 Task: Create fields in expense report object.
Action: Mouse moved to (813, 60)
Screenshot: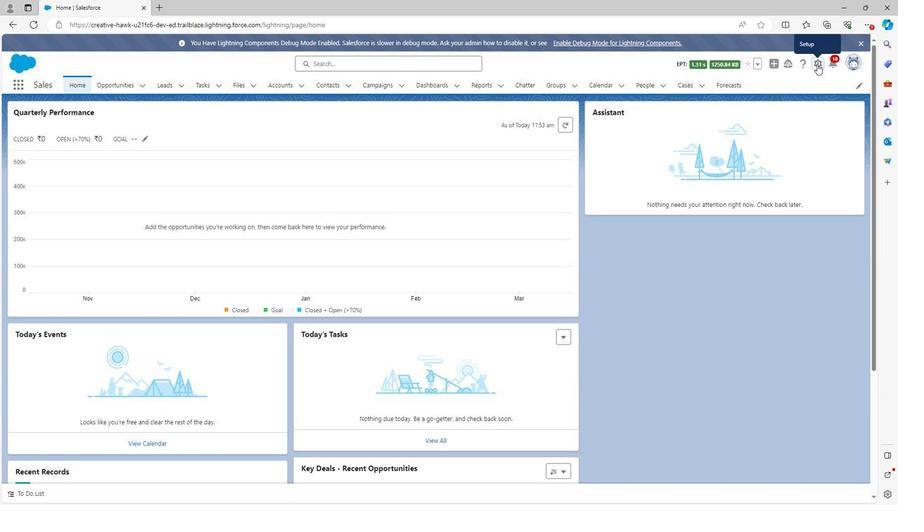 
Action: Mouse pressed left at (813, 60)
Screenshot: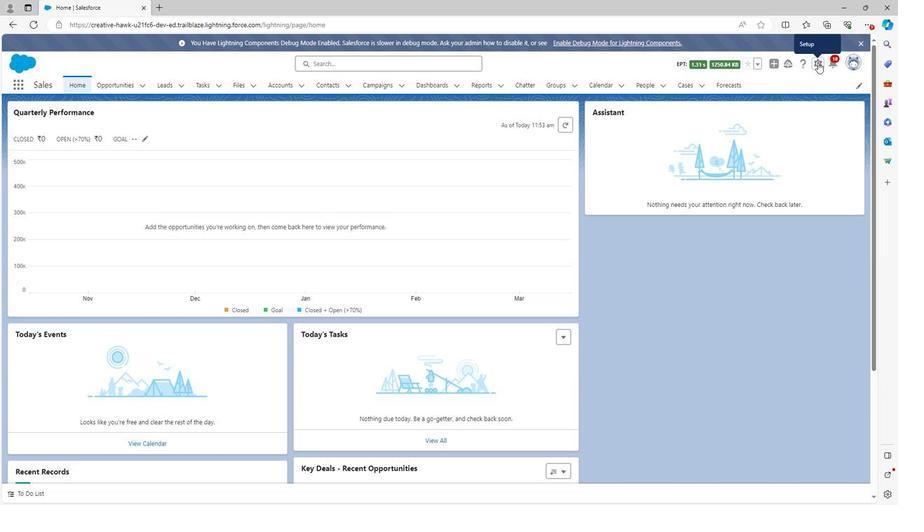 
Action: Mouse moved to (771, 92)
Screenshot: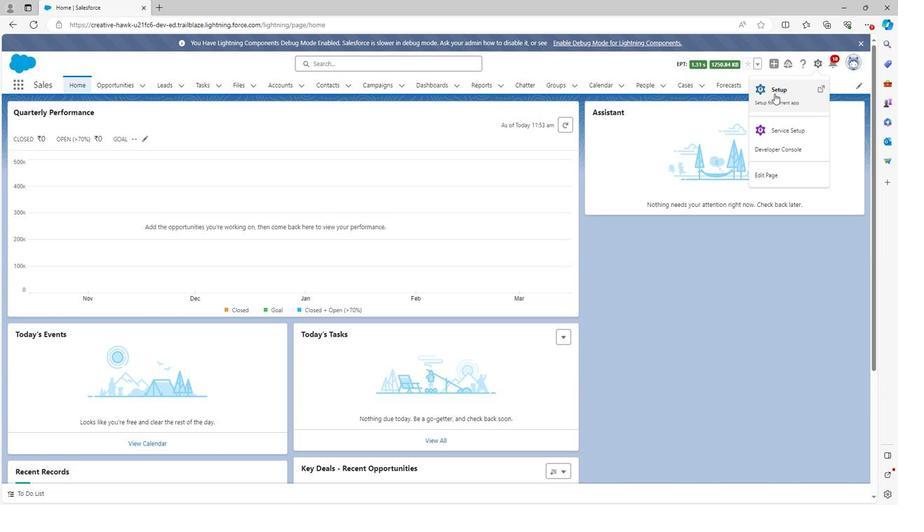 
Action: Mouse pressed left at (771, 92)
Screenshot: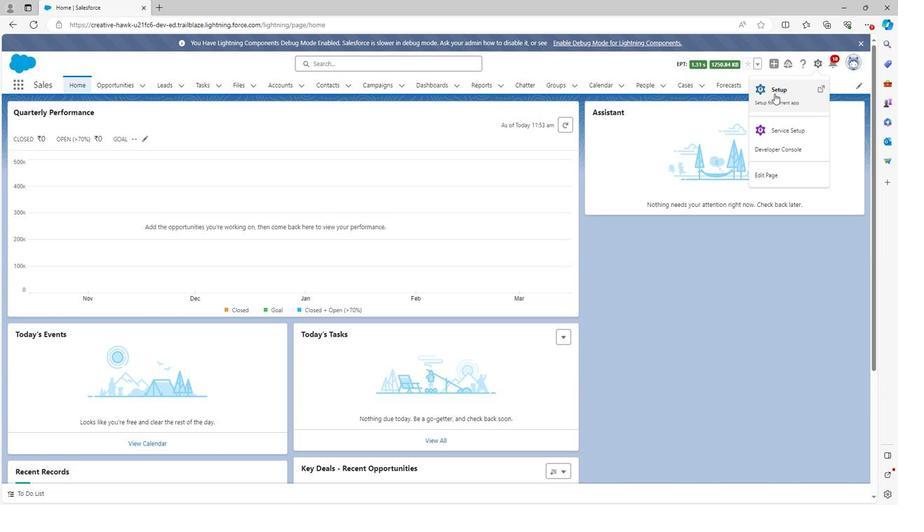 
Action: Mouse moved to (110, 82)
Screenshot: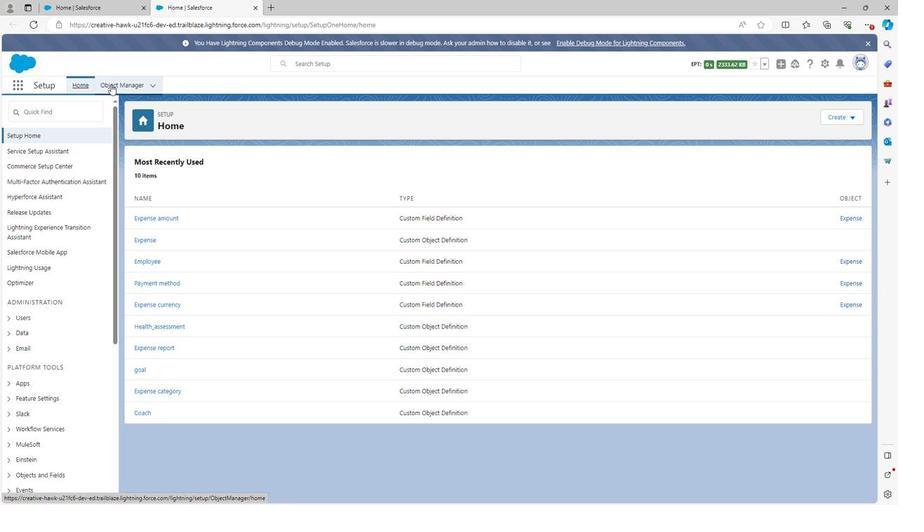 
Action: Mouse pressed left at (110, 82)
Screenshot: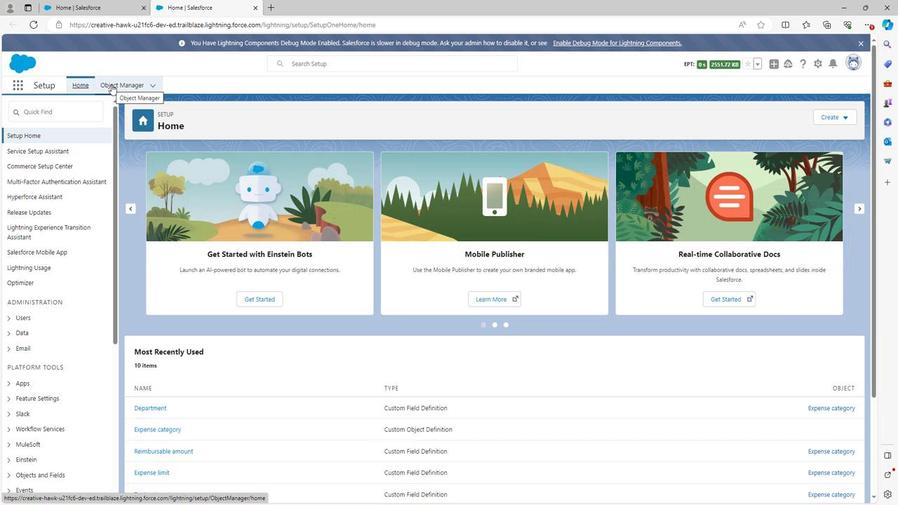 
Action: Mouse moved to (39, 364)
Screenshot: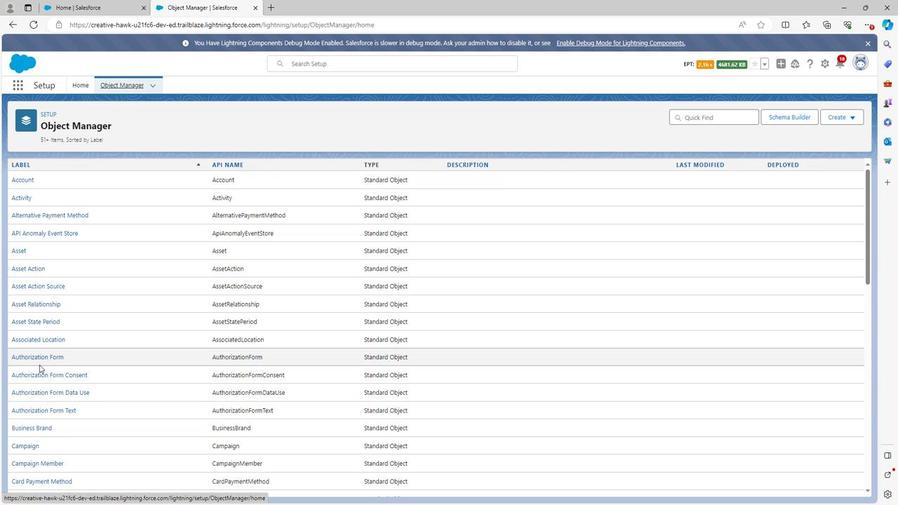 
Action: Mouse scrolled (39, 363) with delta (0, 0)
Screenshot: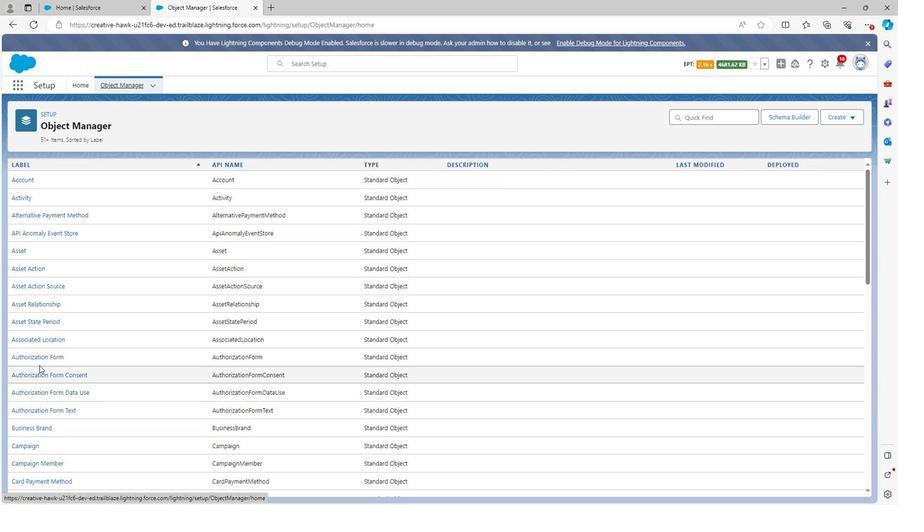 
Action: Mouse moved to (39, 364)
Screenshot: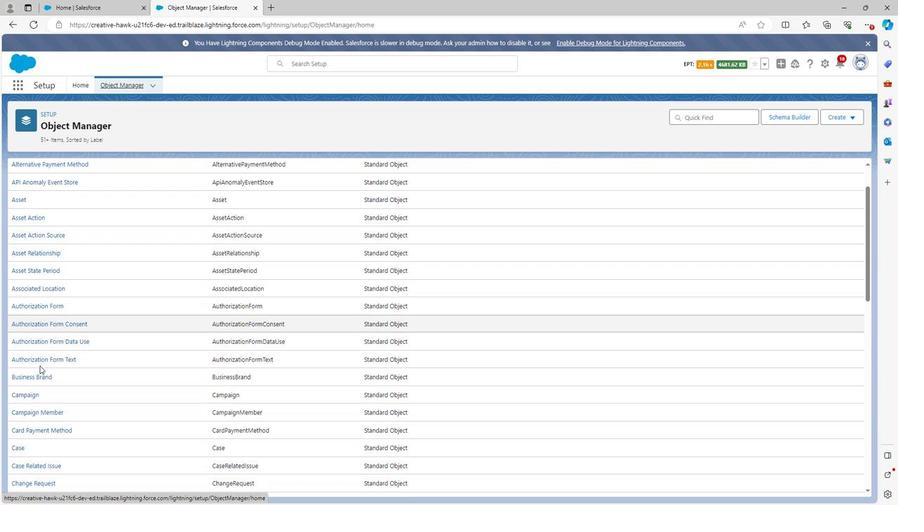 
Action: Mouse scrolled (39, 364) with delta (0, 0)
Screenshot: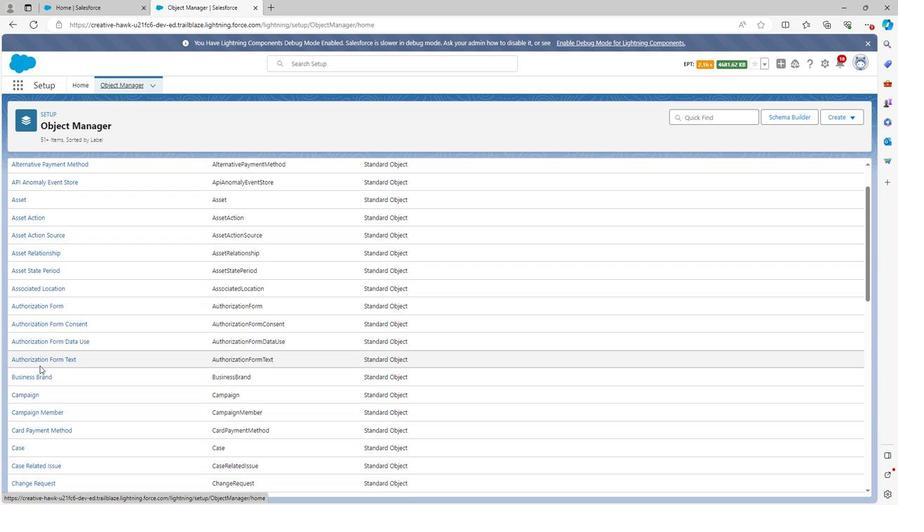 
Action: Mouse scrolled (39, 364) with delta (0, 0)
Screenshot: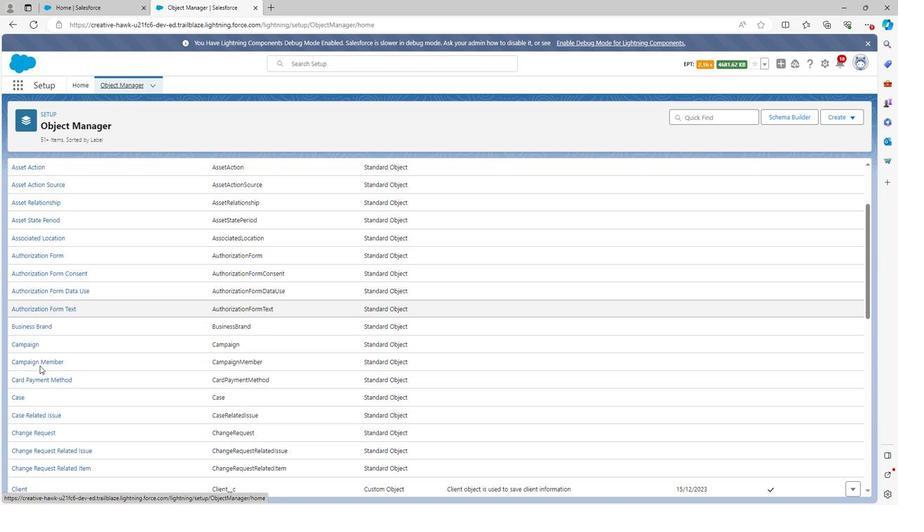 
Action: Mouse scrolled (39, 364) with delta (0, 0)
Screenshot: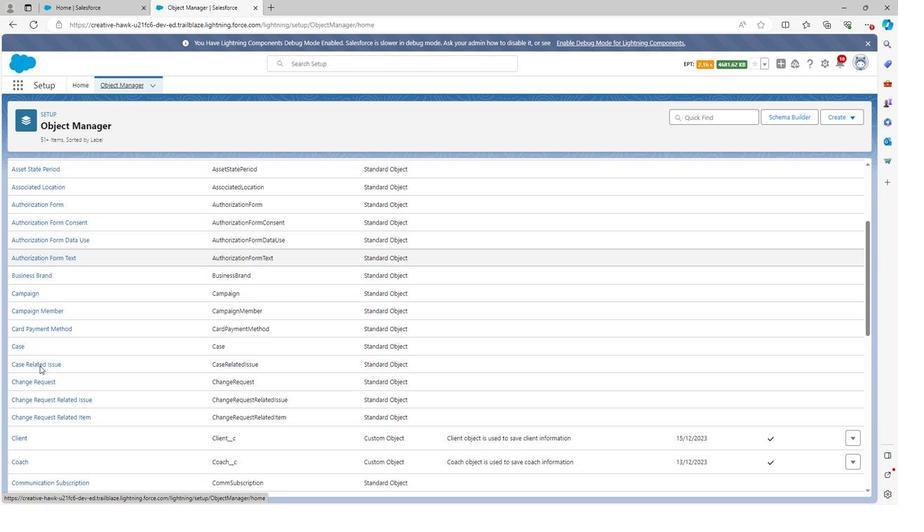 
Action: Mouse scrolled (39, 364) with delta (0, 0)
Screenshot: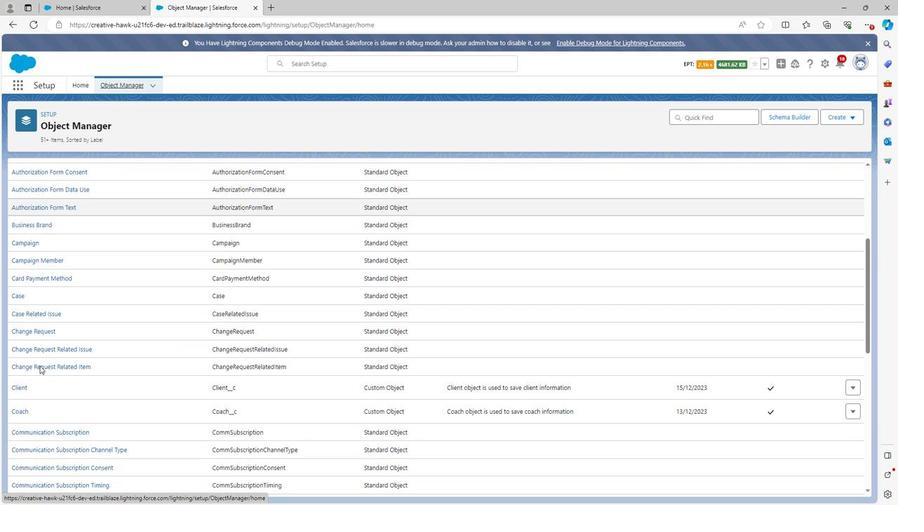 
Action: Mouse moved to (41, 364)
Screenshot: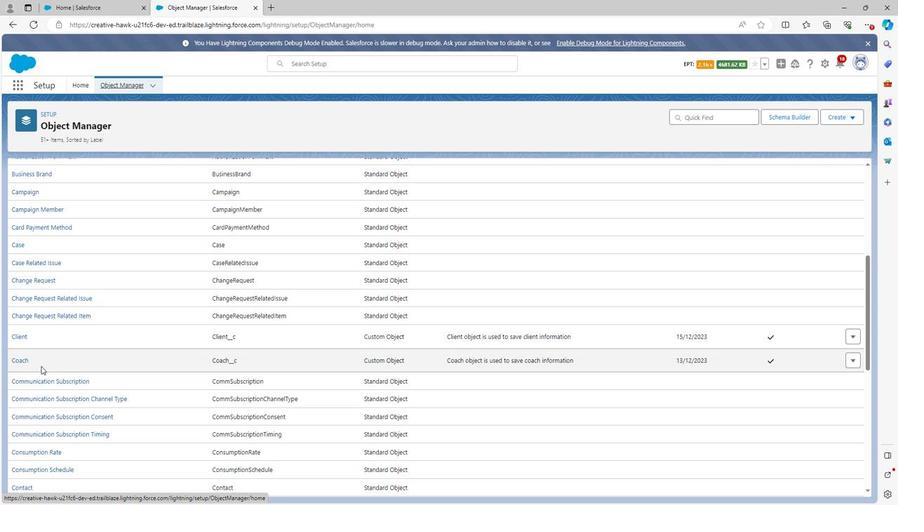 
Action: Mouse scrolled (41, 364) with delta (0, 0)
Screenshot: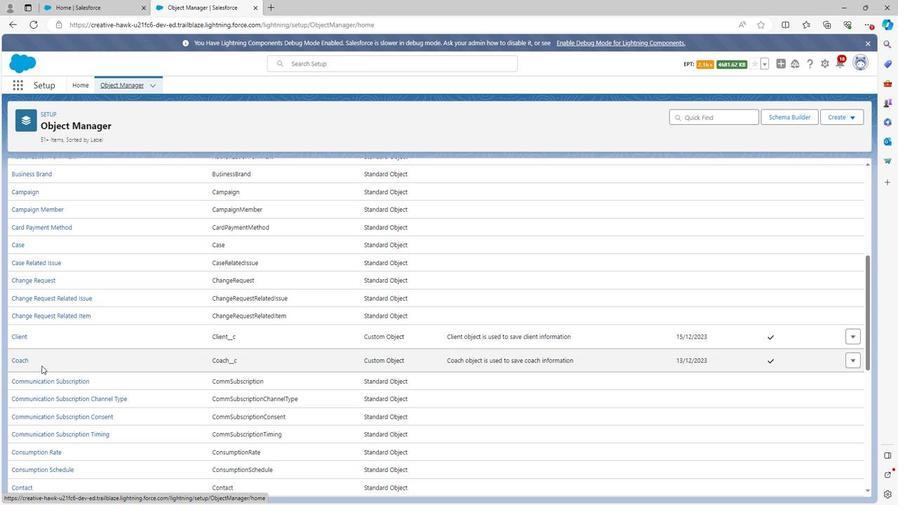 
Action: Mouse scrolled (41, 364) with delta (0, 0)
Screenshot: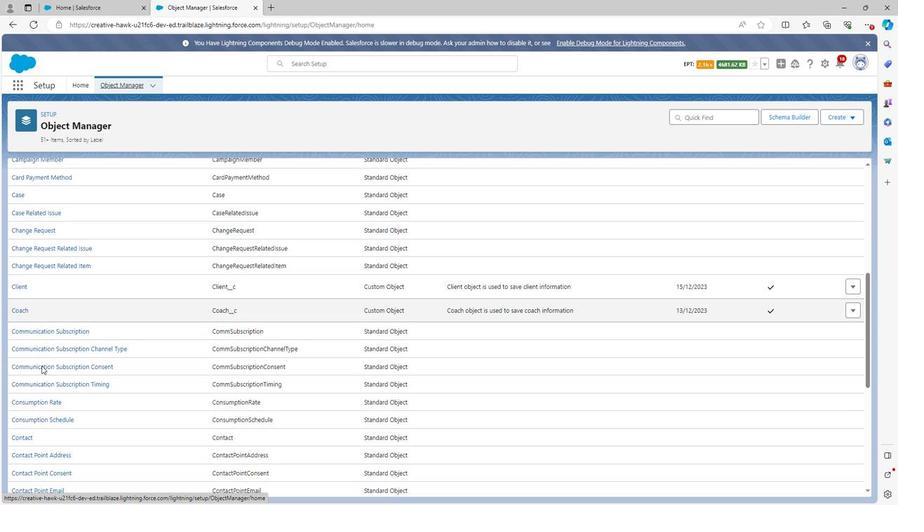 
Action: Mouse scrolled (41, 364) with delta (0, 0)
Screenshot: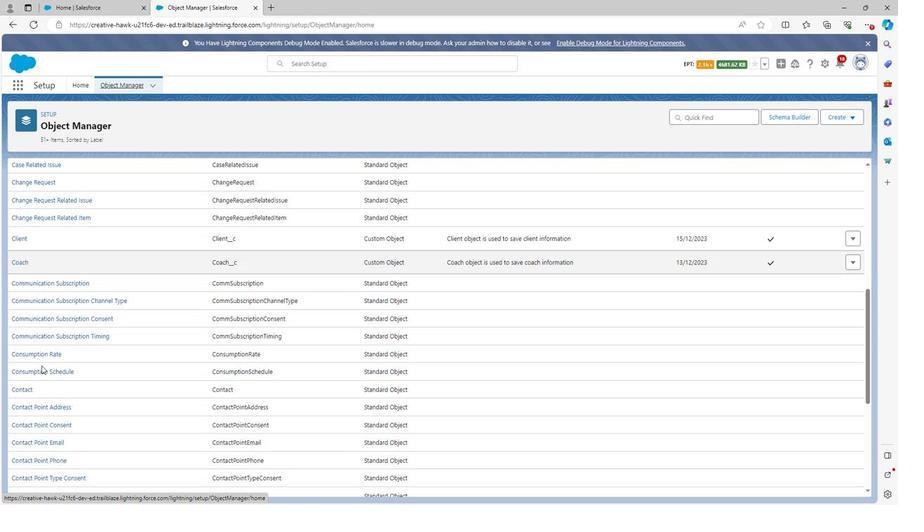 
Action: Mouse scrolled (41, 364) with delta (0, 0)
Screenshot: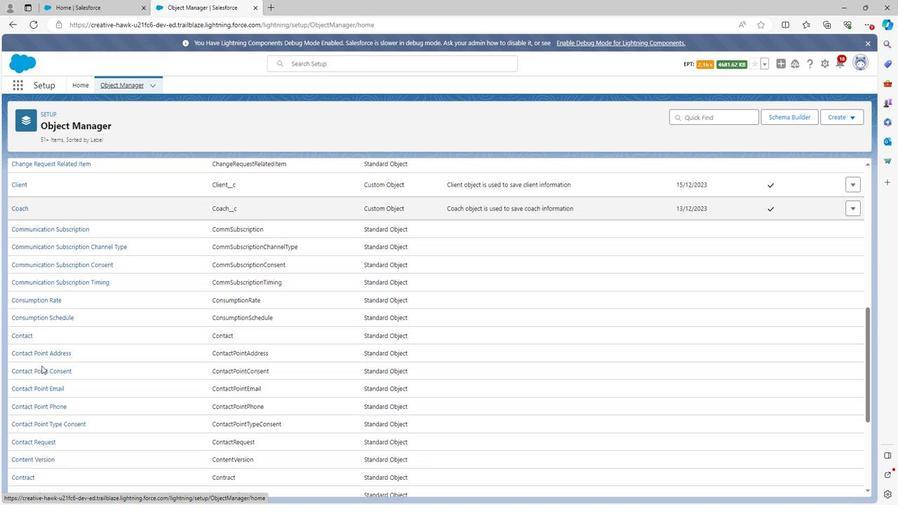 
Action: Mouse moved to (41, 364)
Screenshot: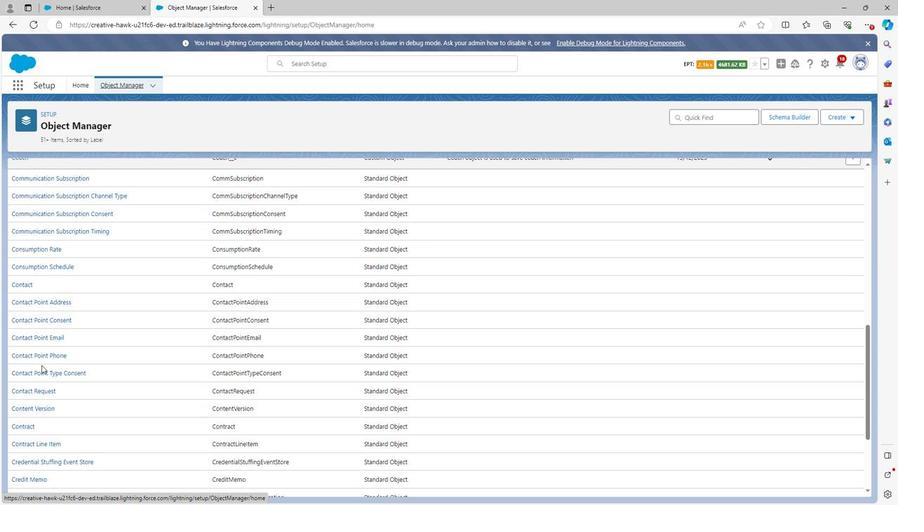 
Action: Mouse scrolled (41, 363) with delta (0, 0)
Screenshot: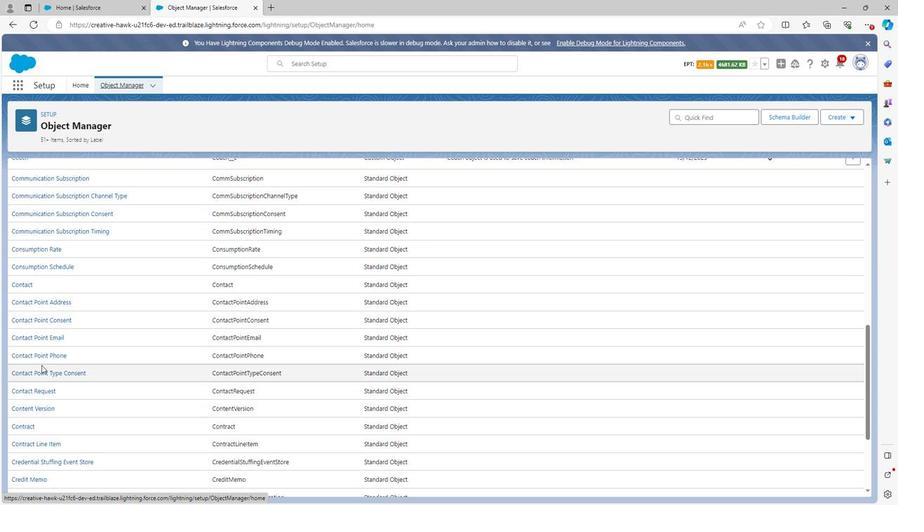 
Action: Mouse scrolled (41, 363) with delta (0, 0)
Screenshot: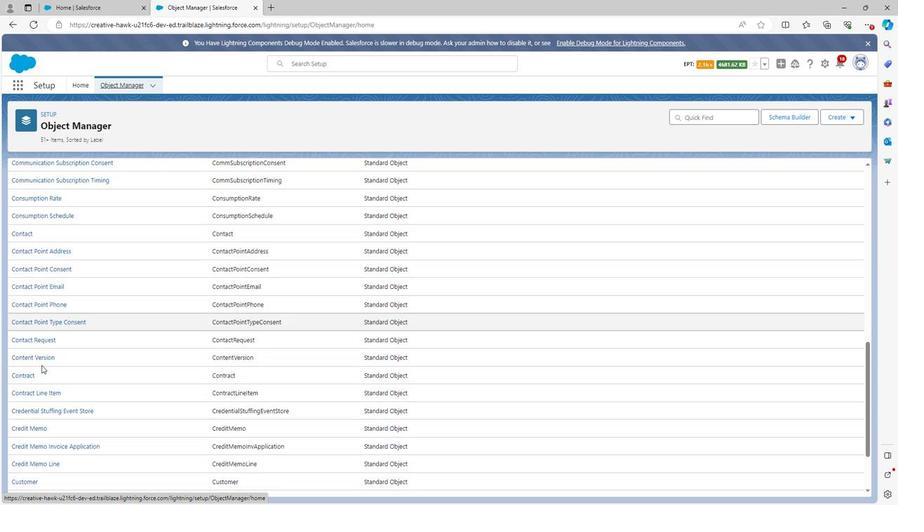 
Action: Mouse scrolled (41, 363) with delta (0, 0)
Screenshot: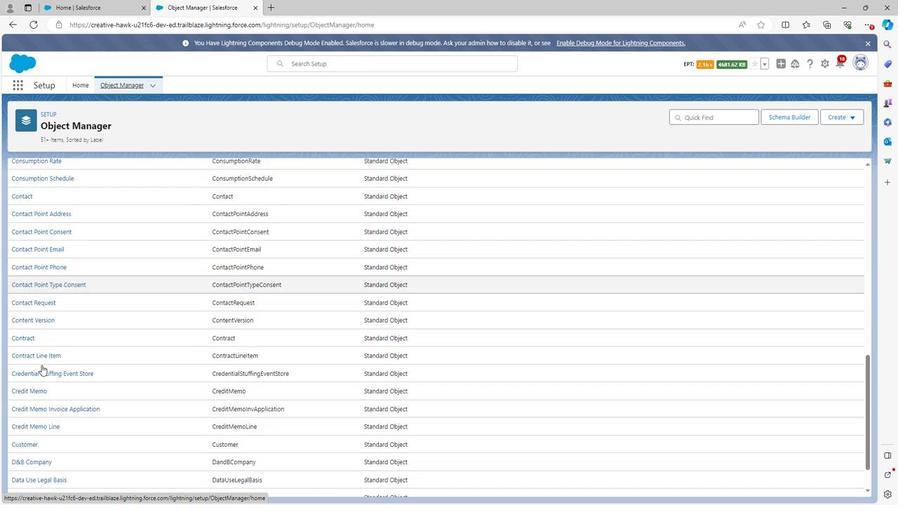 
Action: Mouse scrolled (41, 363) with delta (0, 0)
Screenshot: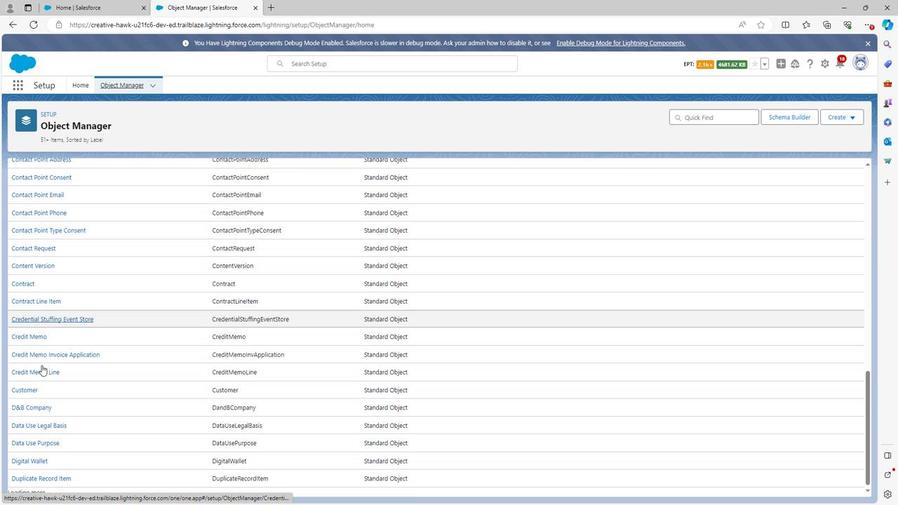 
Action: Mouse scrolled (41, 363) with delta (0, 0)
Screenshot: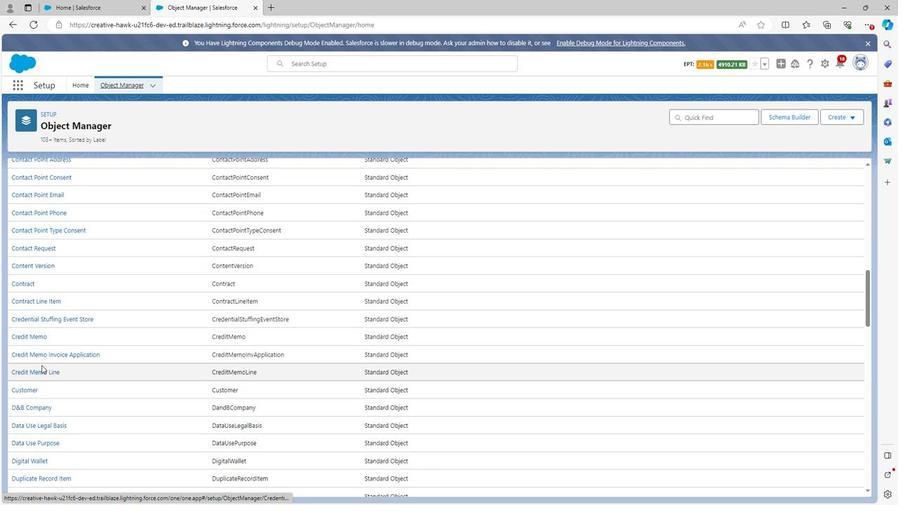 
Action: Mouse scrolled (41, 363) with delta (0, 0)
Screenshot: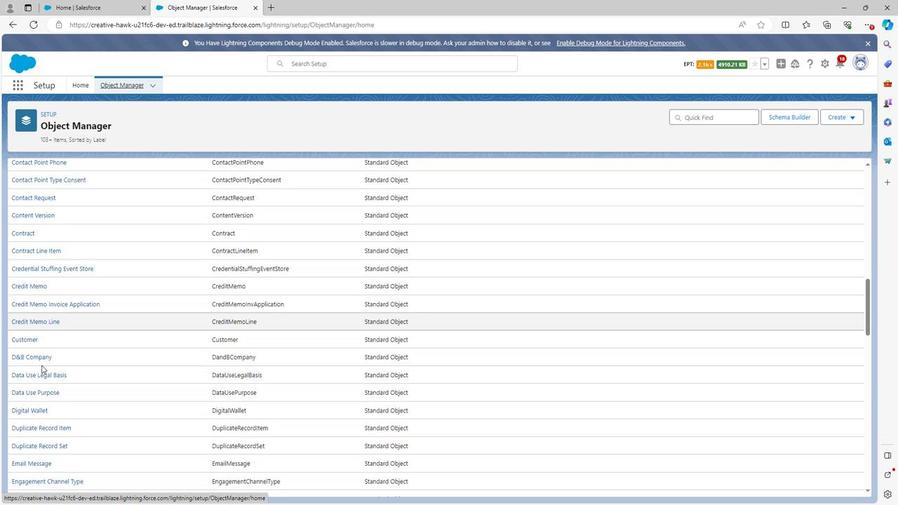 
Action: Mouse scrolled (41, 363) with delta (0, 0)
Screenshot: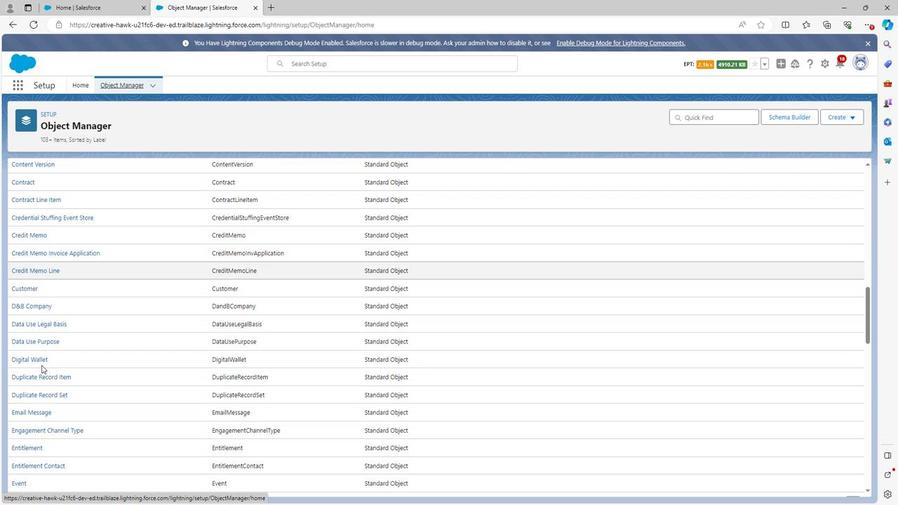 
Action: Mouse scrolled (41, 363) with delta (0, 0)
Screenshot: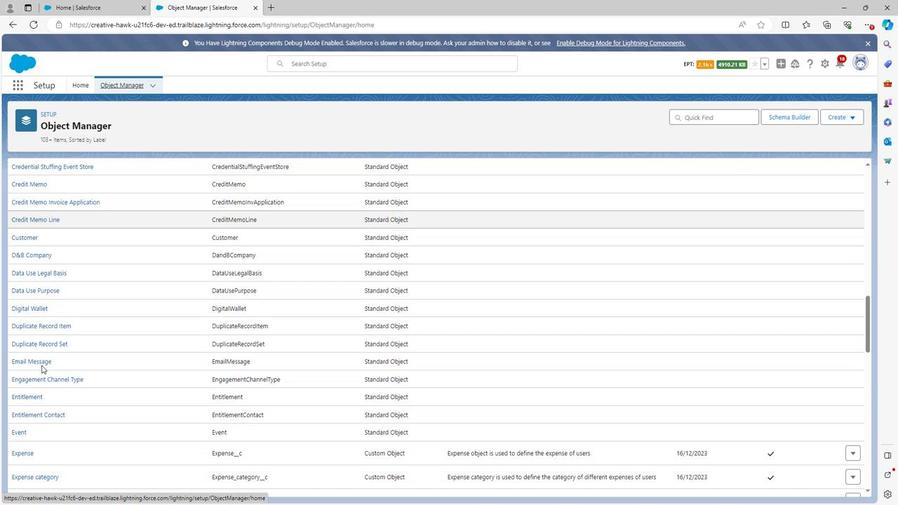 
Action: Mouse moved to (42, 363)
Screenshot: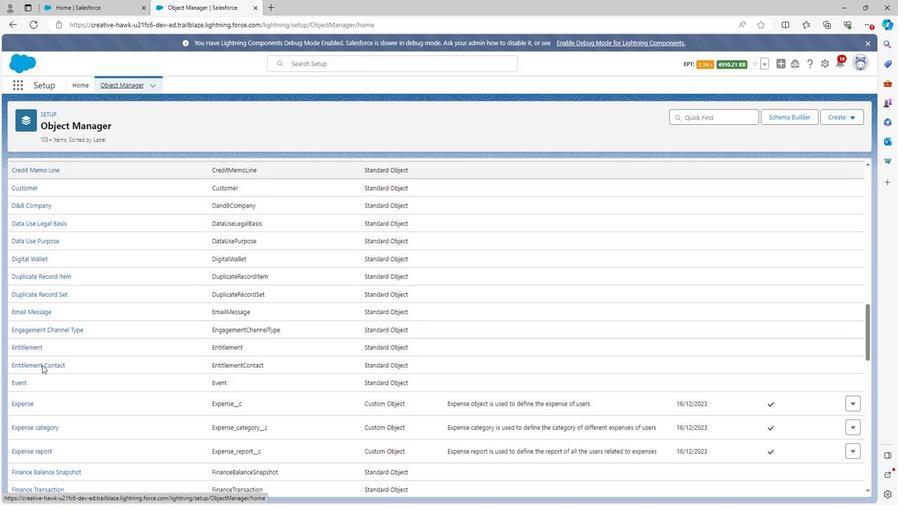 
Action: Mouse scrolled (42, 363) with delta (0, 0)
Screenshot: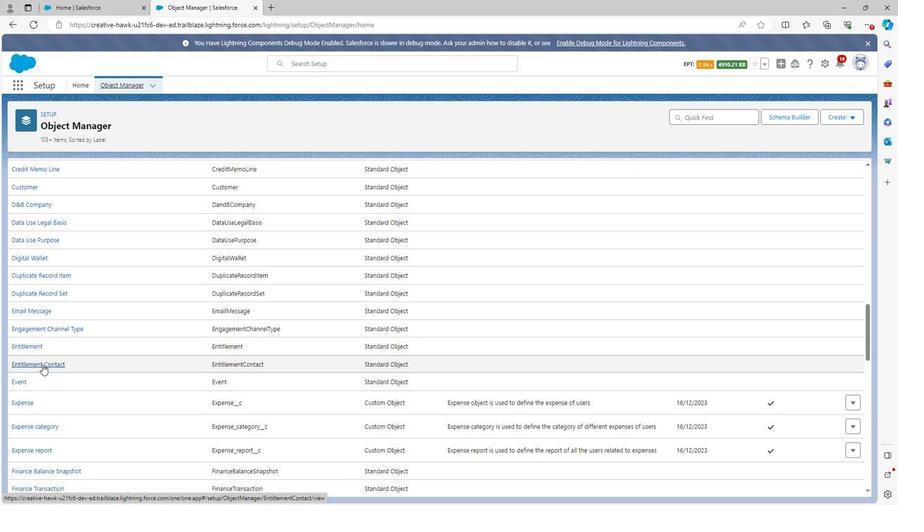 
Action: Mouse scrolled (42, 363) with delta (0, 0)
Screenshot: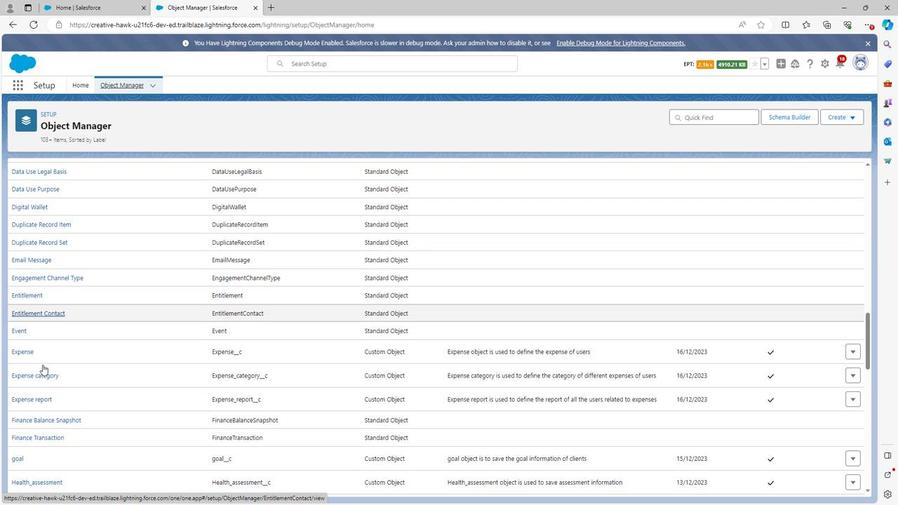 
Action: Mouse moved to (33, 349)
Screenshot: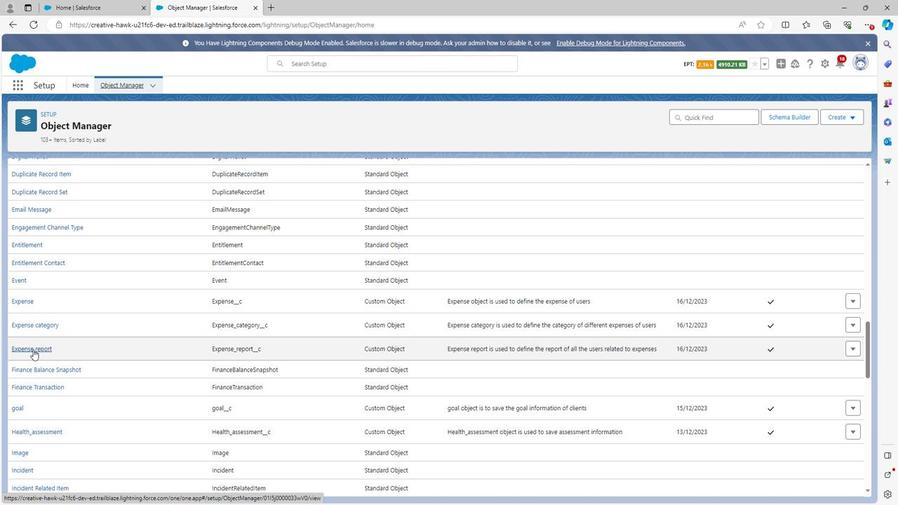 
Action: Mouse pressed left at (33, 349)
Screenshot: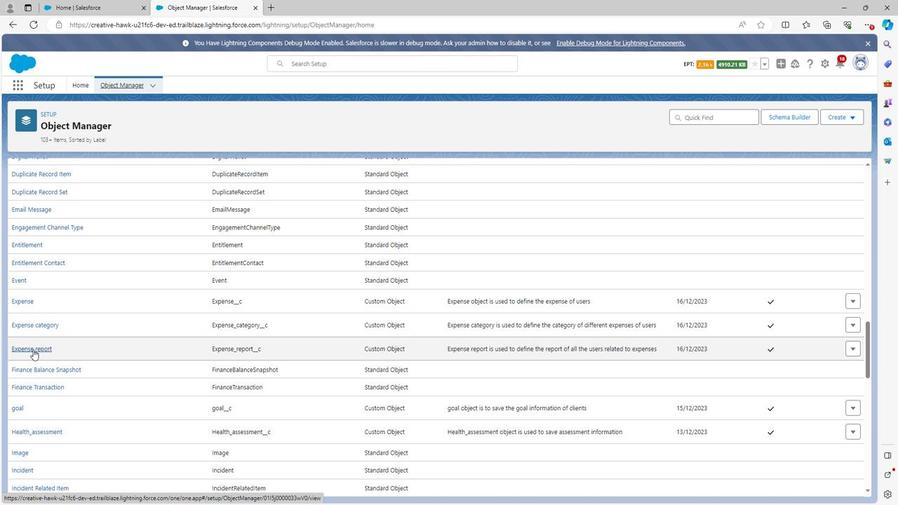 
Action: Mouse moved to (47, 179)
Screenshot: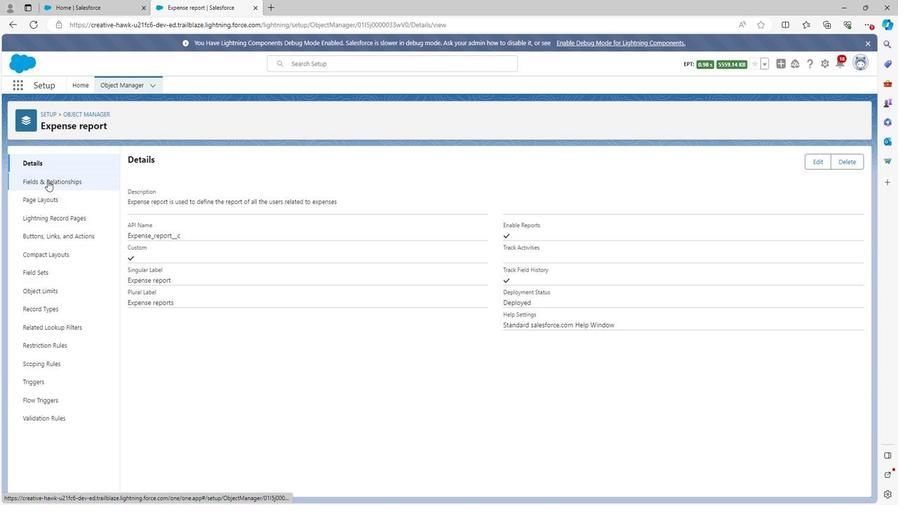 
Action: Mouse pressed left at (47, 179)
Screenshot: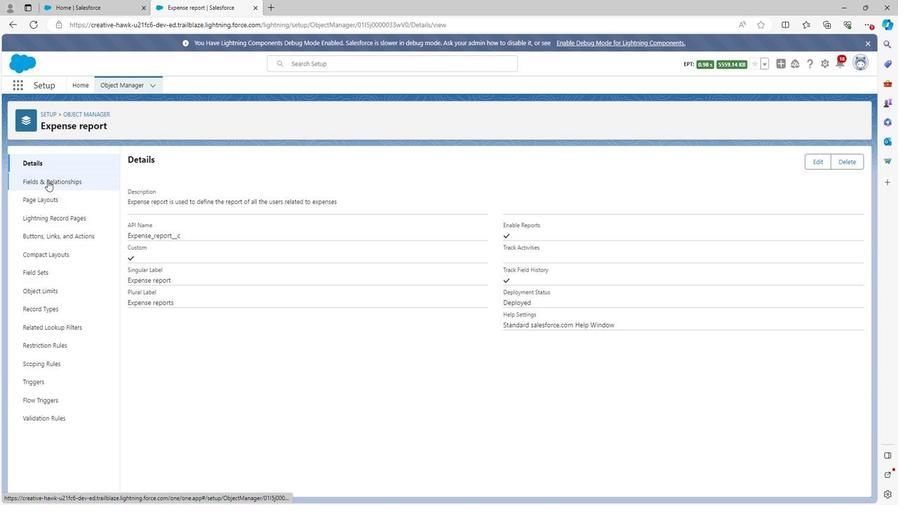 
Action: Mouse moved to (668, 157)
Screenshot: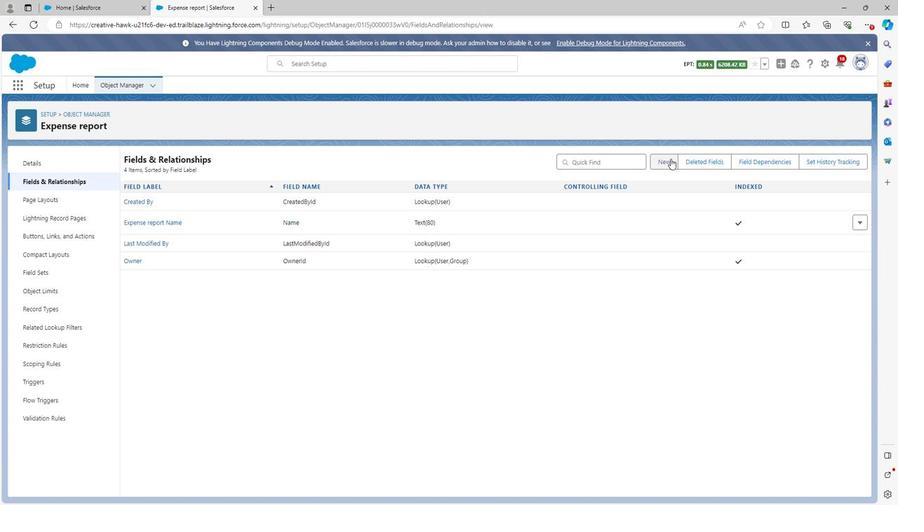
Action: Mouse pressed left at (668, 157)
Screenshot: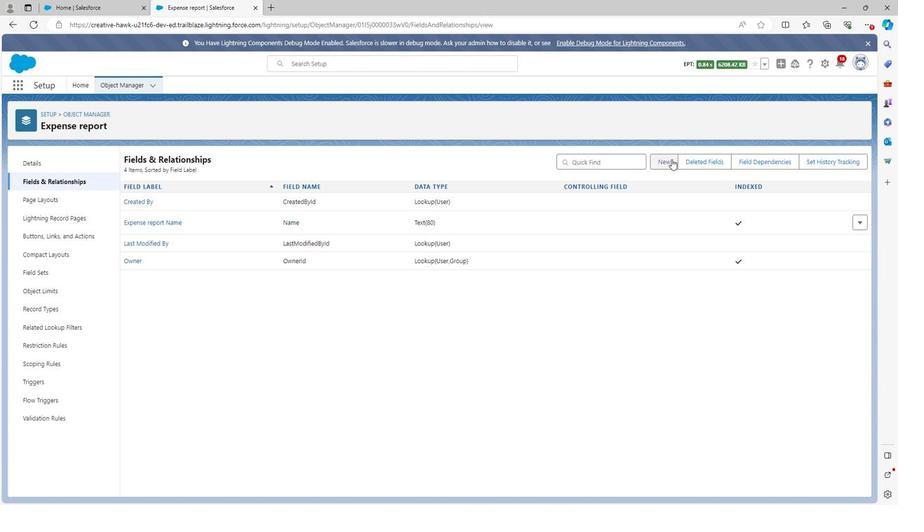
Action: Mouse moved to (153, 382)
Screenshot: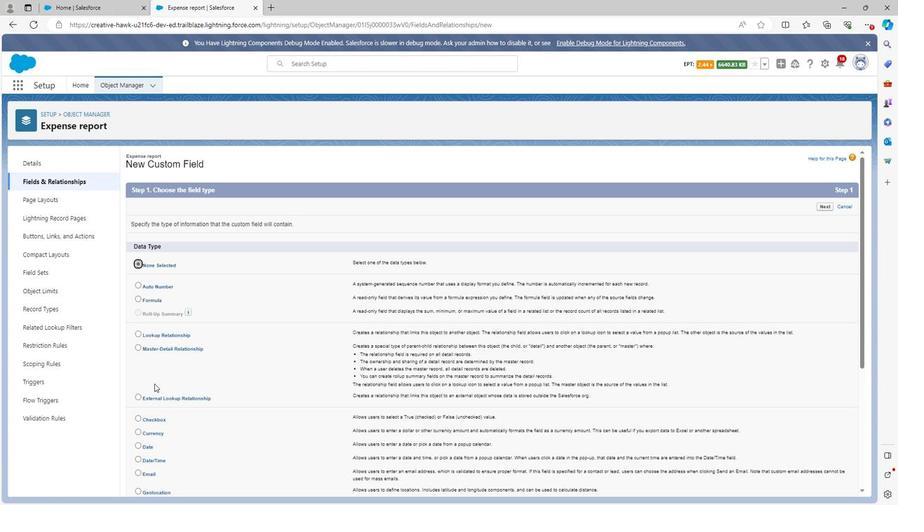 
Action: Mouse scrolled (153, 382) with delta (0, 0)
Screenshot: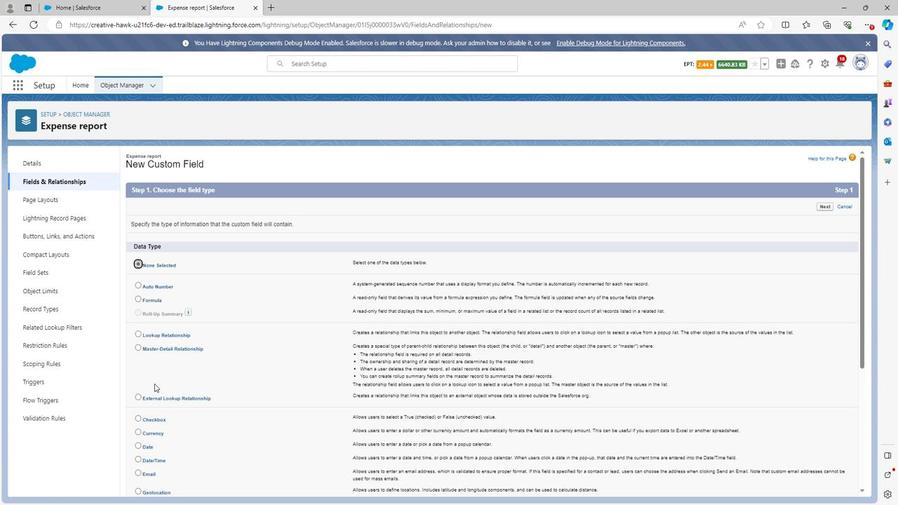 
Action: Mouse scrolled (153, 382) with delta (0, 0)
Screenshot: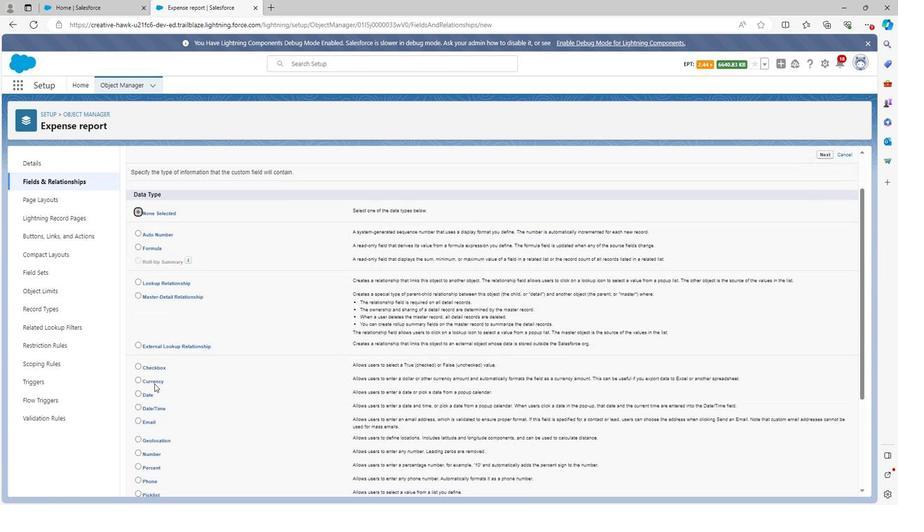 
Action: Mouse scrolled (153, 382) with delta (0, 0)
Screenshot: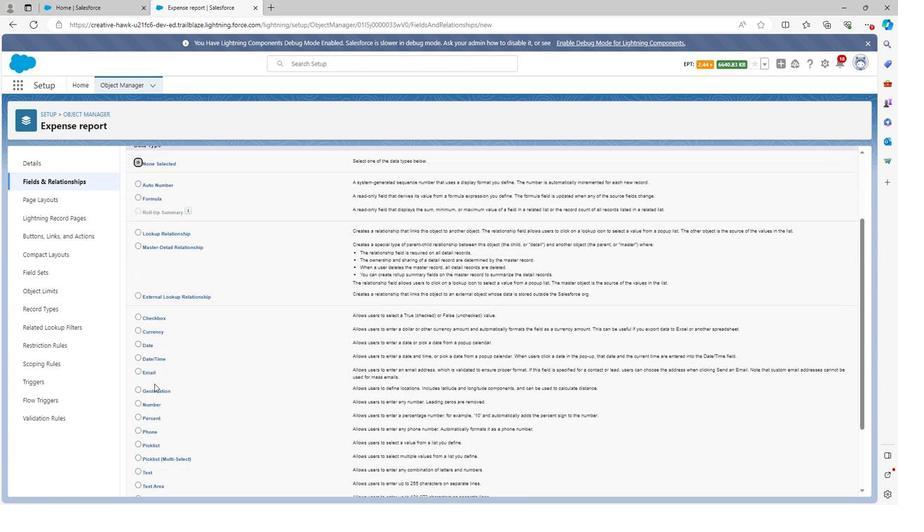 
Action: Mouse moved to (155, 382)
Screenshot: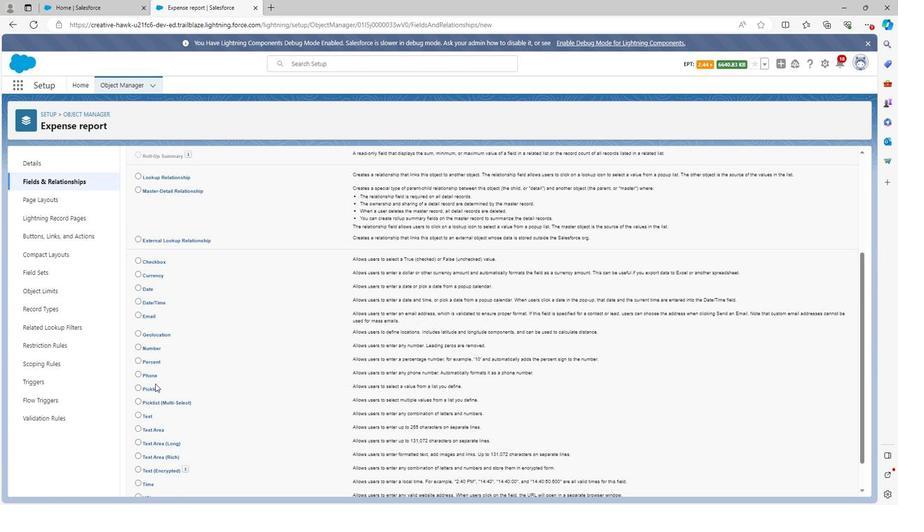 
Action: Mouse scrolled (155, 382) with delta (0, 0)
Screenshot: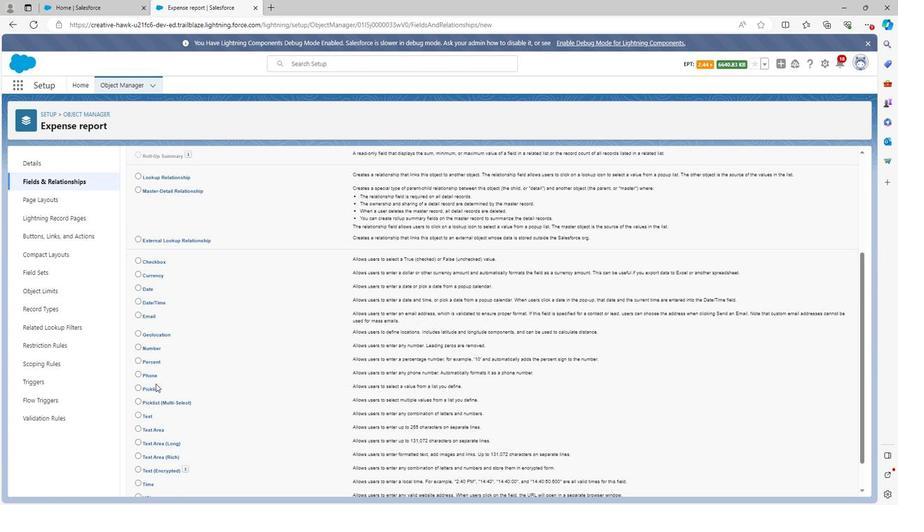 
Action: Mouse moved to (136, 378)
Screenshot: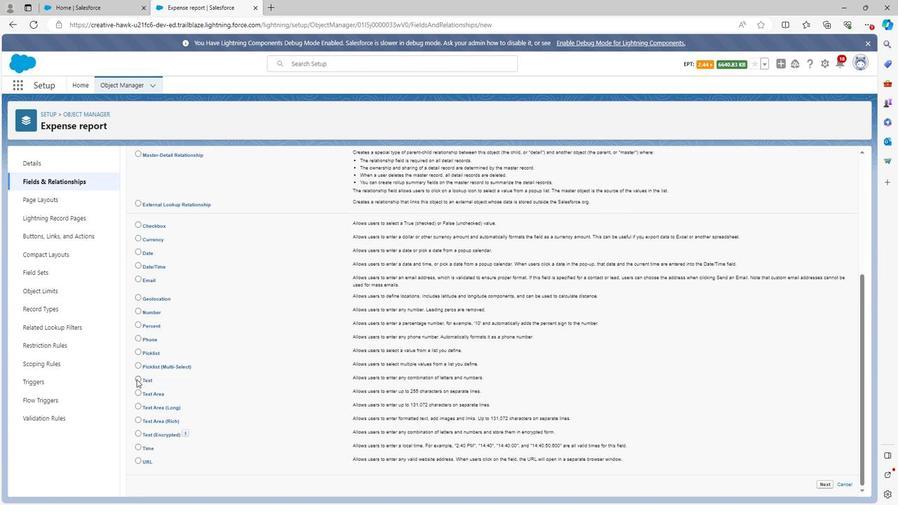 
Action: Mouse pressed left at (136, 378)
Screenshot: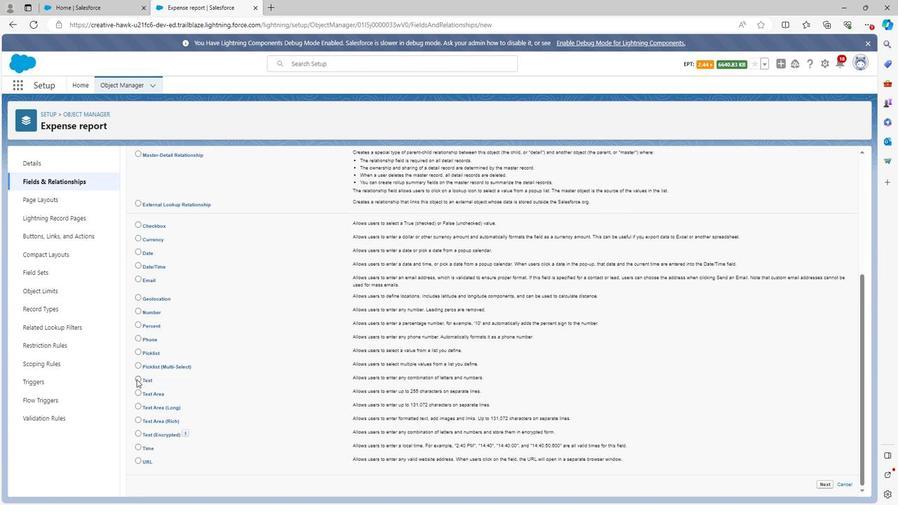 
Action: Mouse moved to (819, 481)
Screenshot: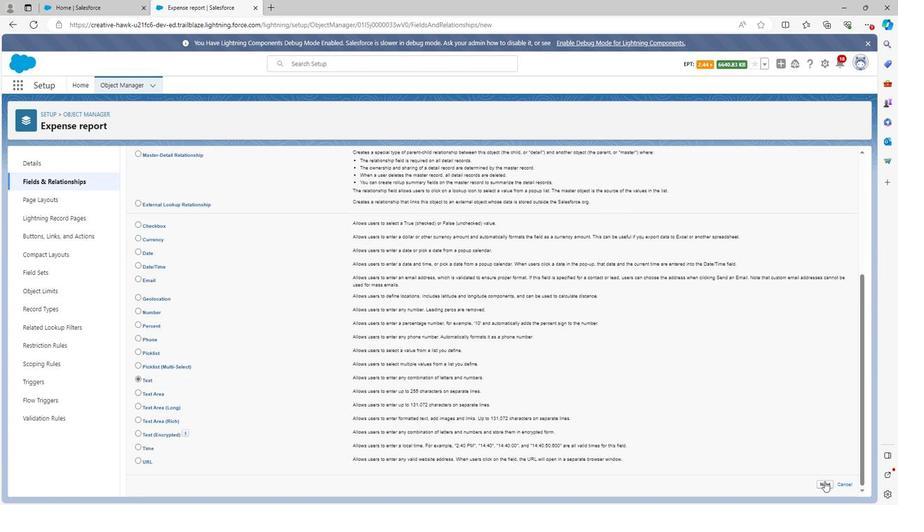 
Action: Mouse pressed left at (819, 481)
Screenshot: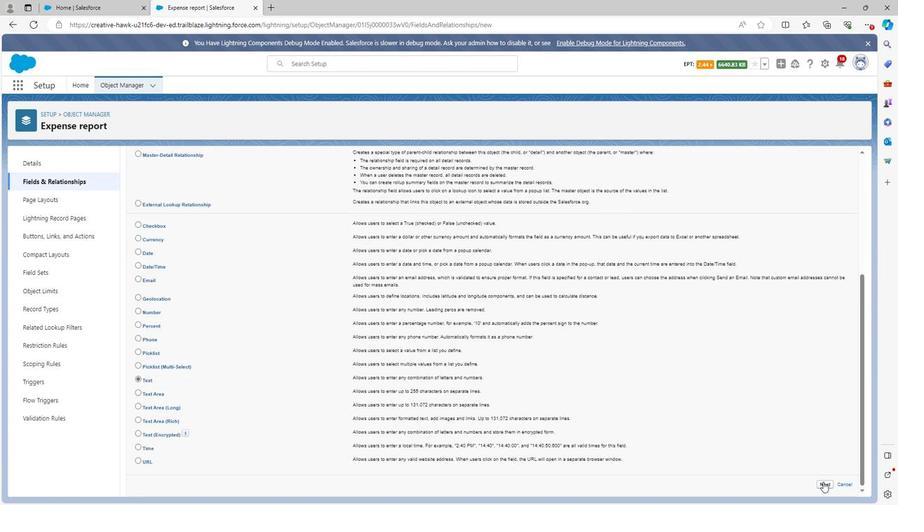 
Action: Mouse moved to (304, 222)
Screenshot: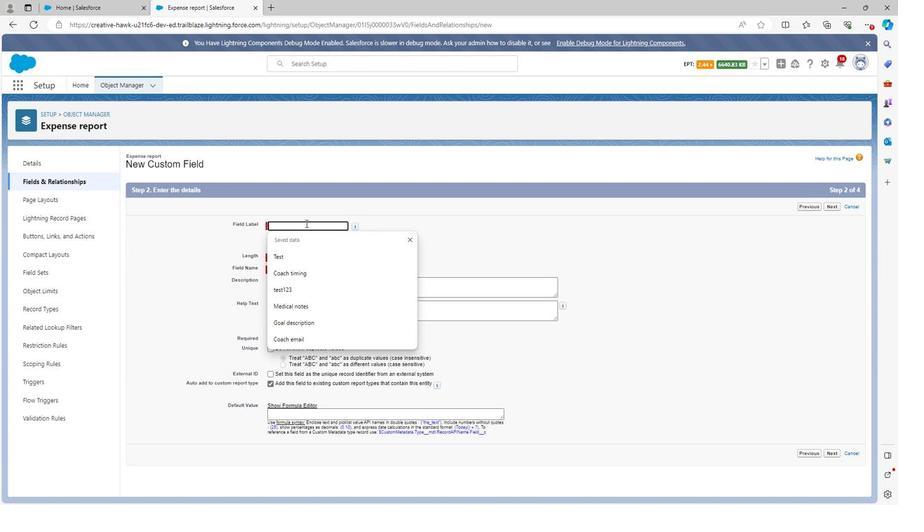 
Action: Mouse pressed left at (304, 222)
Screenshot: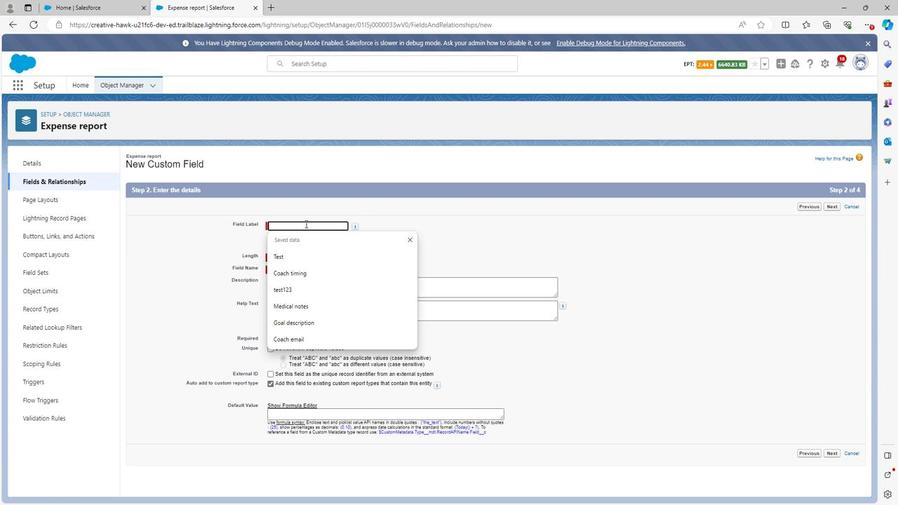 
Action: Mouse moved to (304, 222)
Screenshot: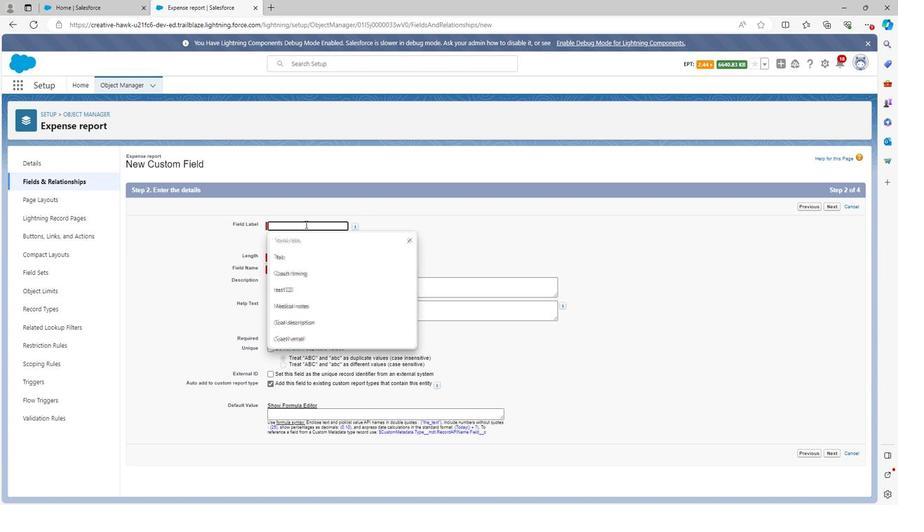 
Action: Key pressed <Key.shift><Key.shift><Key.shift><Key.shift><Key.shift><Key.shift><Key.shift><Key.shift>Submitter
Screenshot: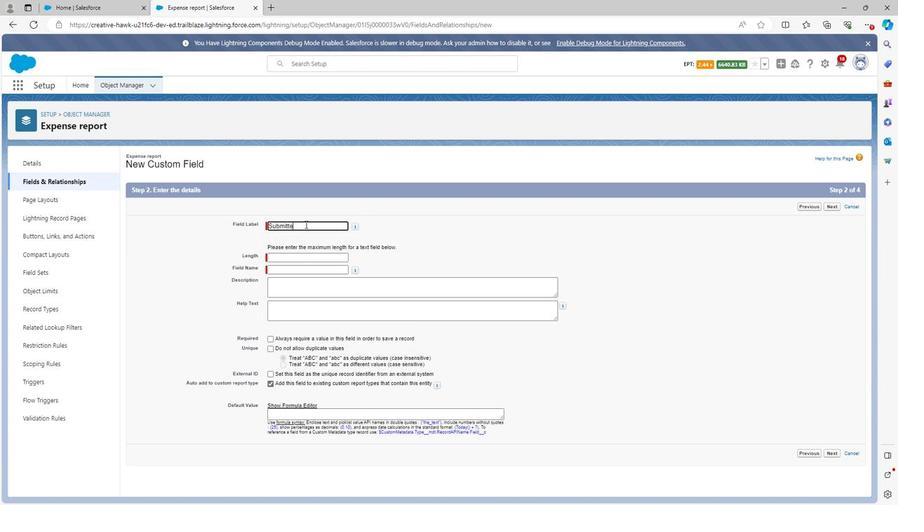 
Action: Mouse moved to (379, 232)
Screenshot: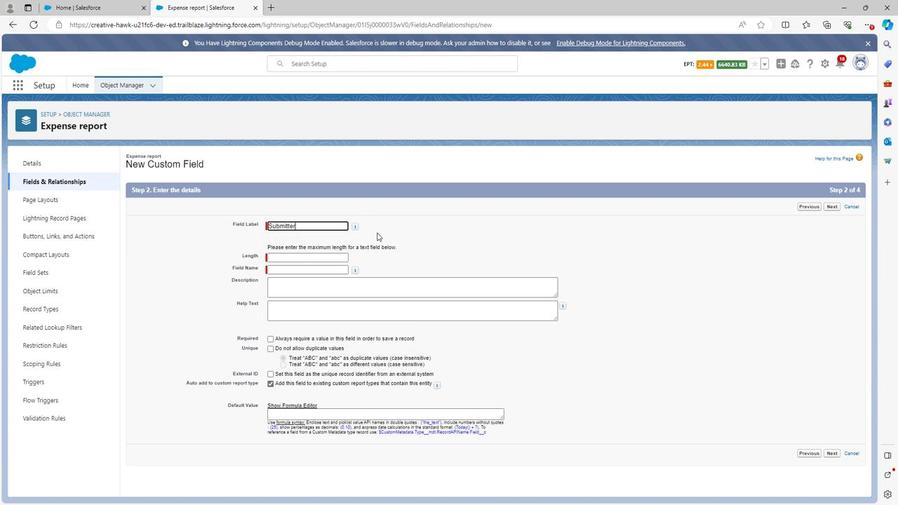 
Action: Mouse pressed left at (379, 232)
Screenshot: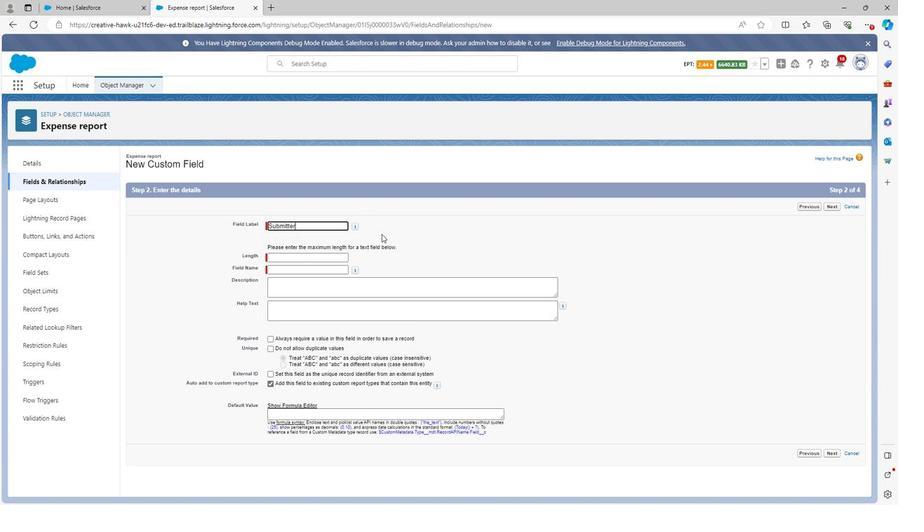 
Action: Mouse moved to (305, 255)
Screenshot: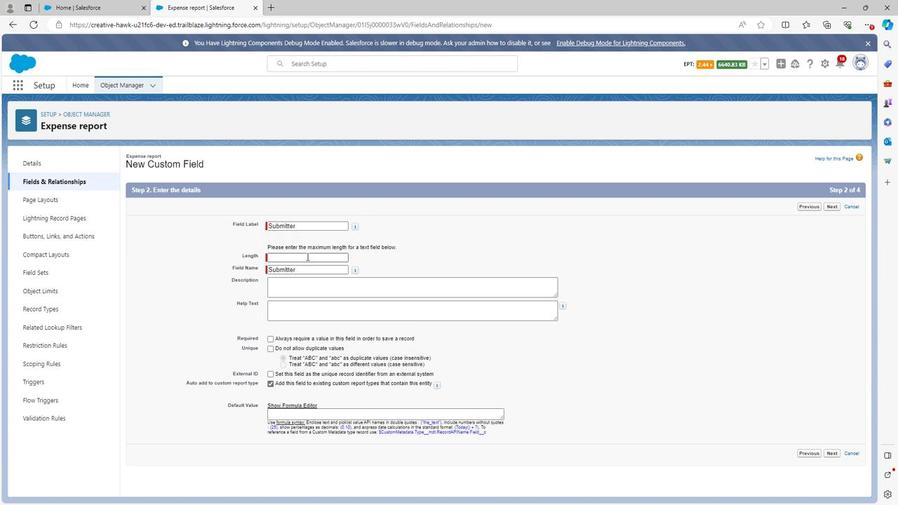 
Action: Mouse pressed left at (305, 255)
Screenshot: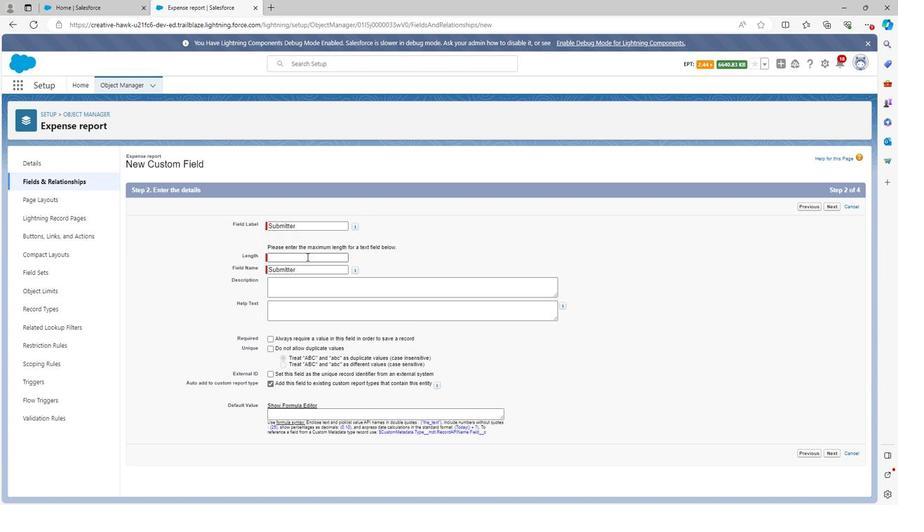 
Action: Mouse moved to (304, 256)
Screenshot: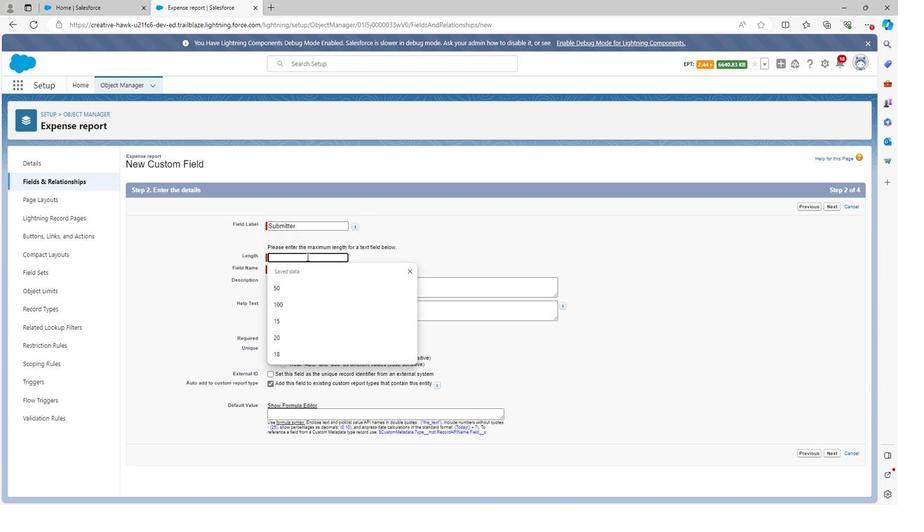 
Action: Key pressed 1
Screenshot: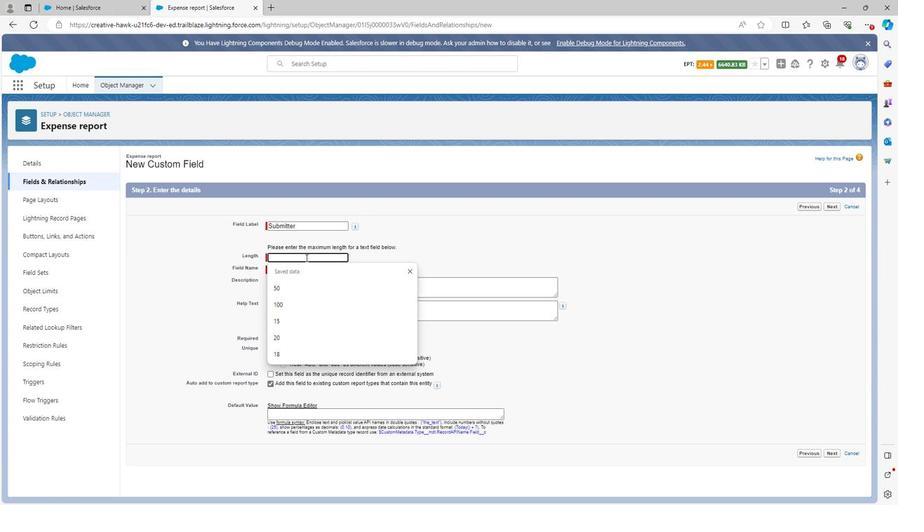 
Action: Mouse moved to (304, 257)
Screenshot: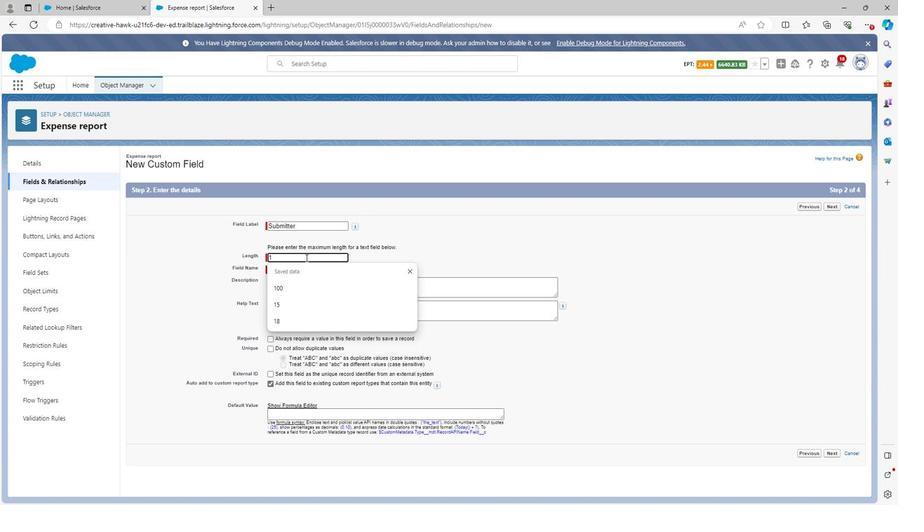 
Action: Key pressed 8
Screenshot: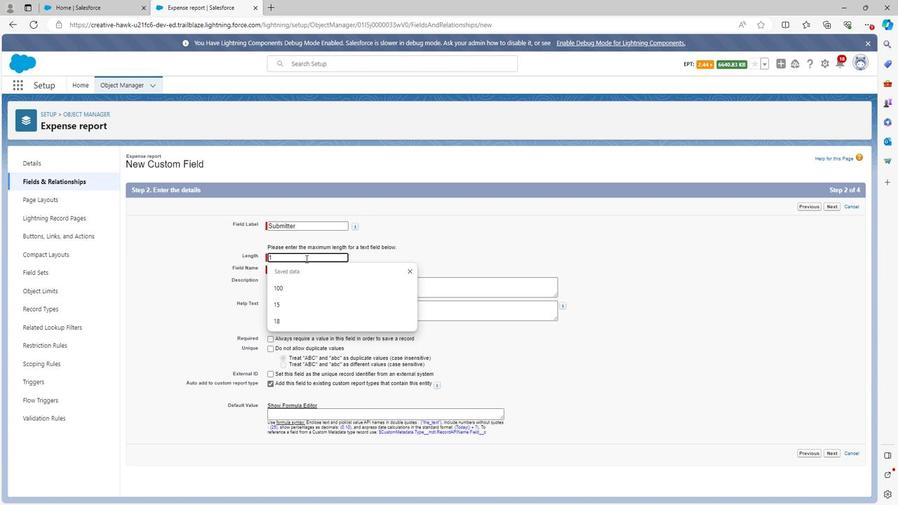 
Action: Mouse moved to (317, 281)
Screenshot: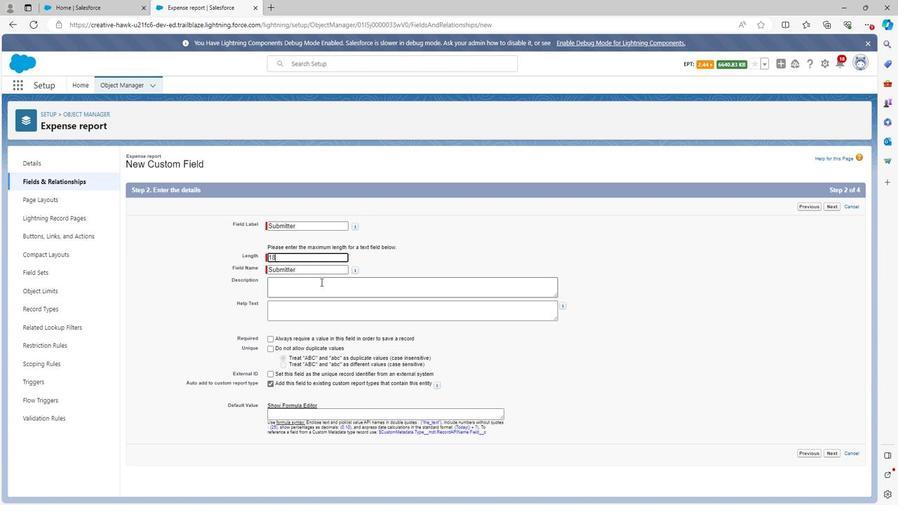 
Action: Mouse pressed left at (317, 281)
Screenshot: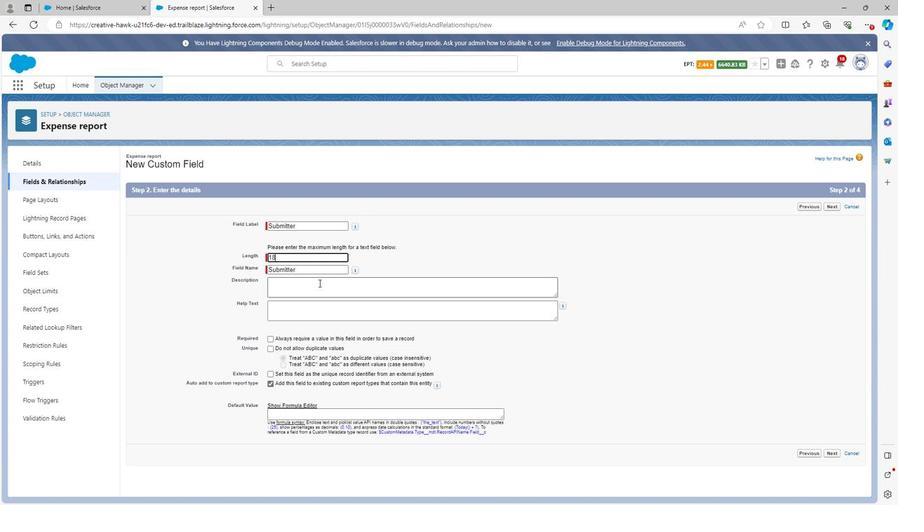 
Action: Mouse moved to (317, 285)
Screenshot: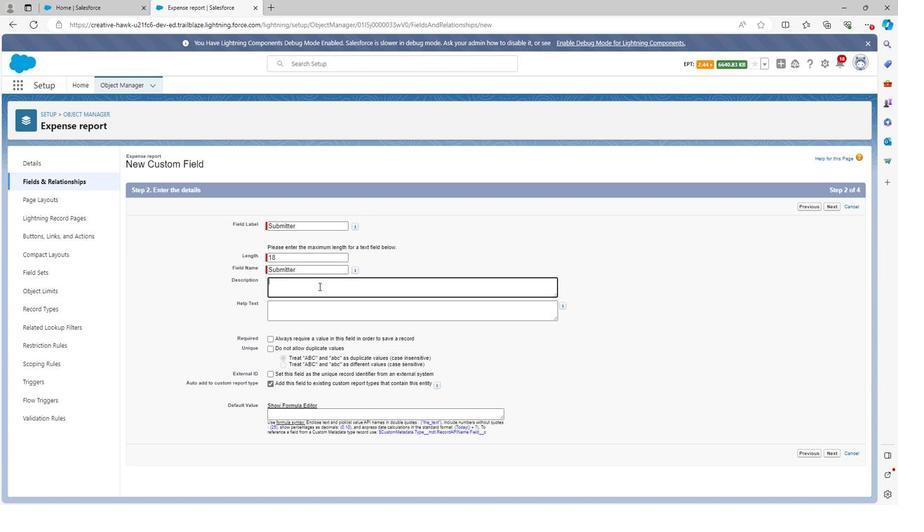 
Action: Key pressed <Key.shift><Key.shift><Key.shift><Key.shift><Key.shift><Key.shift><Key.shift><Key.shift><Key.shift><Key.shift><Key.shift><Key.shift><Key.shift><Key.shift><Key.shift><Key.shift><Key.shift><Key.shift><Key.shift><Key.shift><Key.shift><Key.shift><Key.shift><Key.shift><Key.shift><Key.shift><Key.shift><Key.shift>Submitter<Key.space>field<Key.space>is<Key.space>the<Key.space>field<Key.space>which<Key.space>show<Key.space>the<Key.space>name<Key.space>submitter
Screenshot: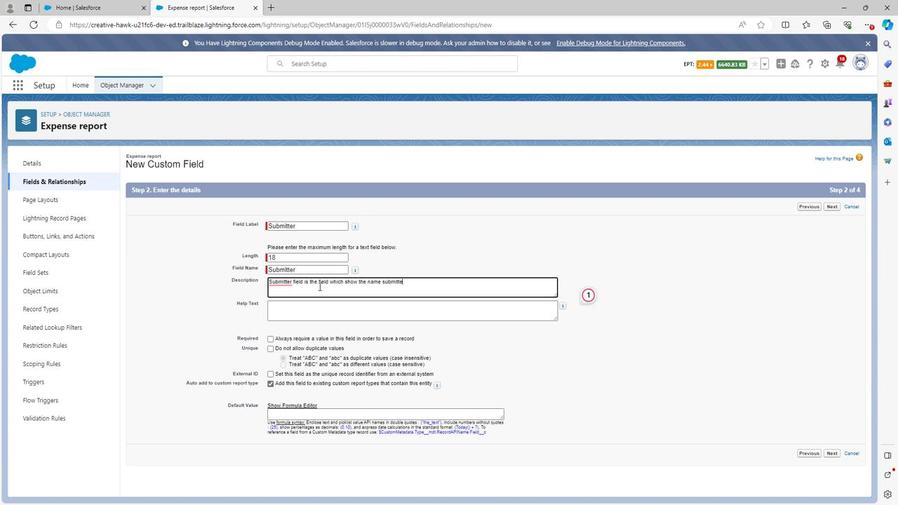 
Action: Mouse moved to (530, 363)
Screenshot: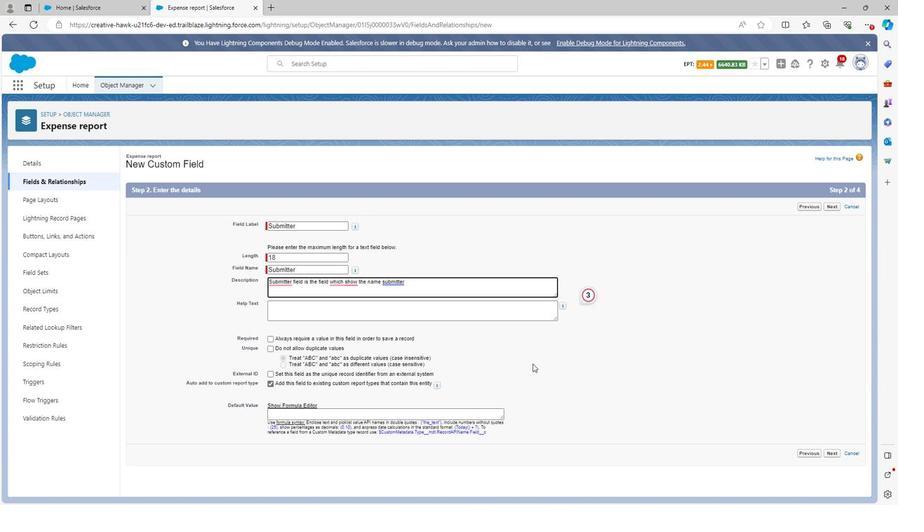 
Action: Mouse scrolled (530, 362) with delta (0, 0)
Screenshot: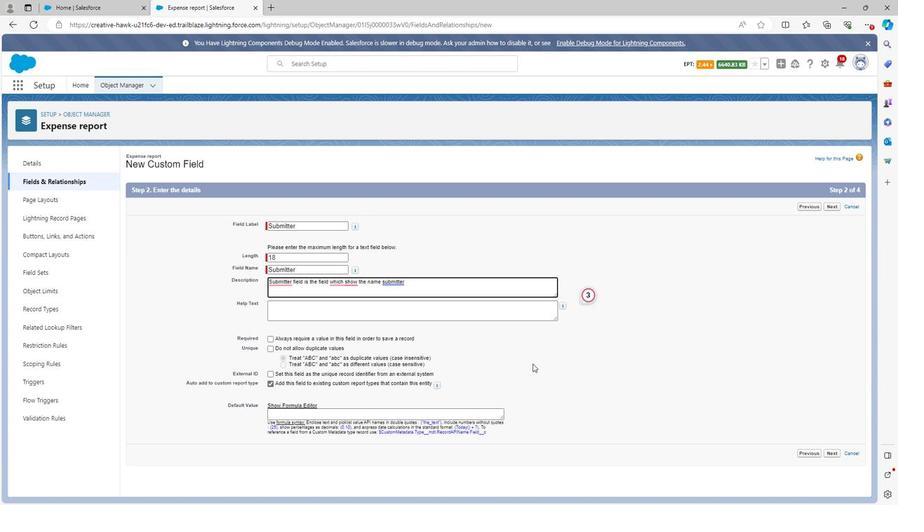 
Action: Mouse scrolled (530, 362) with delta (0, 0)
Screenshot: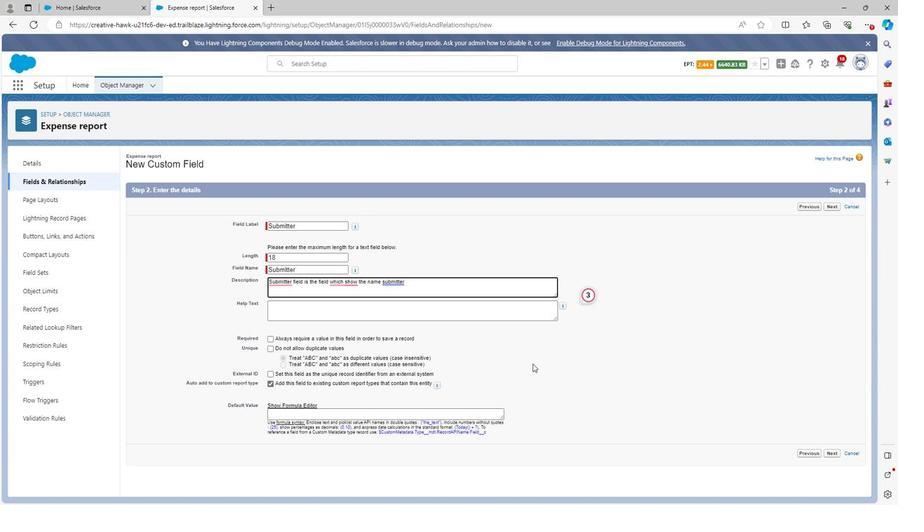 
Action: Mouse moved to (827, 451)
Screenshot: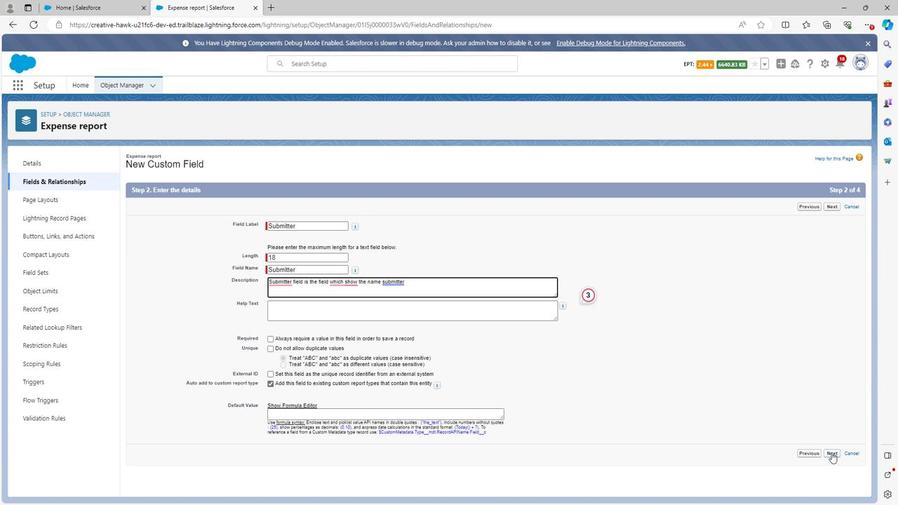 
Action: Mouse pressed left at (827, 451)
Screenshot: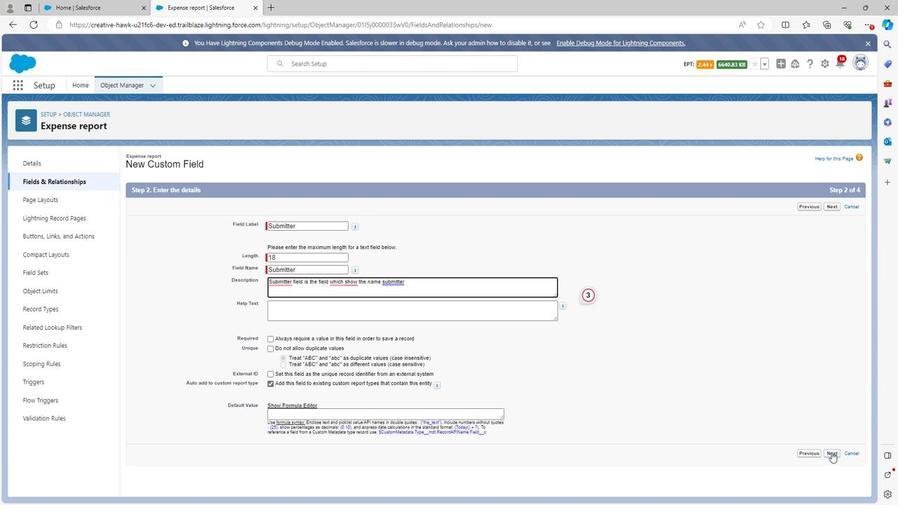 
Action: Mouse moved to (618, 285)
Screenshot: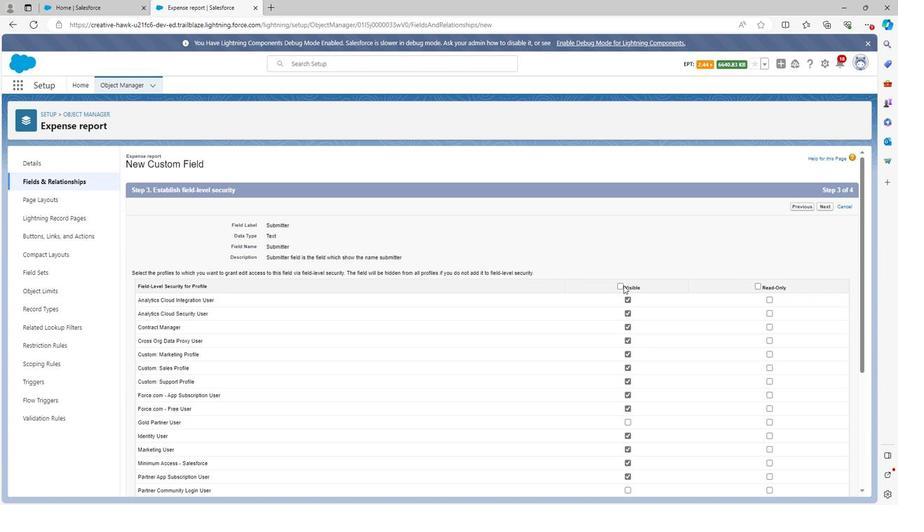 
Action: Mouse pressed left at (618, 285)
Screenshot: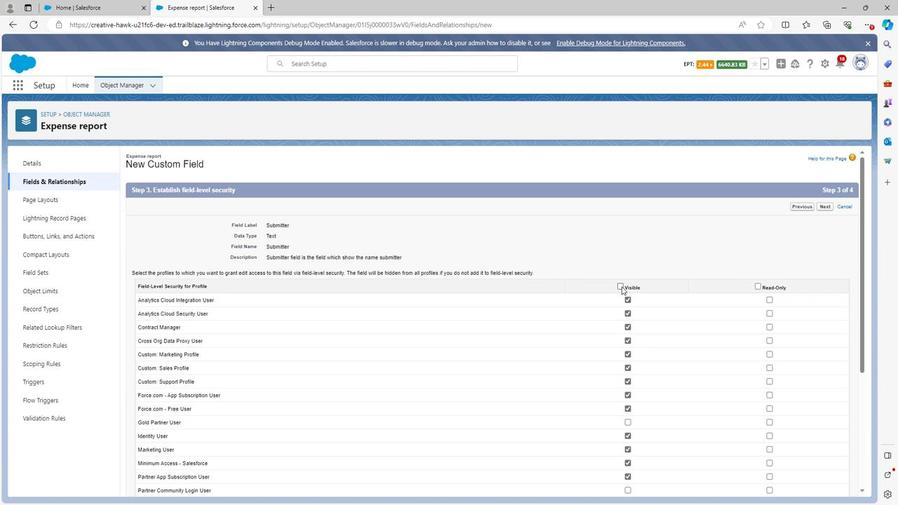 
Action: Mouse moved to (754, 285)
Screenshot: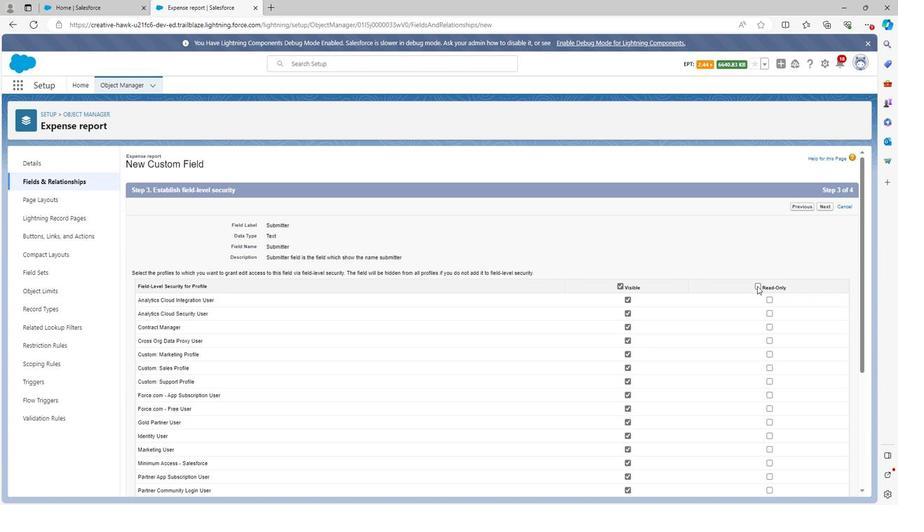 
Action: Mouse pressed left at (754, 285)
Screenshot: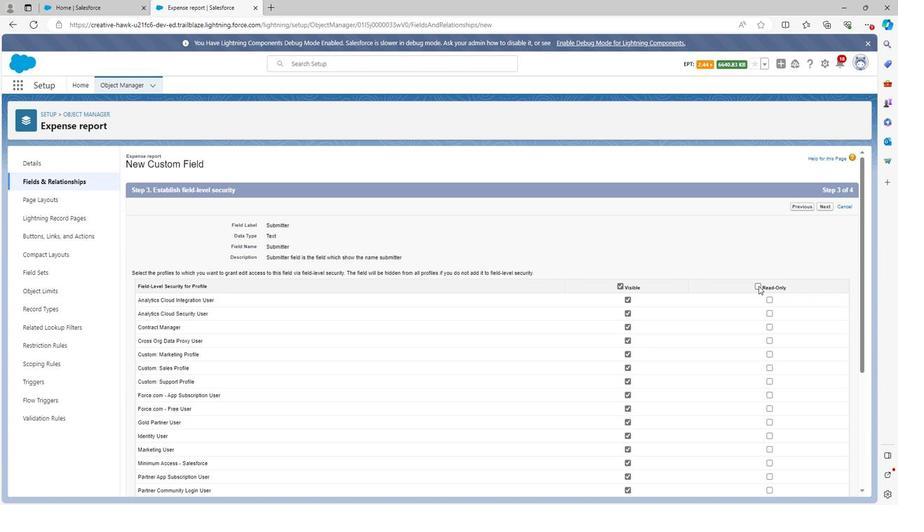 
Action: Mouse moved to (752, 309)
Screenshot: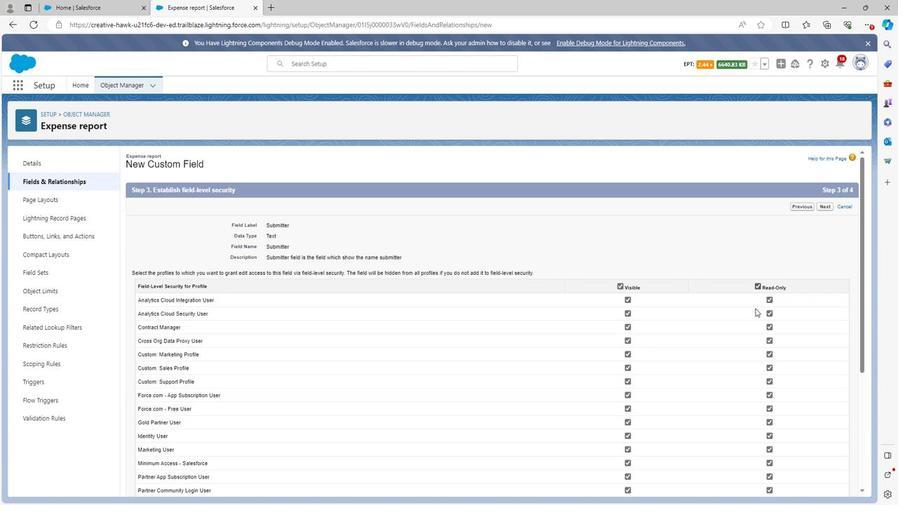 
Action: Mouse scrolled (752, 308) with delta (0, 0)
Screenshot: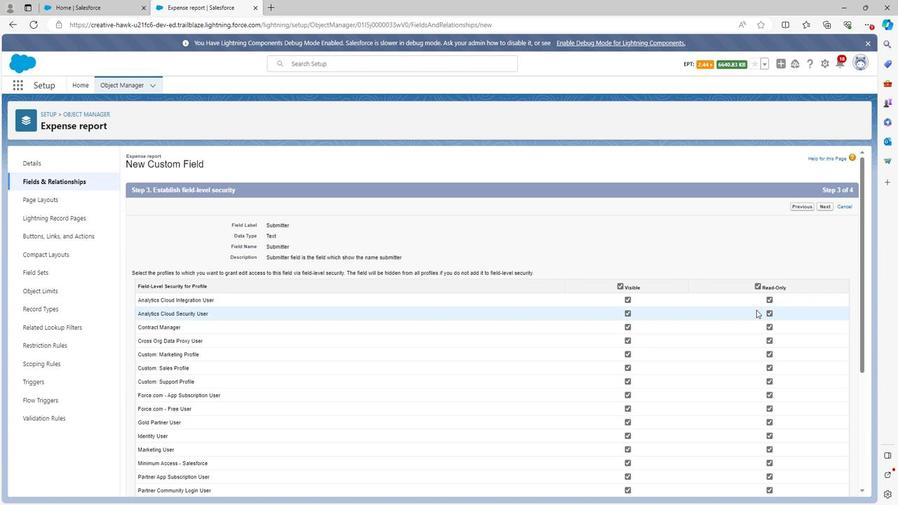 
Action: Mouse scrolled (752, 308) with delta (0, 0)
Screenshot: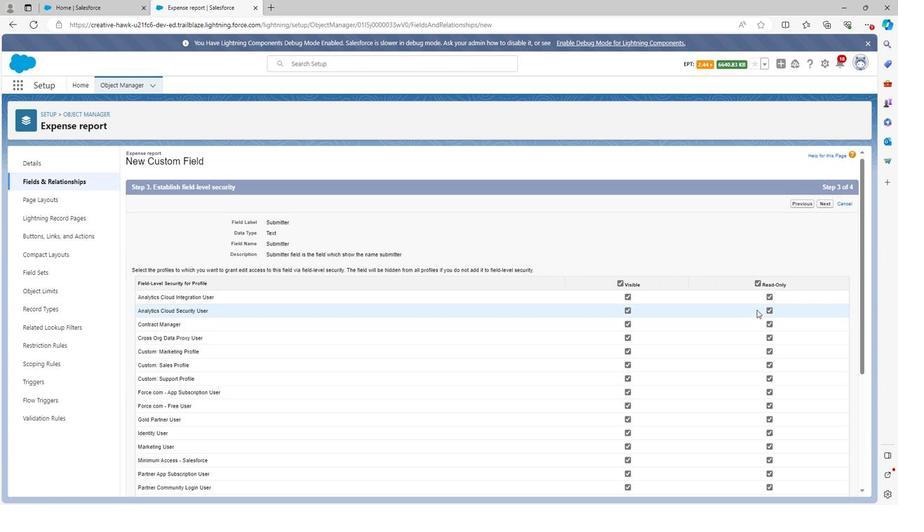 
Action: Mouse scrolled (752, 308) with delta (0, 0)
Screenshot: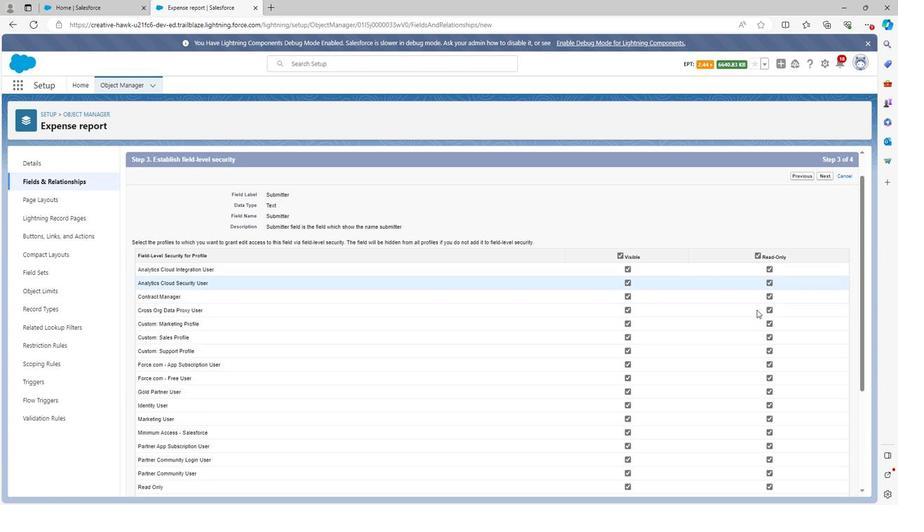 
Action: Mouse scrolled (752, 308) with delta (0, 0)
Screenshot: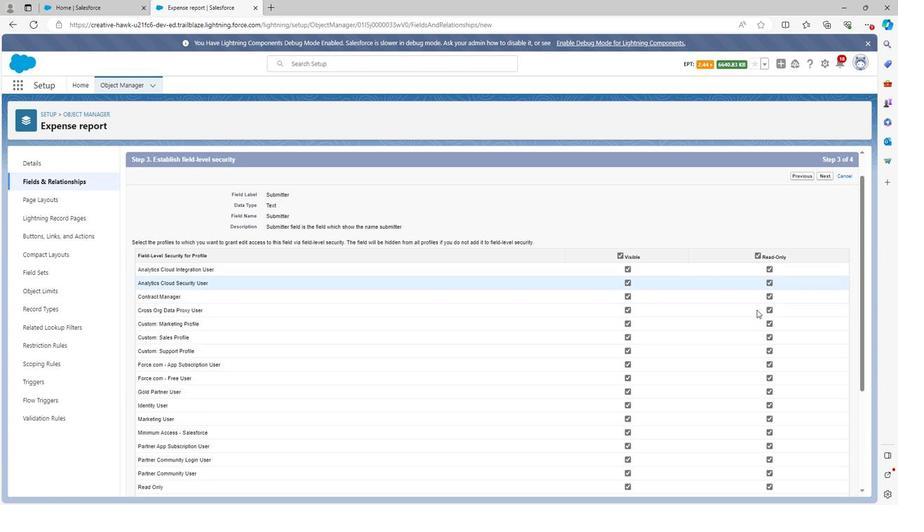 
Action: Mouse moved to (823, 481)
Screenshot: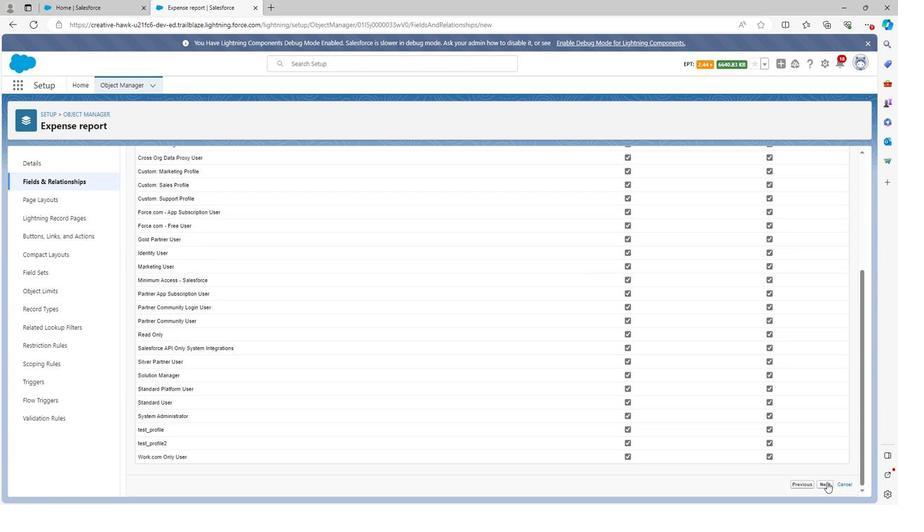 
Action: Mouse pressed left at (823, 481)
Screenshot: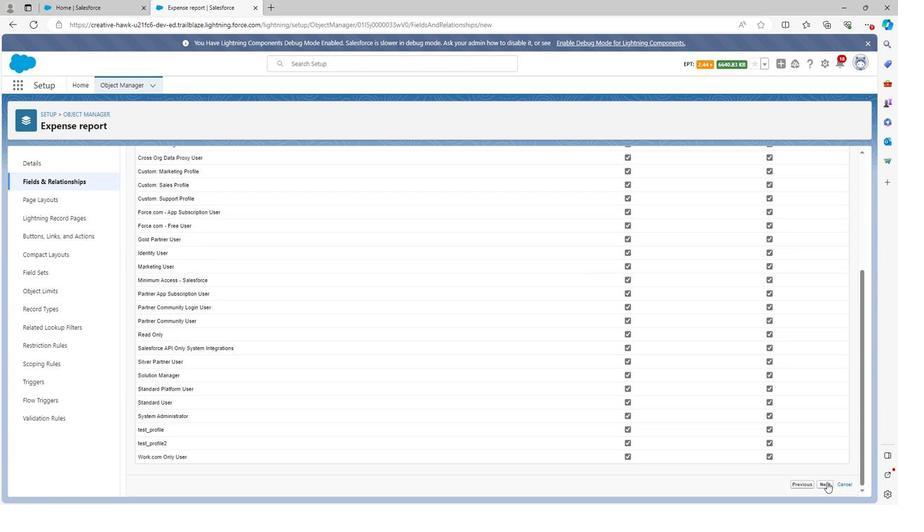 
Action: Mouse moved to (821, 346)
Screenshot: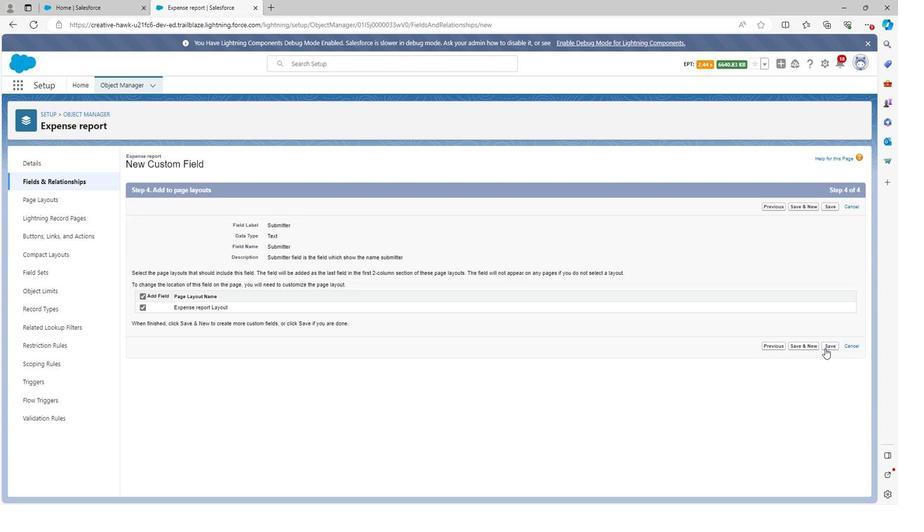 
Action: Mouse pressed left at (821, 346)
Screenshot: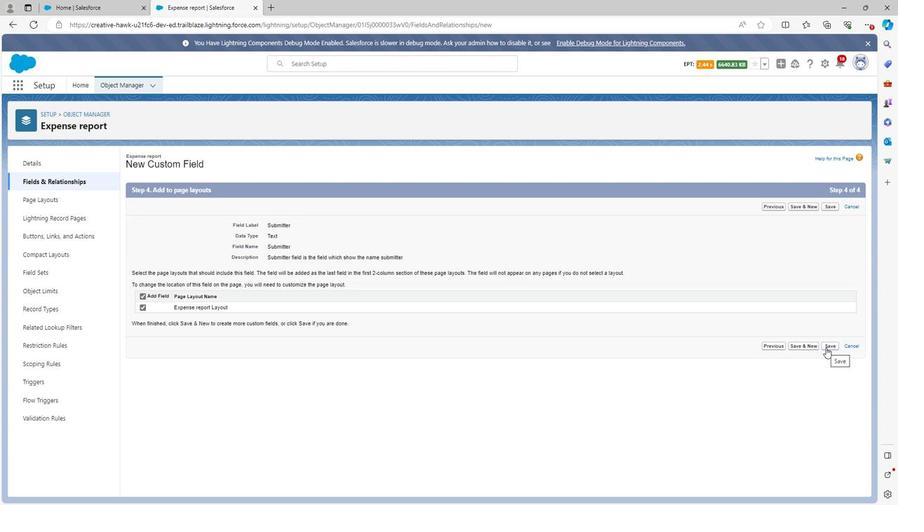 
Action: Mouse moved to (663, 165)
Screenshot: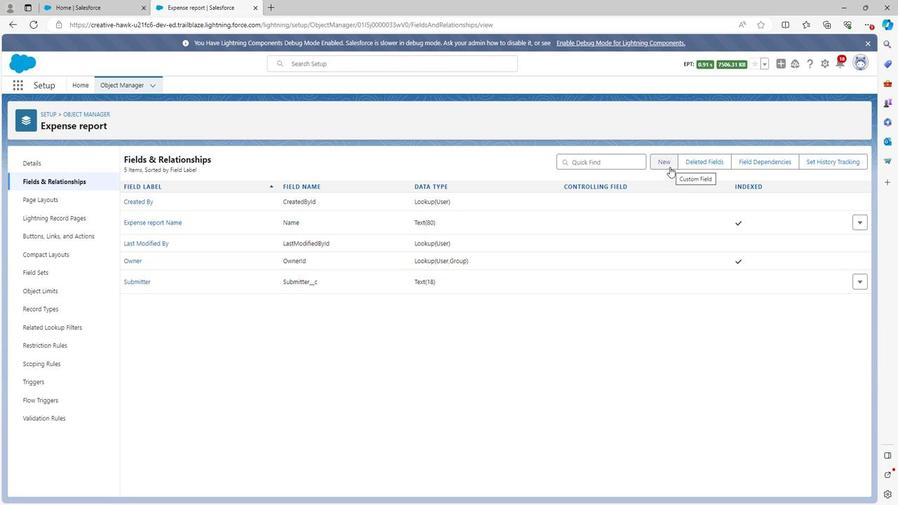 
Action: Mouse pressed left at (663, 165)
Screenshot: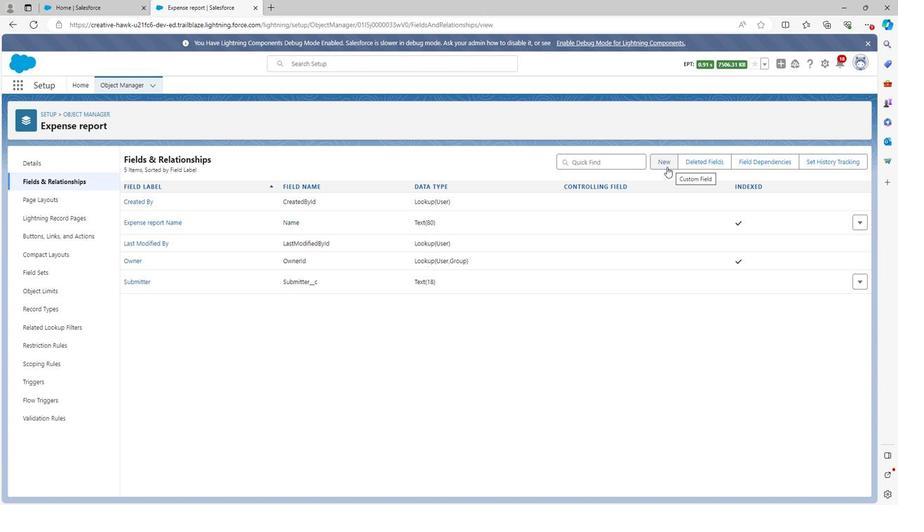 
Action: Mouse moved to (136, 443)
Screenshot: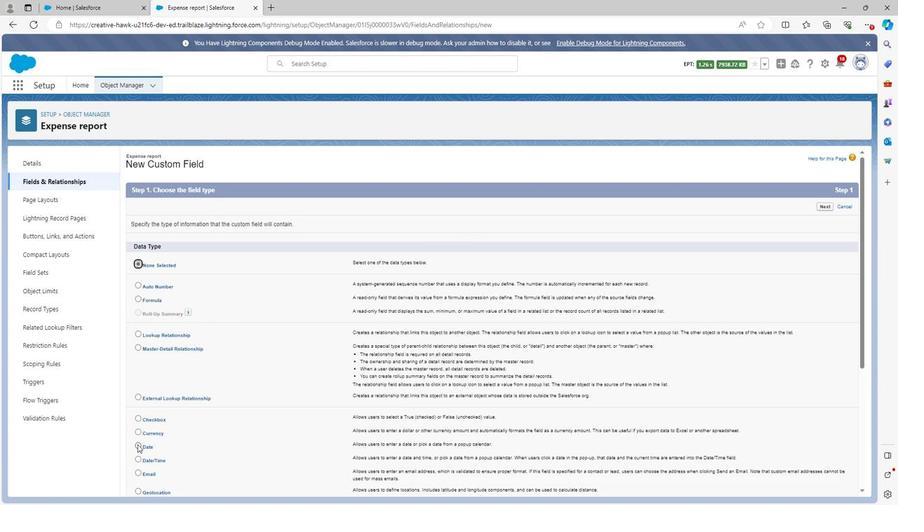 
Action: Mouse pressed left at (136, 443)
Screenshot: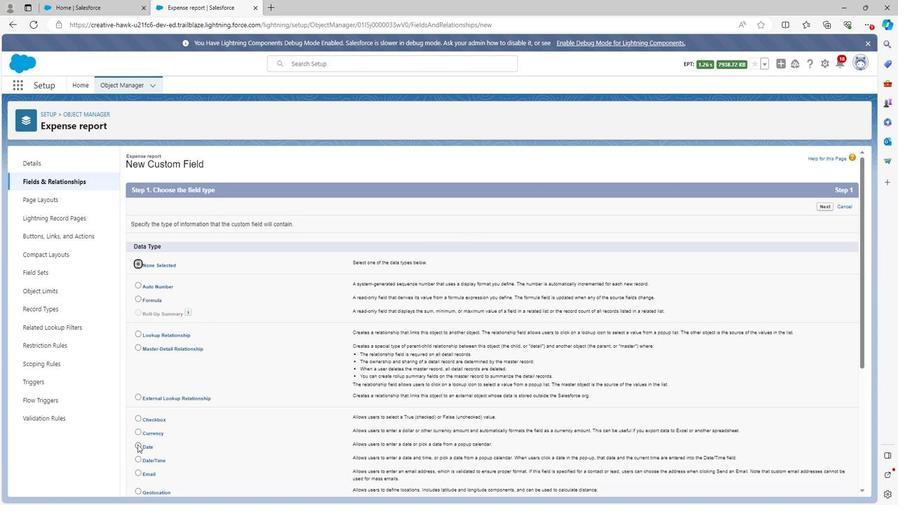
Action: Mouse moved to (418, 441)
Screenshot: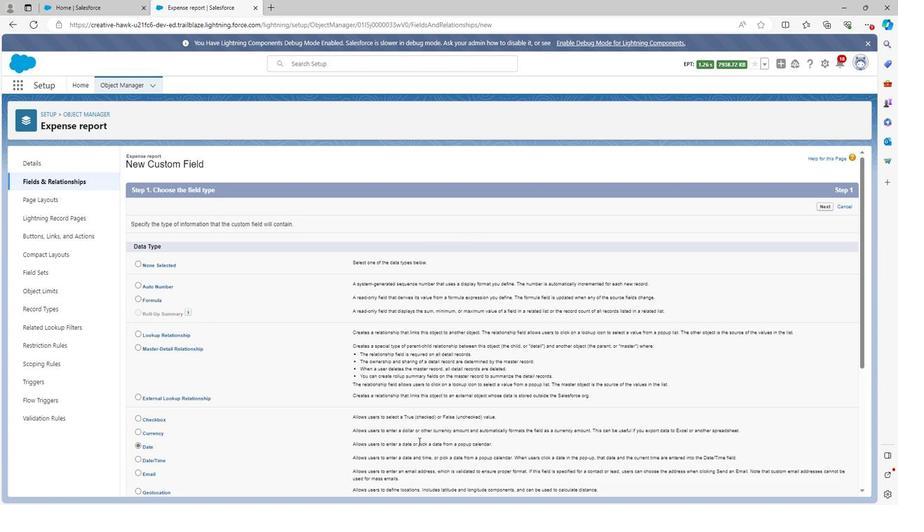 
Action: Mouse scrolled (418, 440) with delta (0, 0)
Screenshot: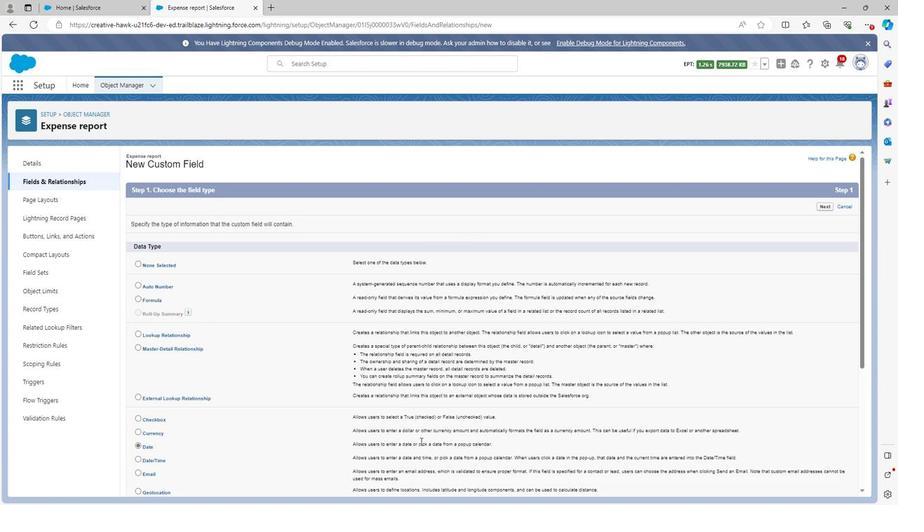 
Action: Mouse scrolled (418, 440) with delta (0, 0)
Screenshot: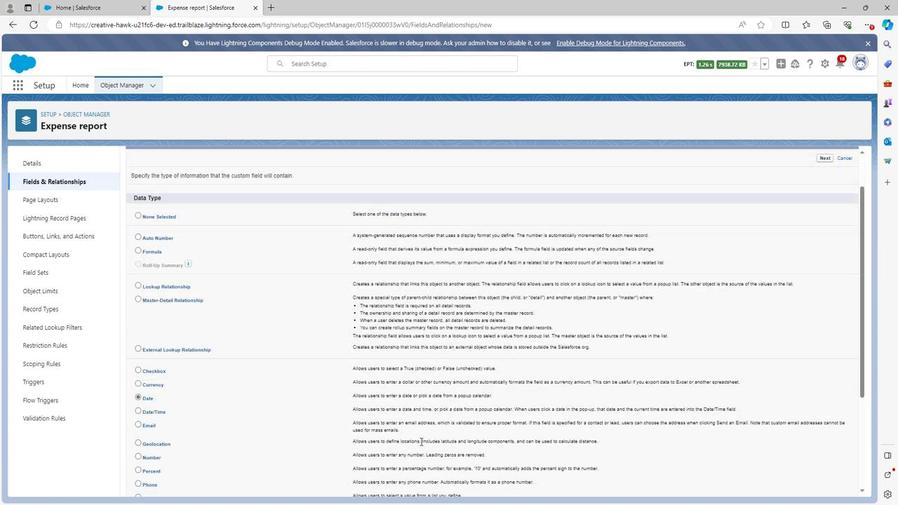 
Action: Mouse scrolled (418, 440) with delta (0, 0)
Screenshot: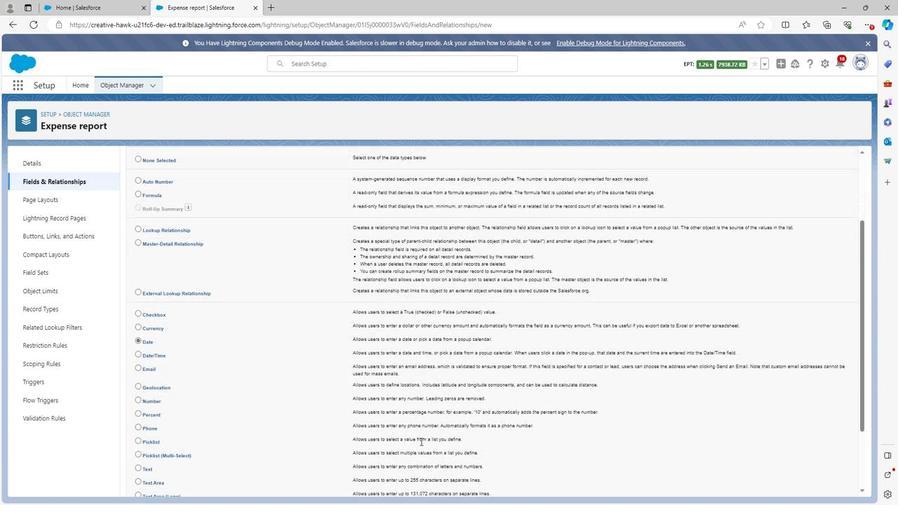
Action: Mouse scrolled (418, 440) with delta (0, 0)
Screenshot: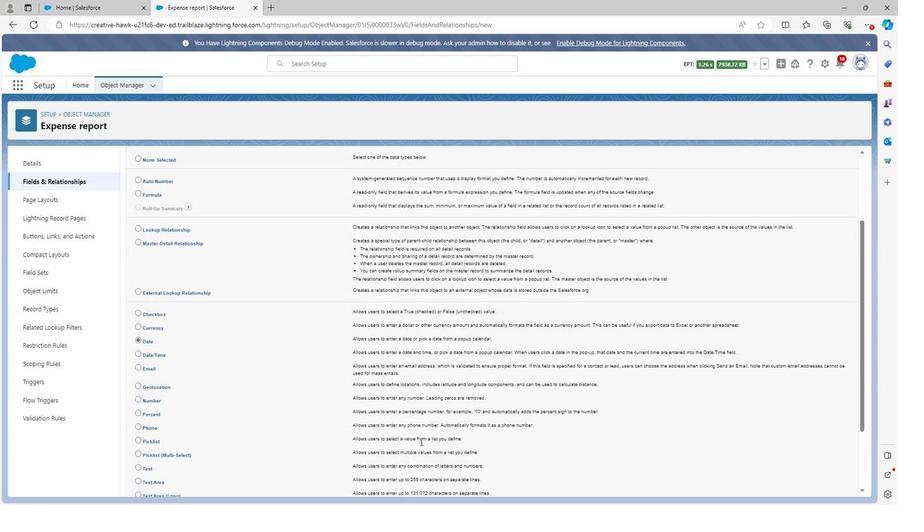 
Action: Mouse scrolled (418, 440) with delta (0, 0)
Screenshot: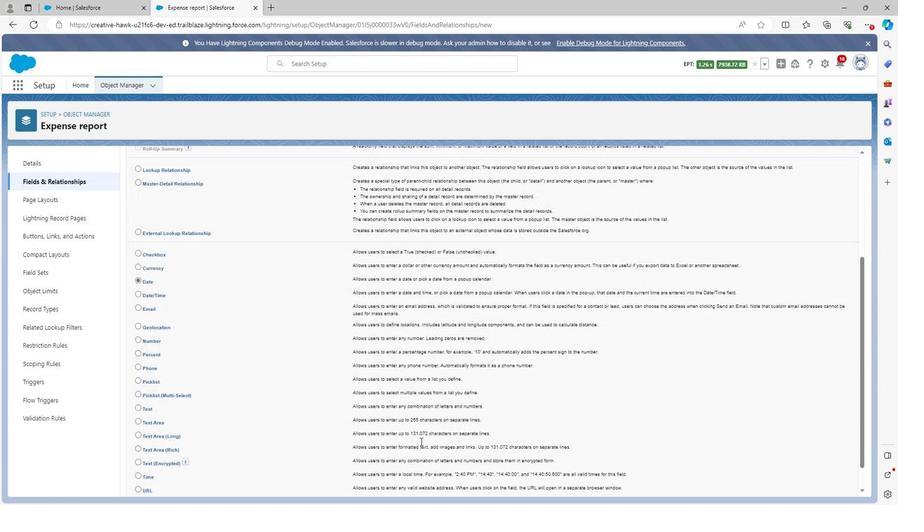 
Action: Mouse moved to (819, 481)
Screenshot: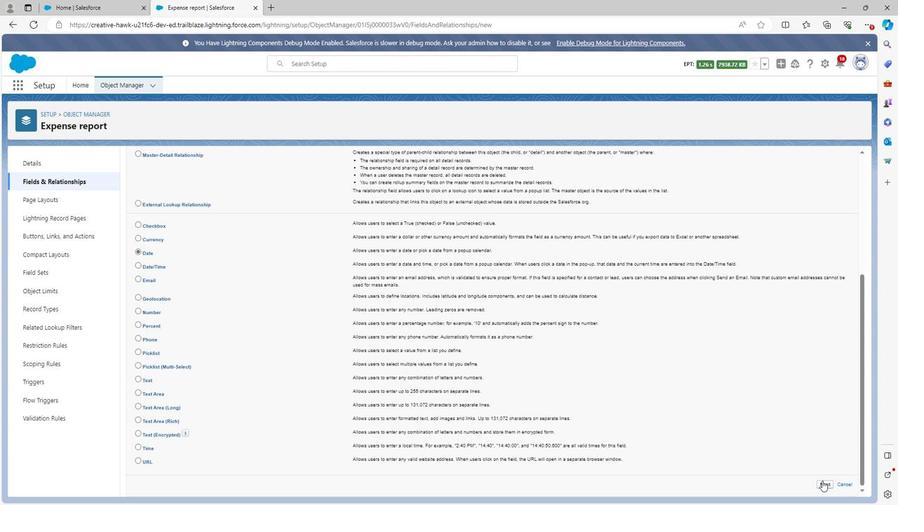 
Action: Mouse pressed left at (819, 481)
Screenshot: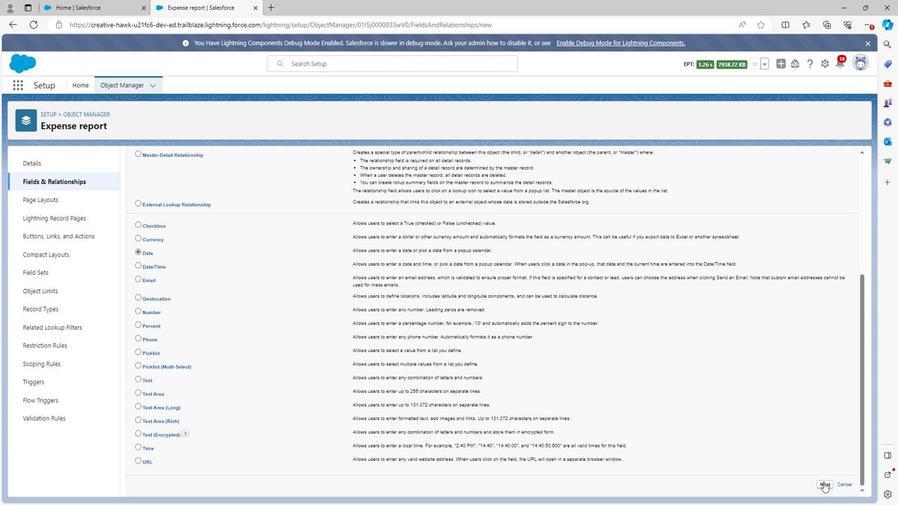 
Action: Mouse moved to (292, 221)
Screenshot: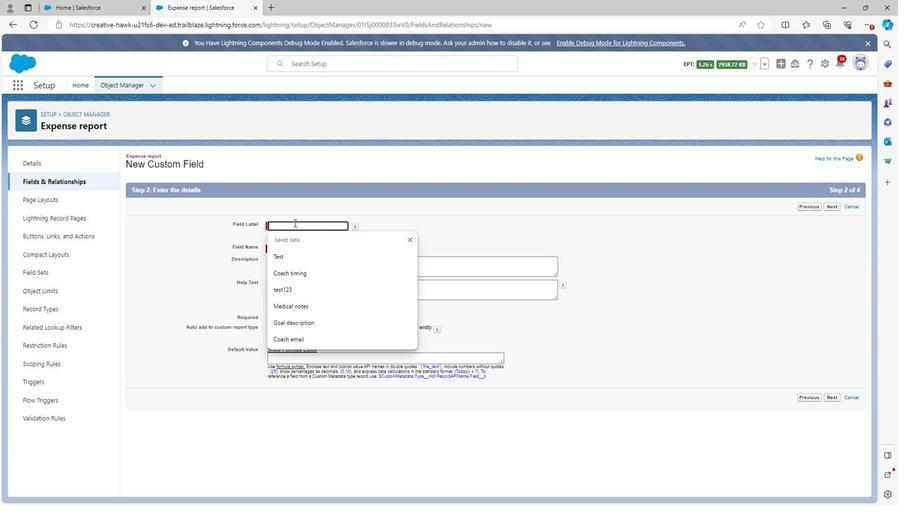 
Action: Key pressed <Key.shift>Submission<Key.space>date
Screenshot: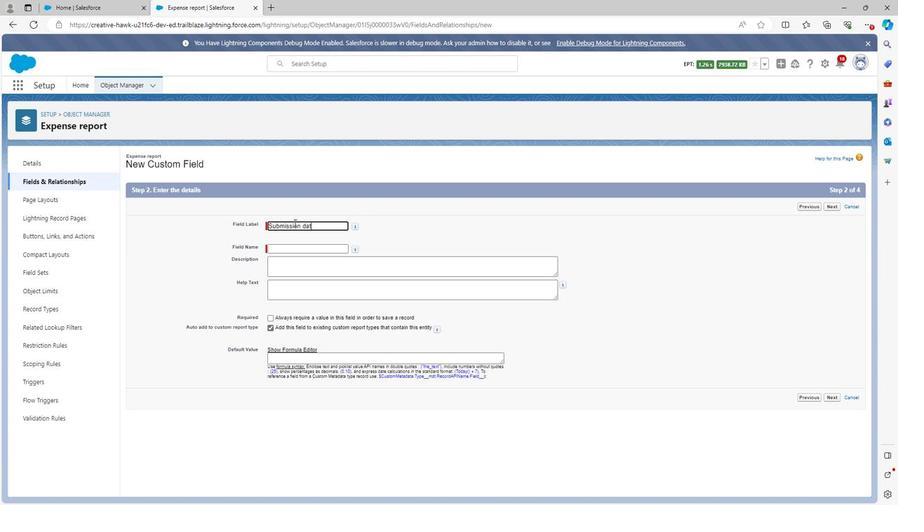 
Action: Mouse moved to (377, 231)
Screenshot: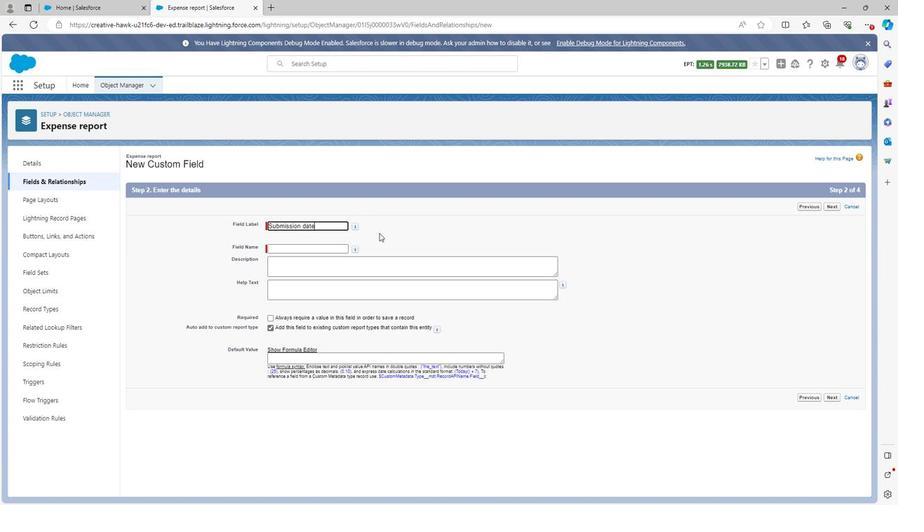 
Action: Mouse pressed left at (377, 231)
Screenshot: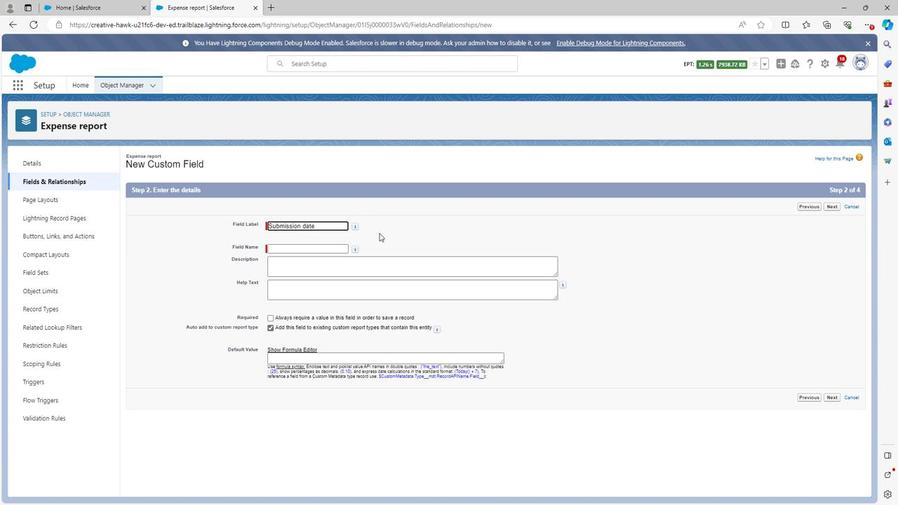 
Action: Mouse moved to (318, 261)
Screenshot: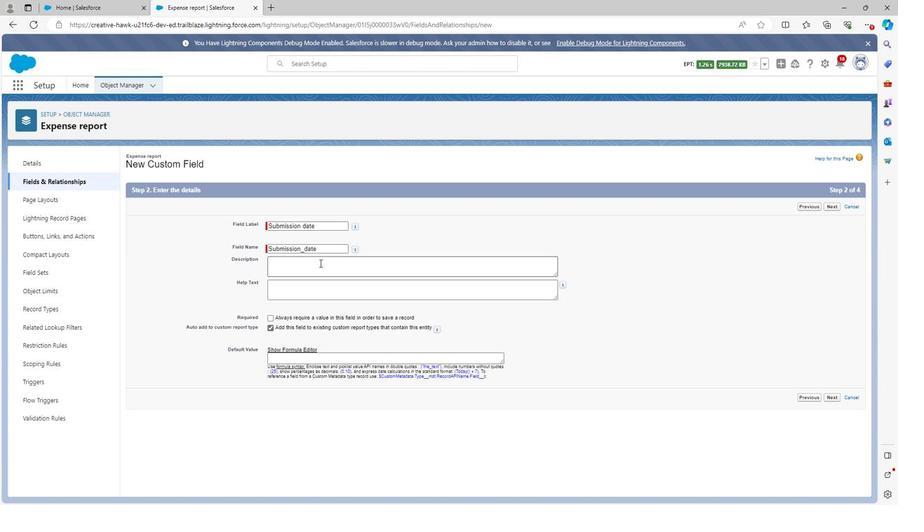 
Action: Mouse pressed left at (318, 261)
Screenshot: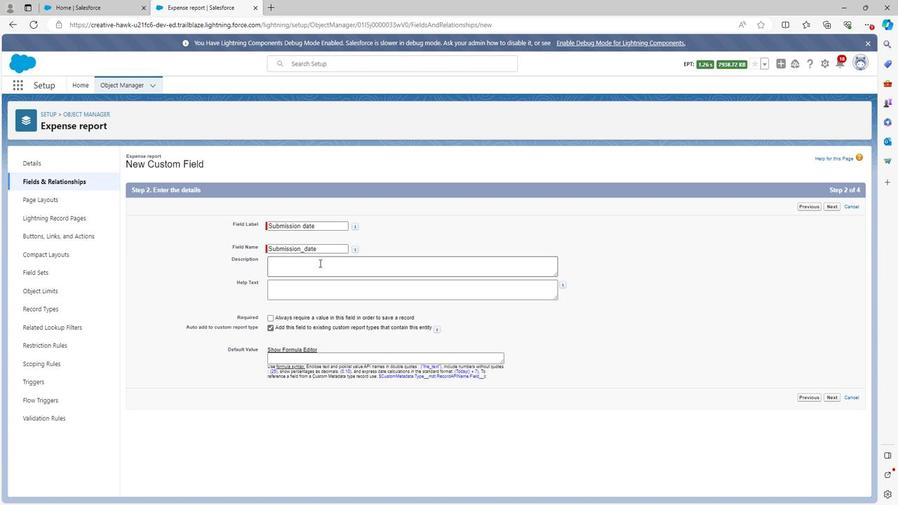 
Action: Mouse moved to (313, 271)
Screenshot: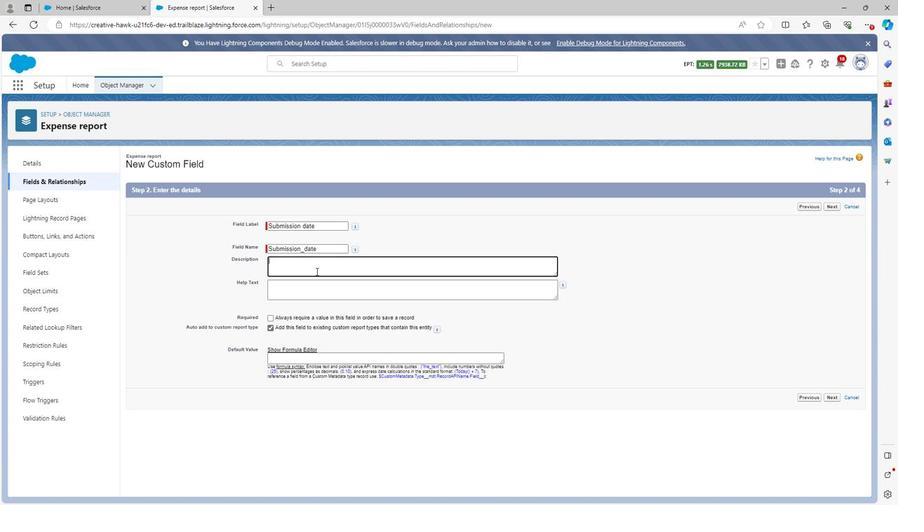 
Action: Key pressed <Key.shift><Key.shift><Key.shift>Su
Screenshot: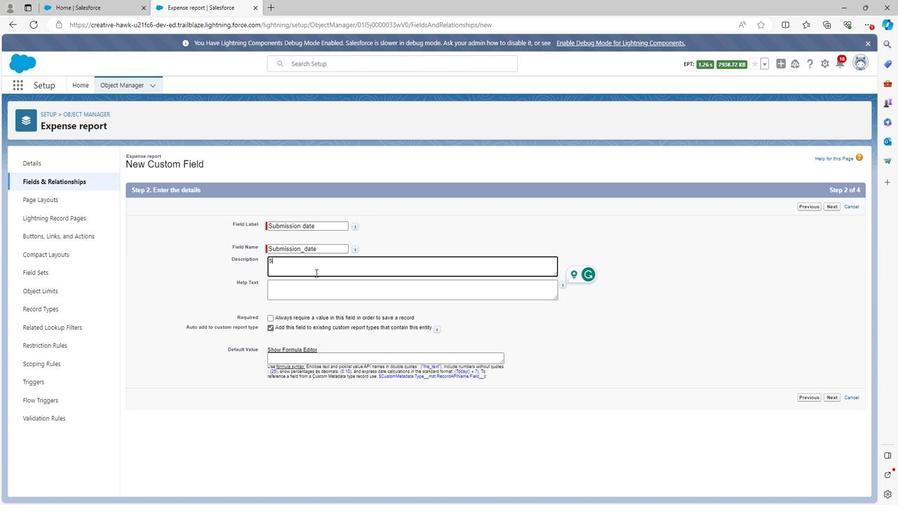 
Action: Mouse moved to (303, 274)
Screenshot: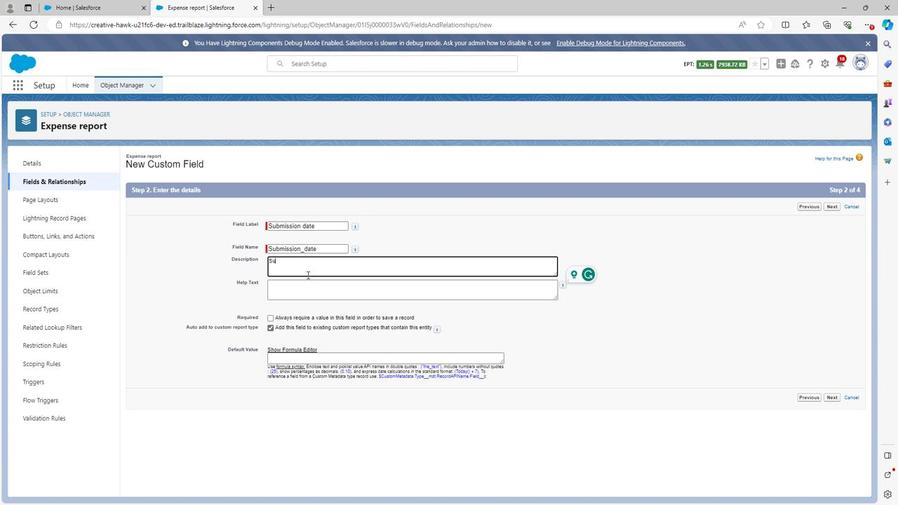 
Action: Key pressed b
Screenshot: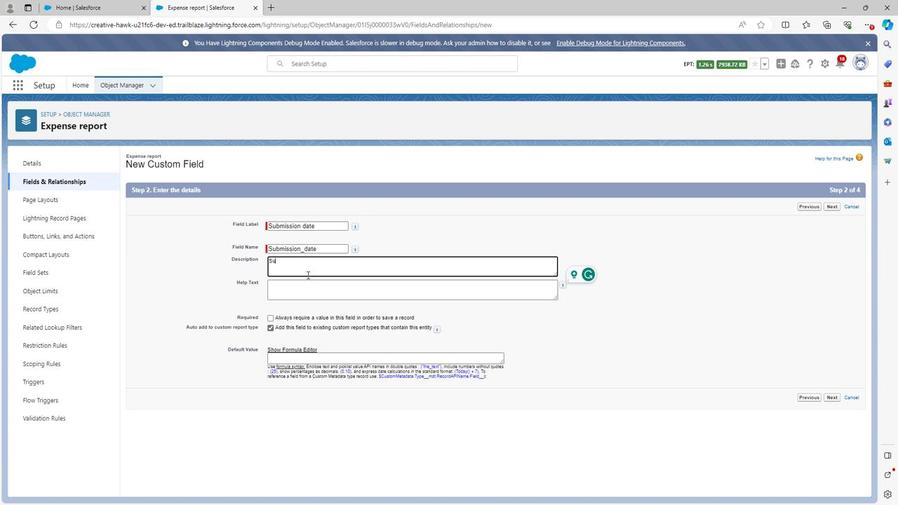 
Action: Mouse moved to (299, 276)
Screenshot: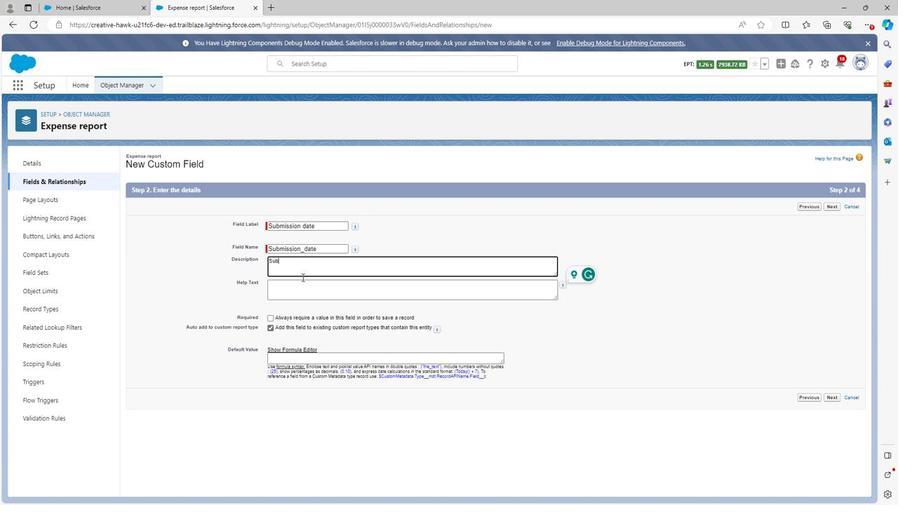
Action: Key pressed mission<Key.space>date<Key.space>is<Key.space>ud<Key.backspace>sed<Key.space>to<Key.space>define<Key.space>the<Key.space>date<Key.space>of<Key.space>submmission
Screenshot: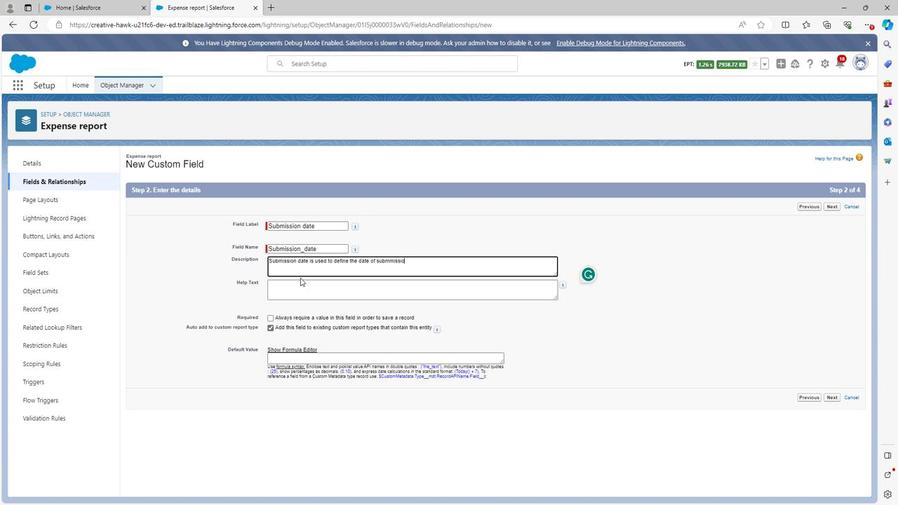 
Action: Mouse moved to (827, 393)
Screenshot: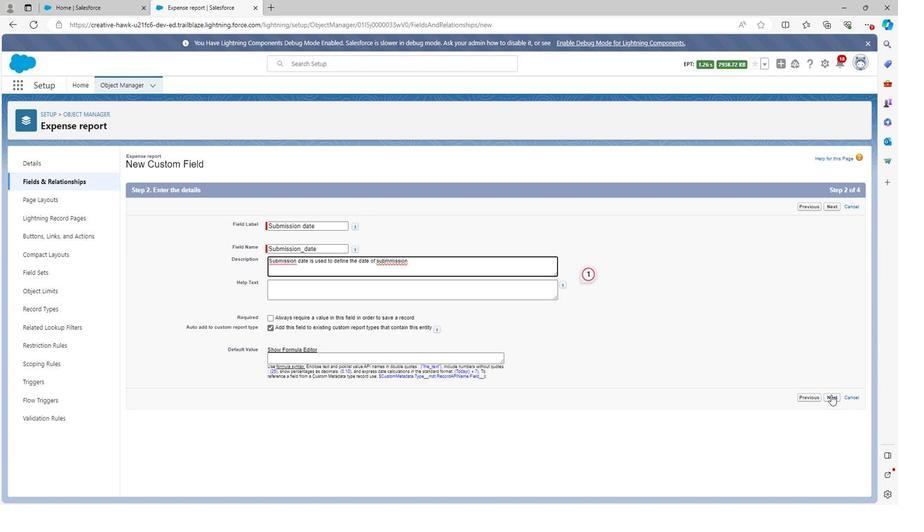 
Action: Mouse pressed left at (827, 393)
Screenshot: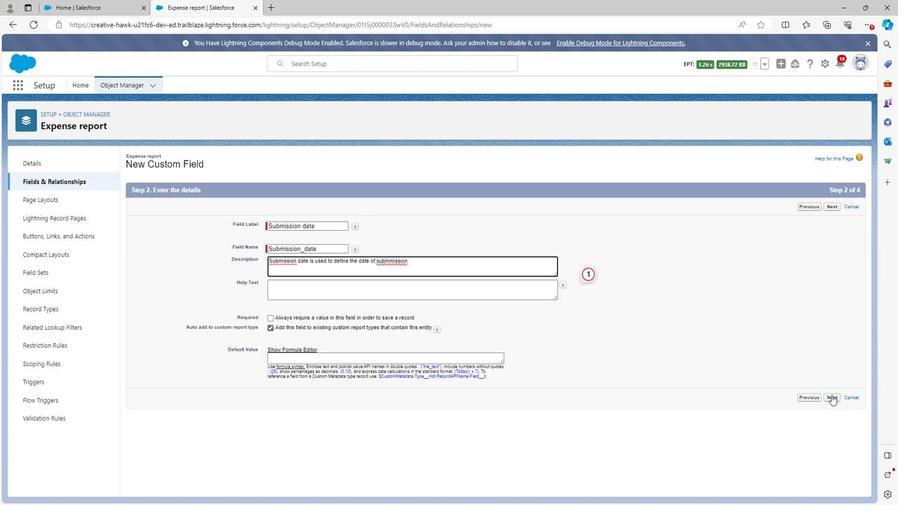 
Action: Mouse moved to (618, 285)
Screenshot: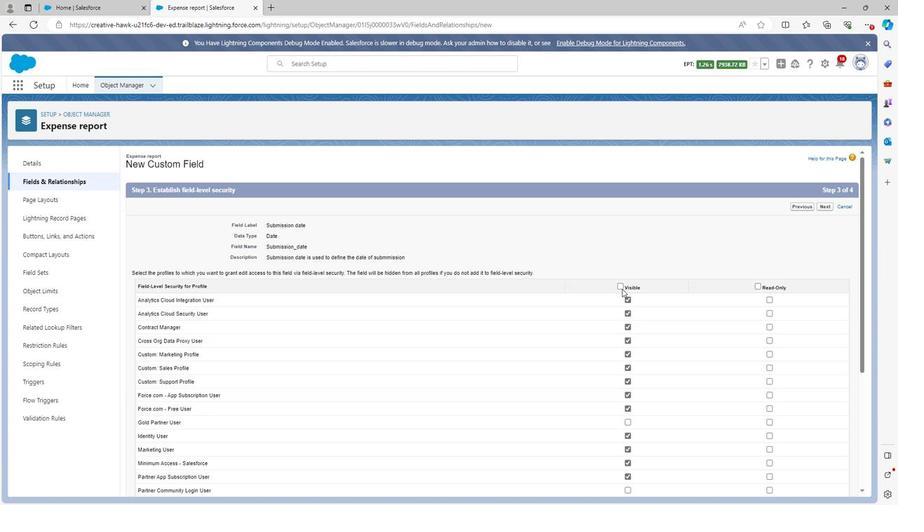
Action: Mouse pressed left at (618, 285)
Screenshot: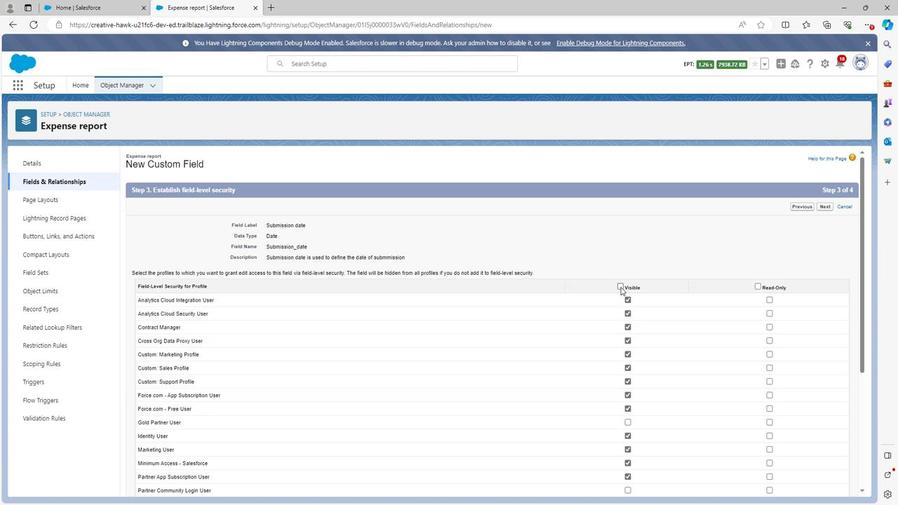
Action: Mouse moved to (755, 285)
Screenshot: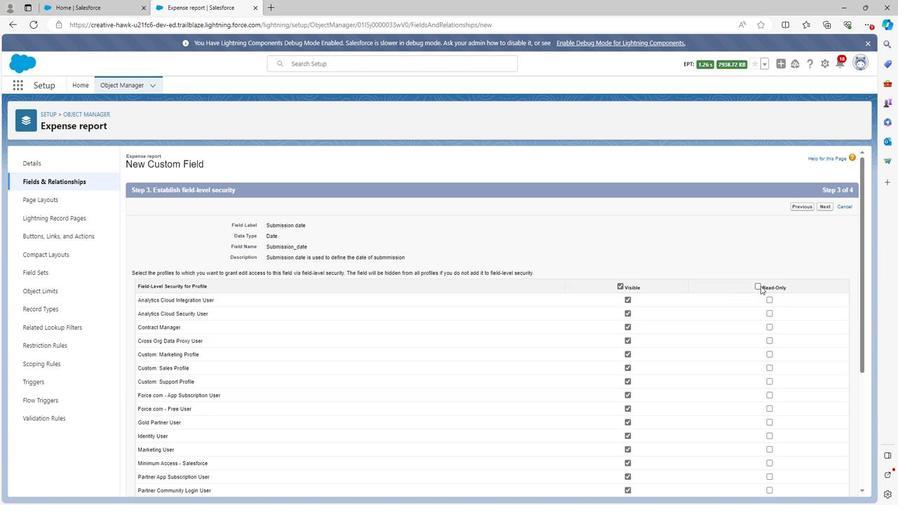 
Action: Mouse pressed left at (755, 285)
Screenshot: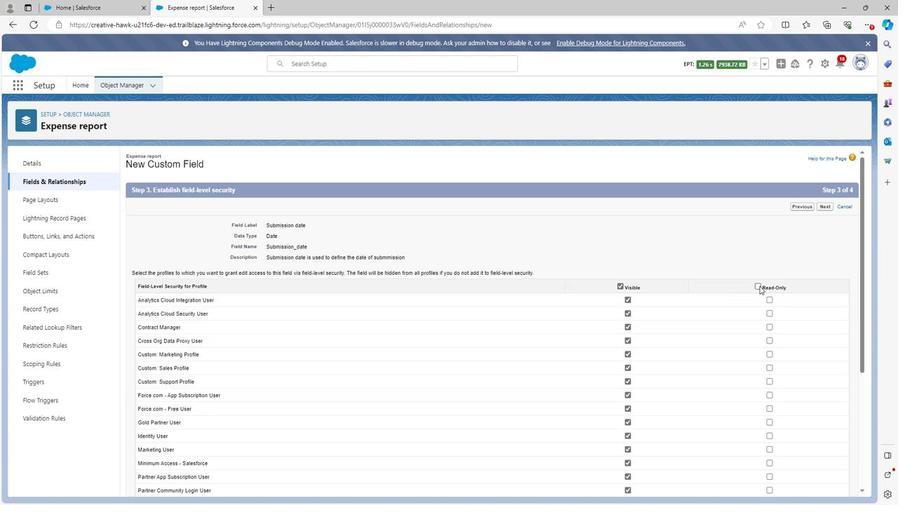 
Action: Mouse moved to (725, 323)
Screenshot: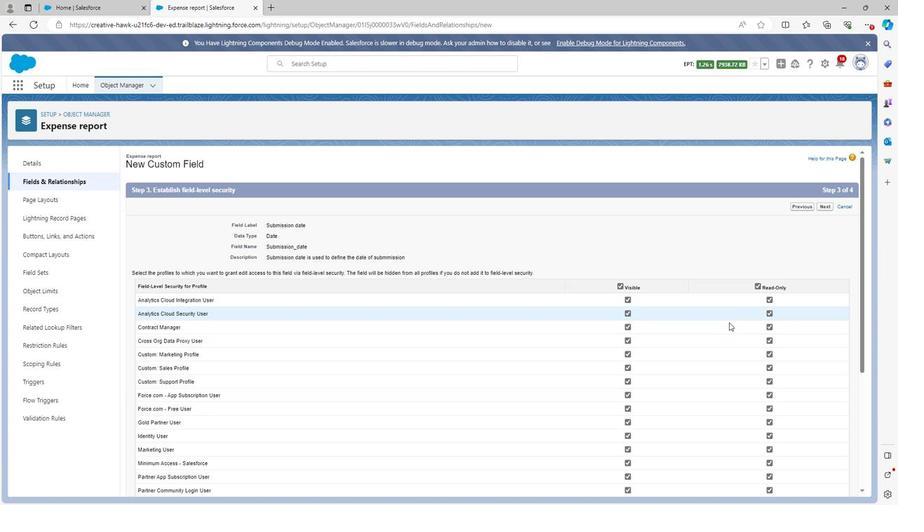 
Action: Mouse scrolled (725, 322) with delta (0, 0)
Screenshot: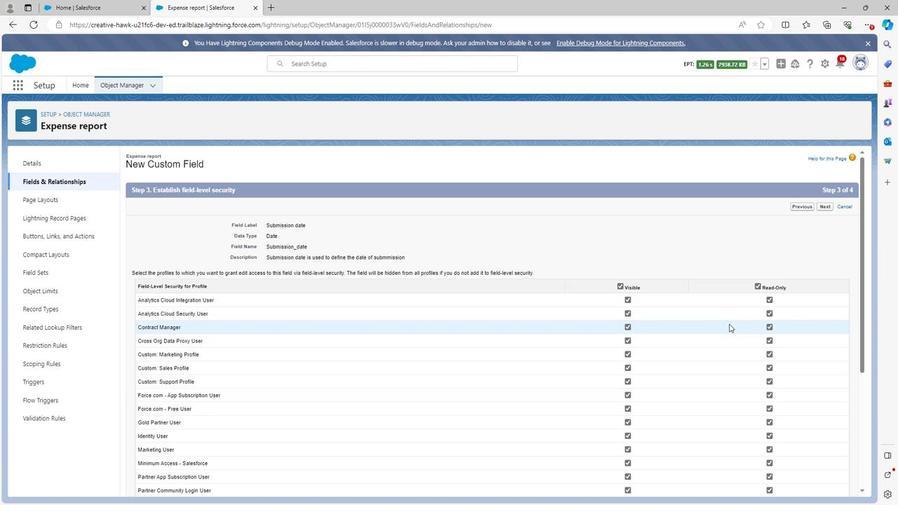 
Action: Mouse moved to (725, 323)
Screenshot: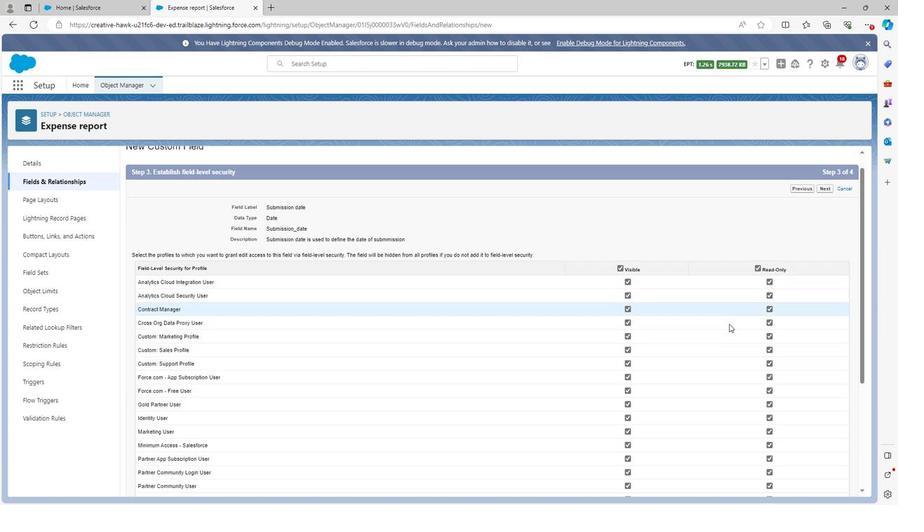 
Action: Mouse scrolled (725, 322) with delta (0, 0)
Screenshot: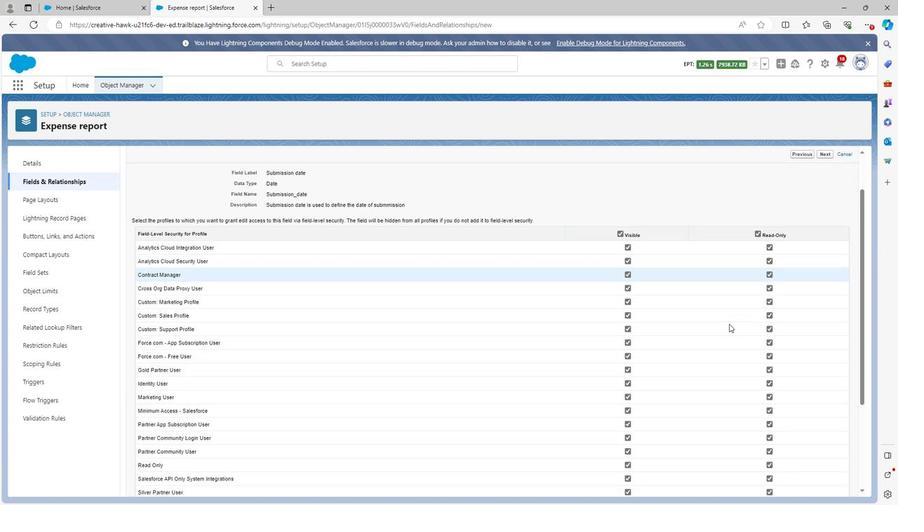 
Action: Mouse moved to (725, 325)
Screenshot: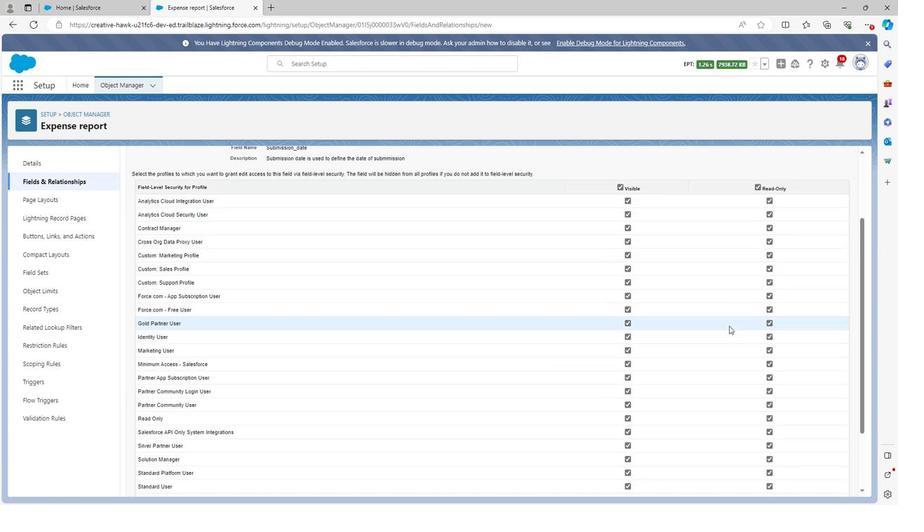 
Action: Mouse scrolled (725, 324) with delta (0, 0)
Screenshot: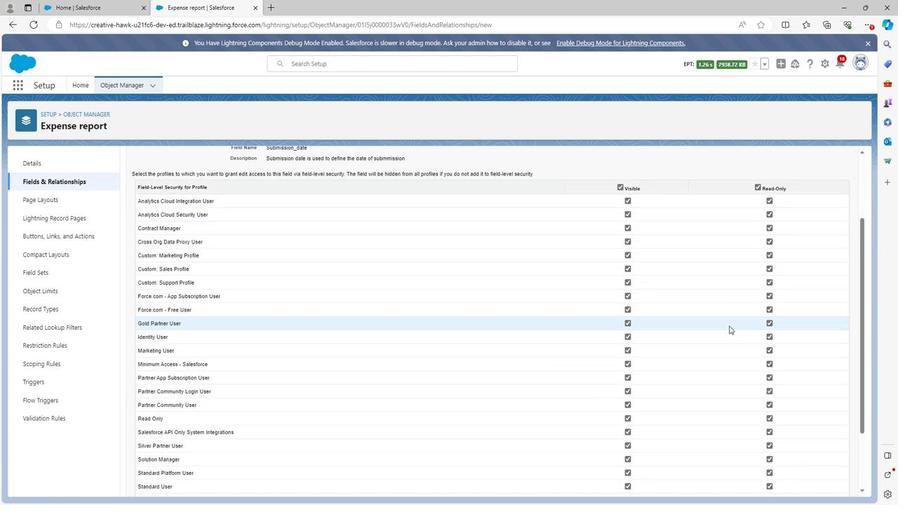 
Action: Mouse moved to (726, 328)
Screenshot: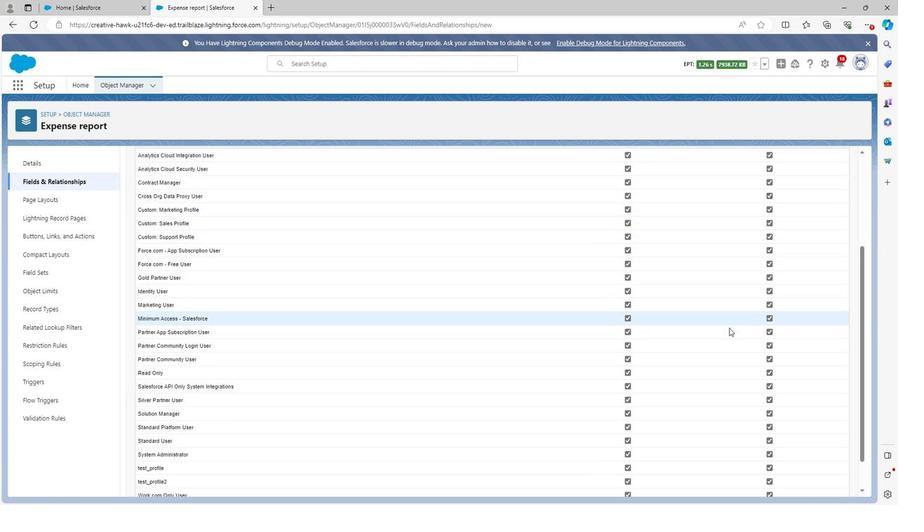 
Action: Mouse scrolled (726, 327) with delta (0, 0)
Screenshot: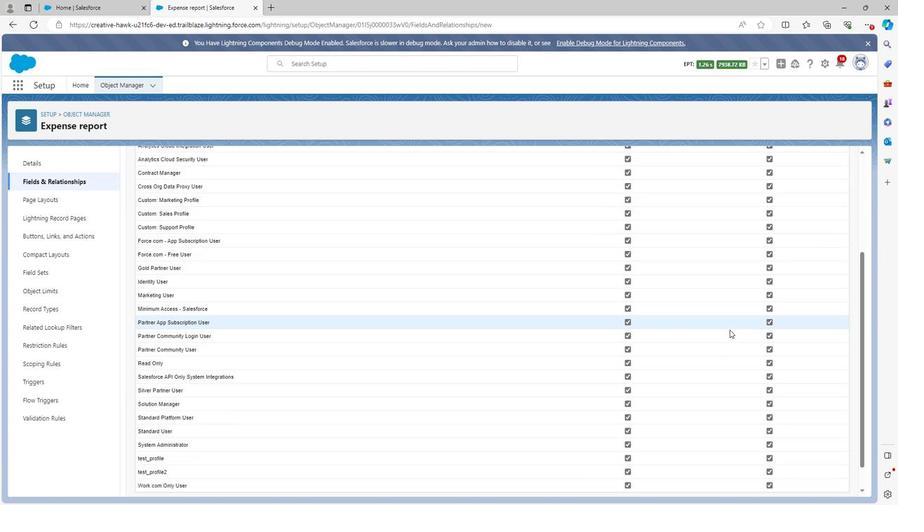 
Action: Mouse scrolled (726, 327) with delta (0, 0)
Screenshot: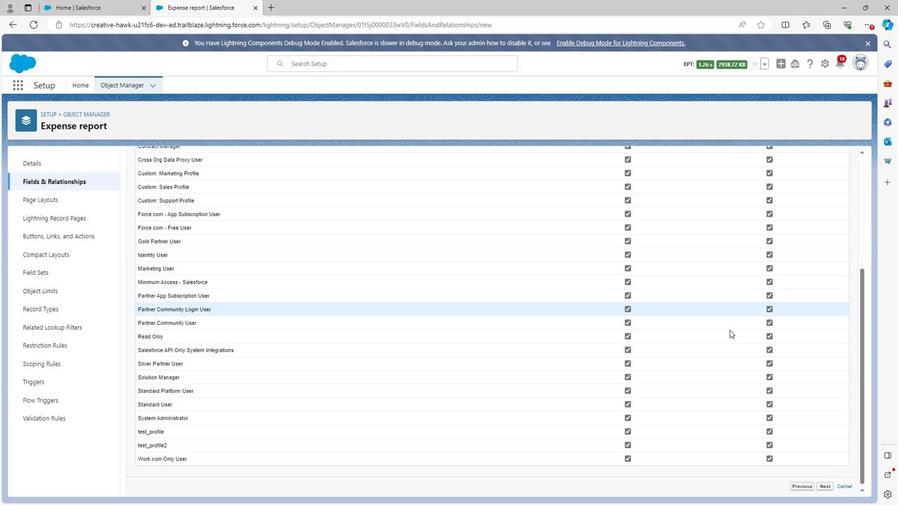 
Action: Mouse moved to (820, 482)
Screenshot: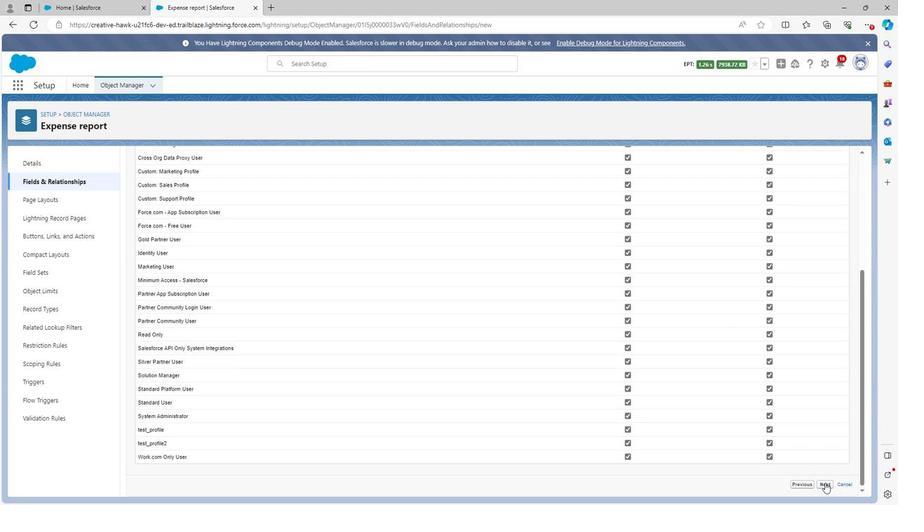 
Action: Mouse pressed left at (820, 482)
Screenshot: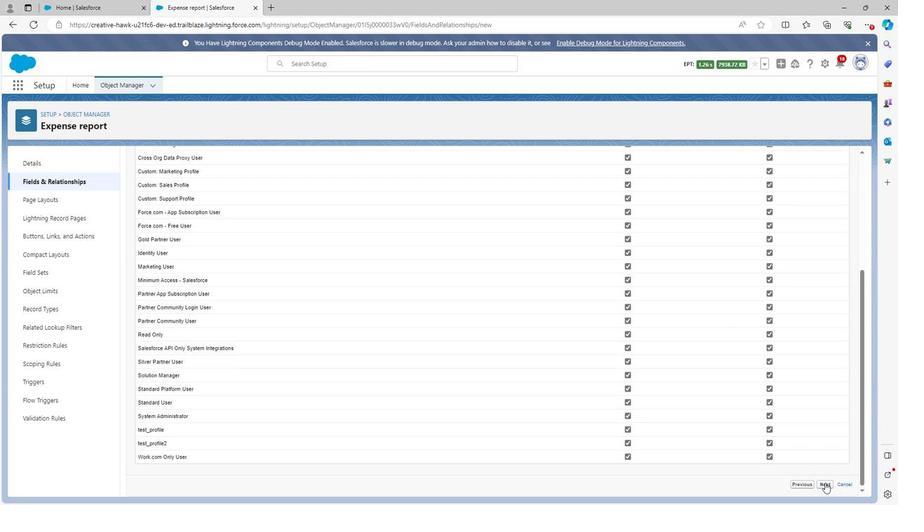 
Action: Mouse moved to (824, 347)
Screenshot: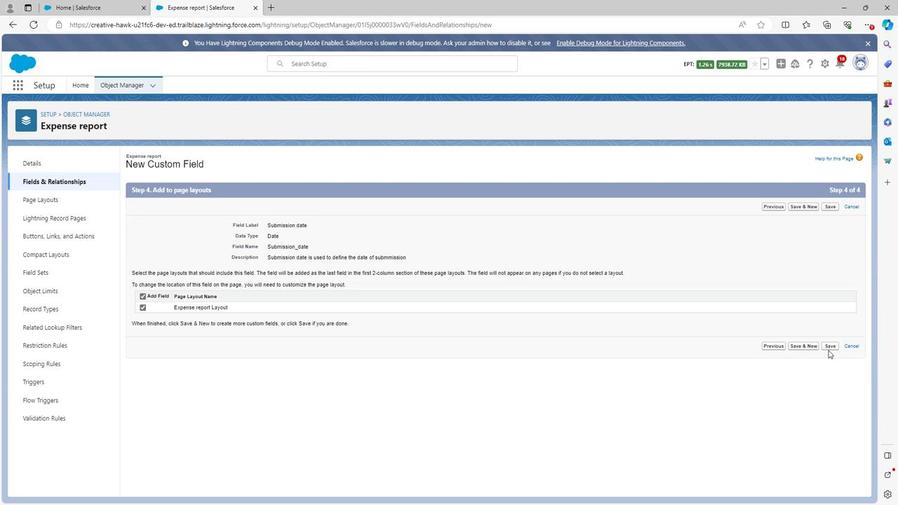 
Action: Mouse pressed left at (824, 347)
Screenshot: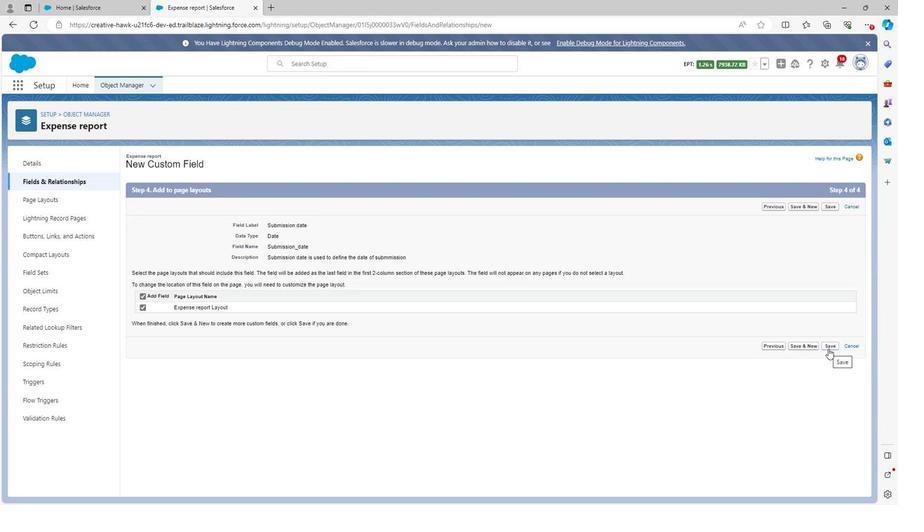 
Action: Mouse moved to (659, 158)
Screenshot: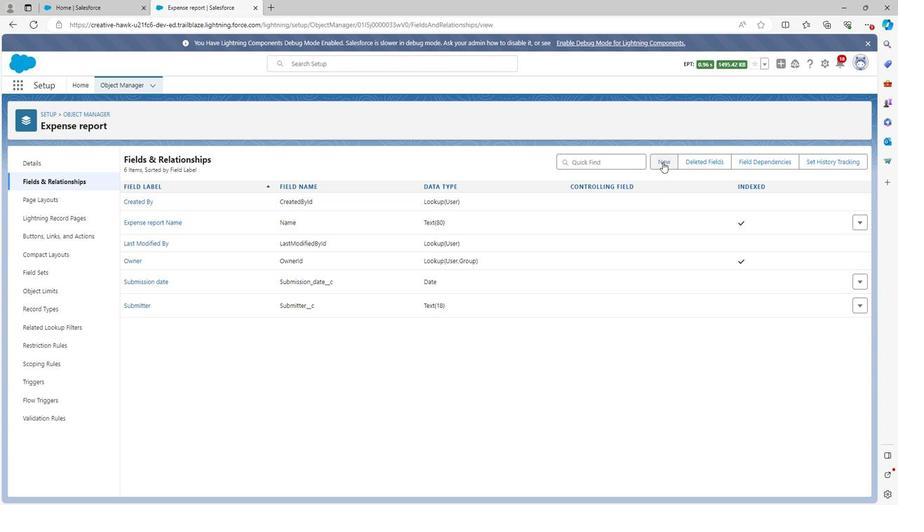
Action: Mouse pressed left at (659, 158)
Screenshot: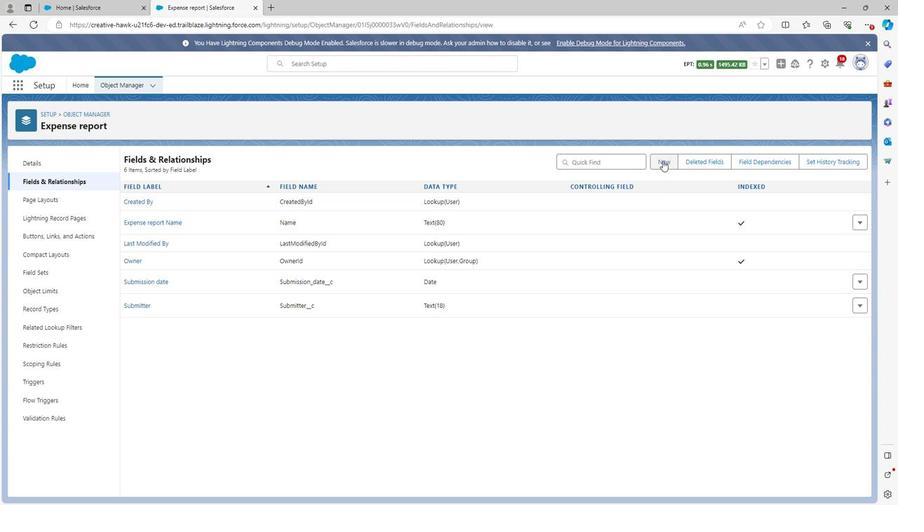 
Action: Mouse moved to (122, 387)
Screenshot: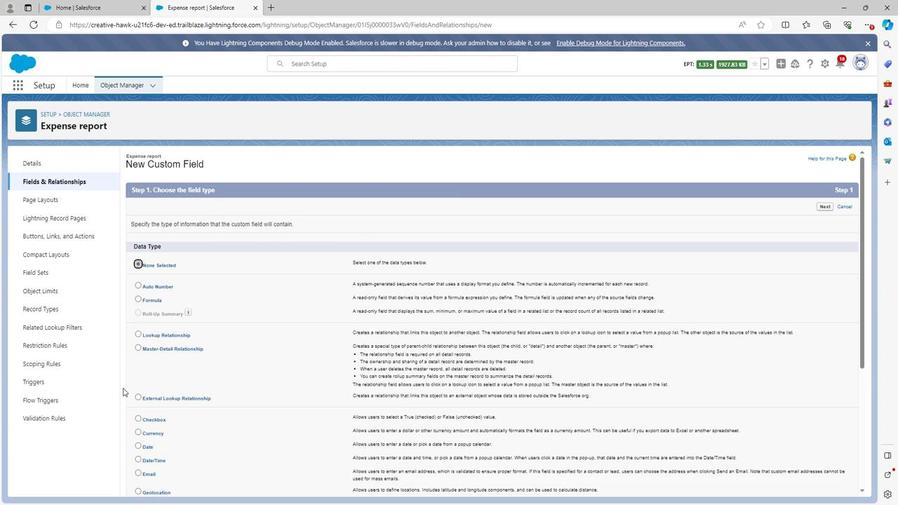 
Action: Mouse scrolled (122, 386) with delta (0, 0)
Screenshot: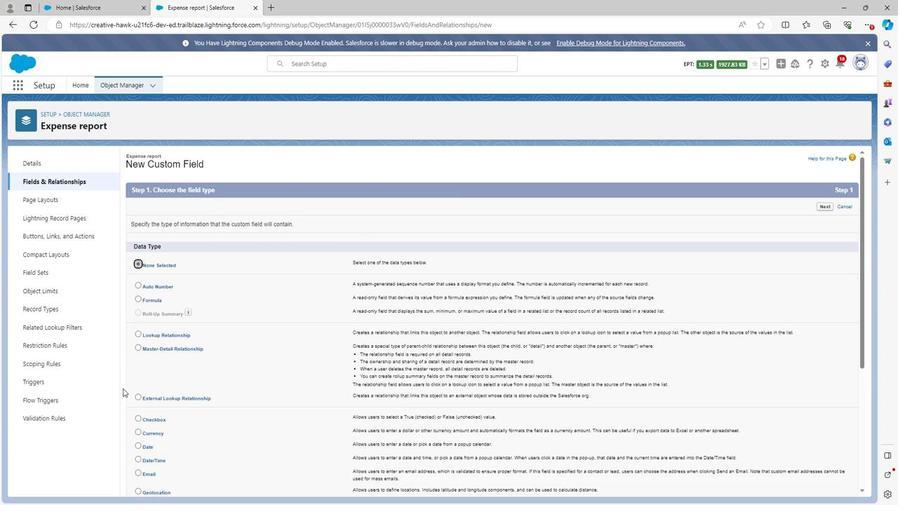 
Action: Mouse moved to (142, 401)
Screenshot: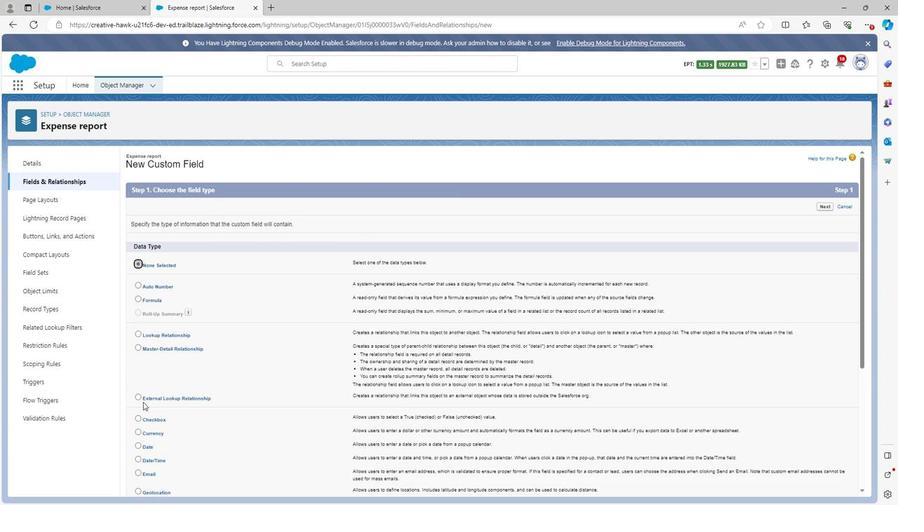
Action: Mouse scrolled (142, 401) with delta (0, 0)
Screenshot: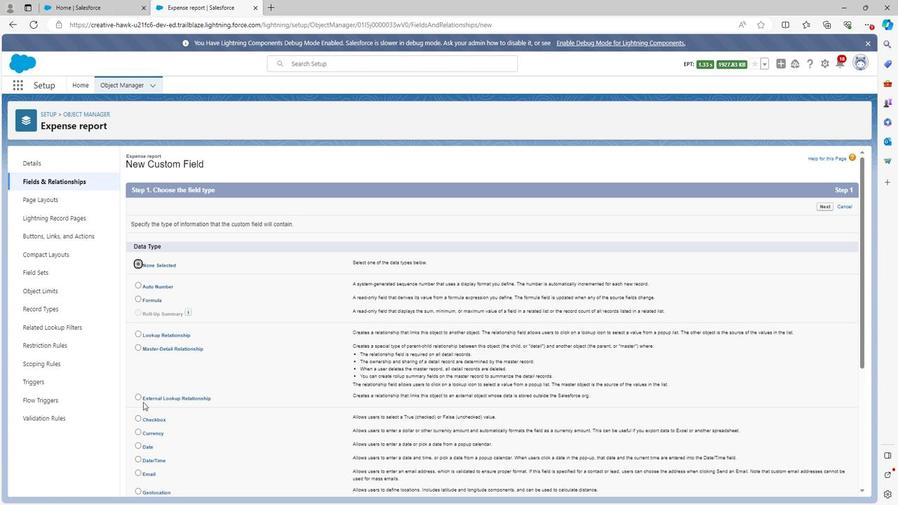 
Action: Mouse scrolled (142, 401) with delta (0, 0)
Screenshot: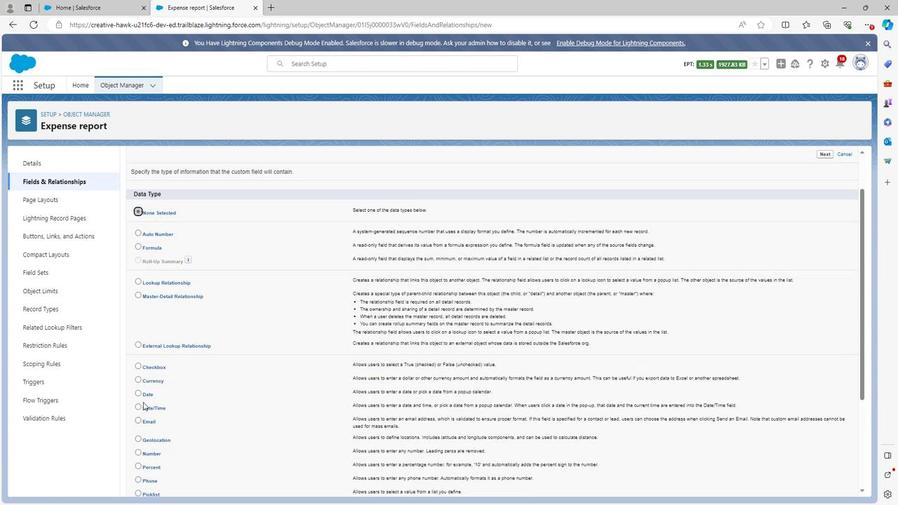 
Action: Mouse moved to (138, 399)
Screenshot: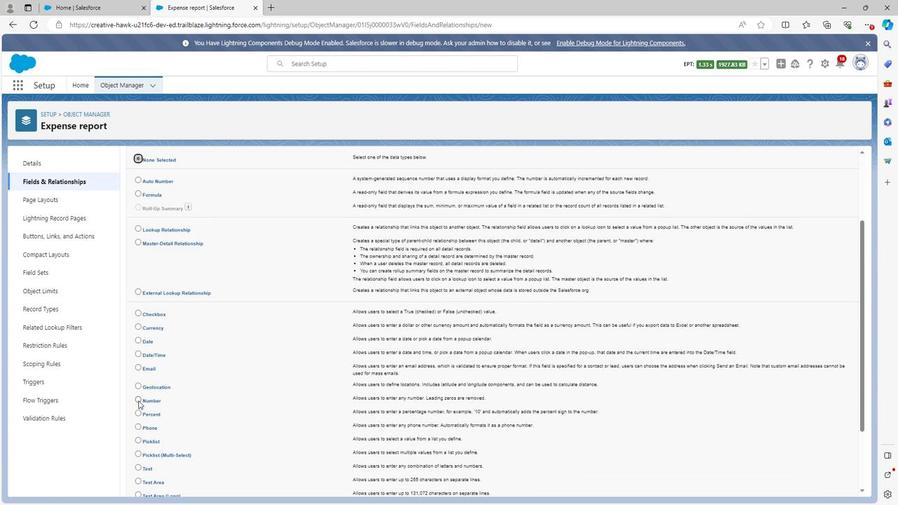 
Action: Mouse pressed left at (138, 399)
Screenshot: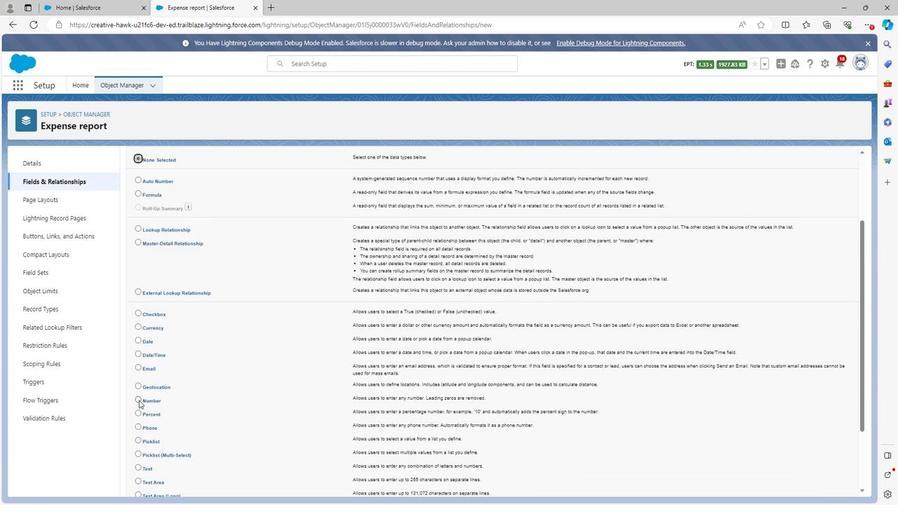 
Action: Mouse moved to (582, 398)
Screenshot: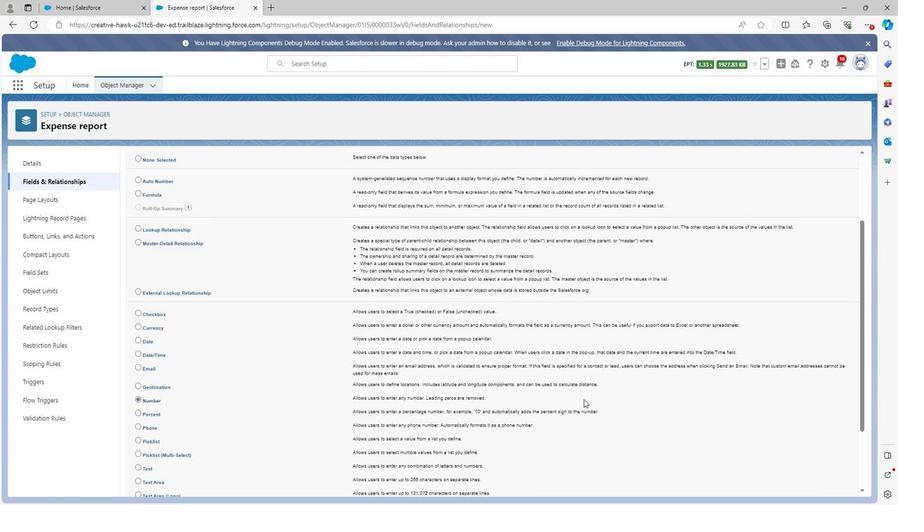 
Action: Mouse scrolled (582, 398) with delta (0, 0)
Screenshot: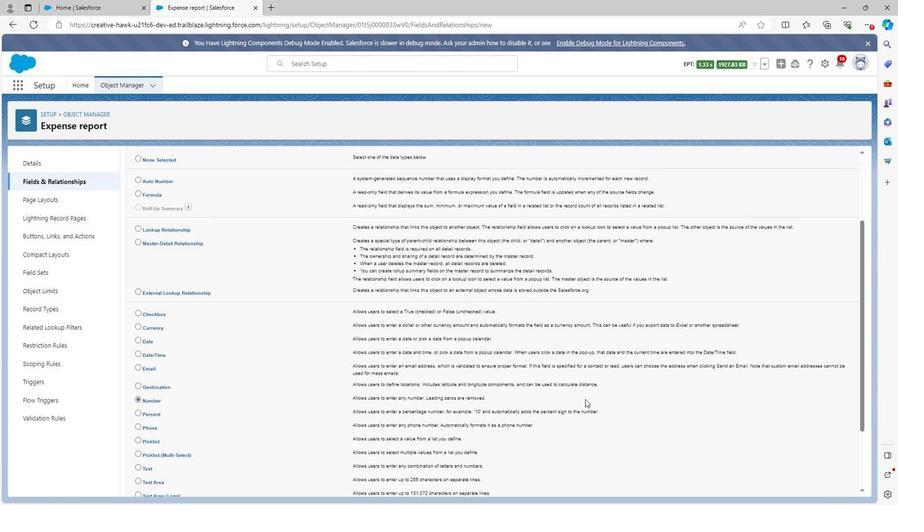 
Action: Mouse moved to (584, 401)
Screenshot: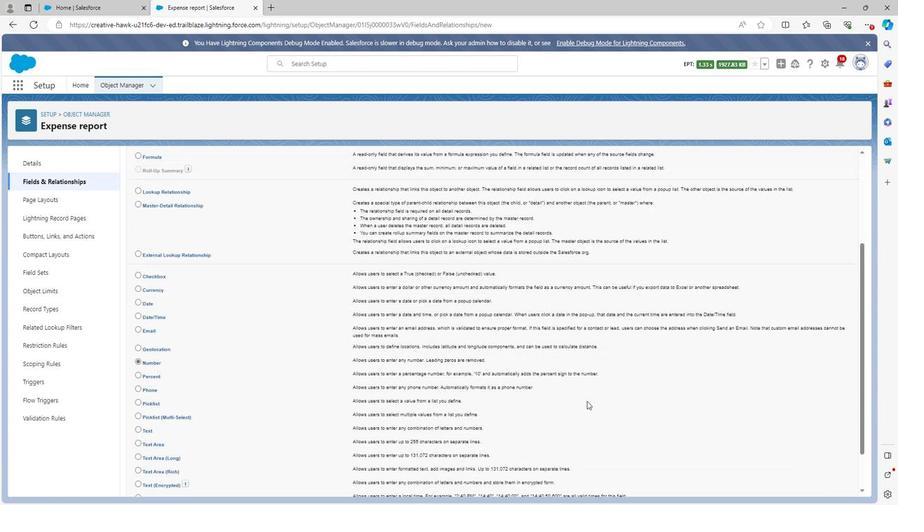 
Action: Mouse scrolled (584, 400) with delta (0, 0)
Screenshot: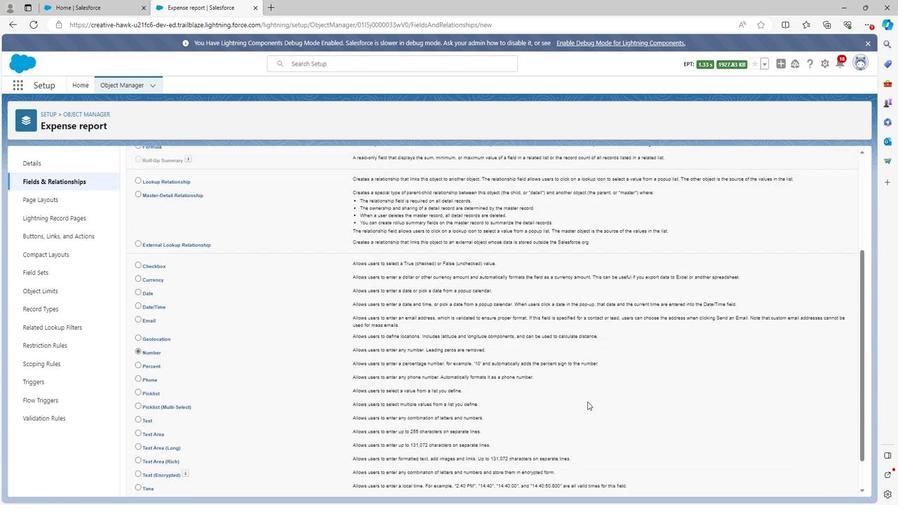 
Action: Mouse moved to (585, 401)
Screenshot: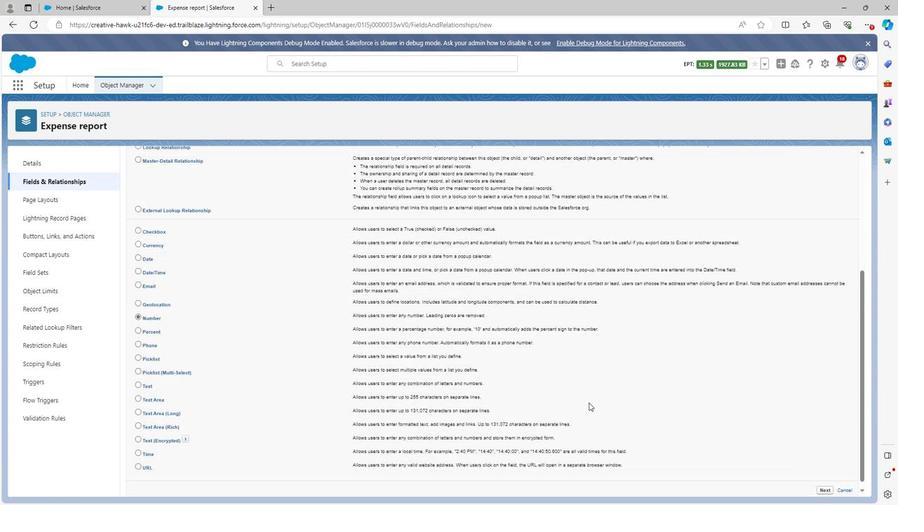 
Action: Mouse scrolled (585, 401) with delta (0, 0)
Screenshot: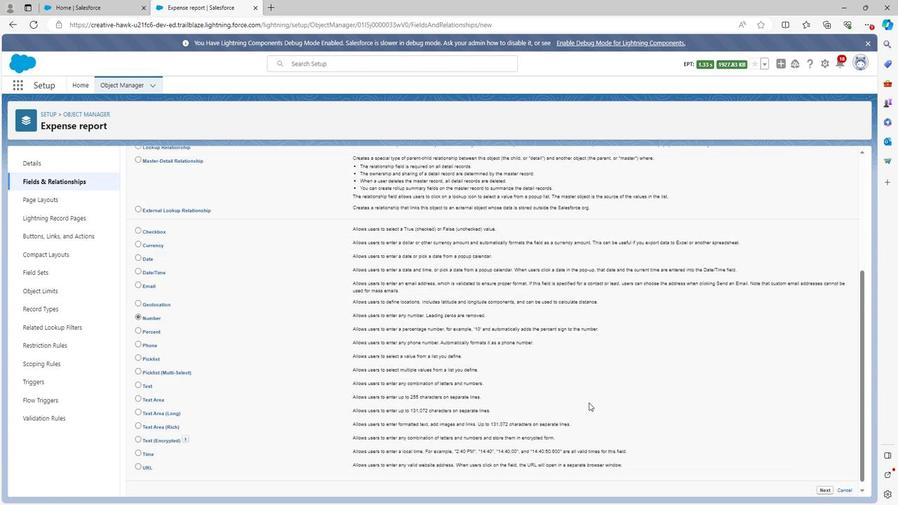 
Action: Mouse moved to (589, 404)
Screenshot: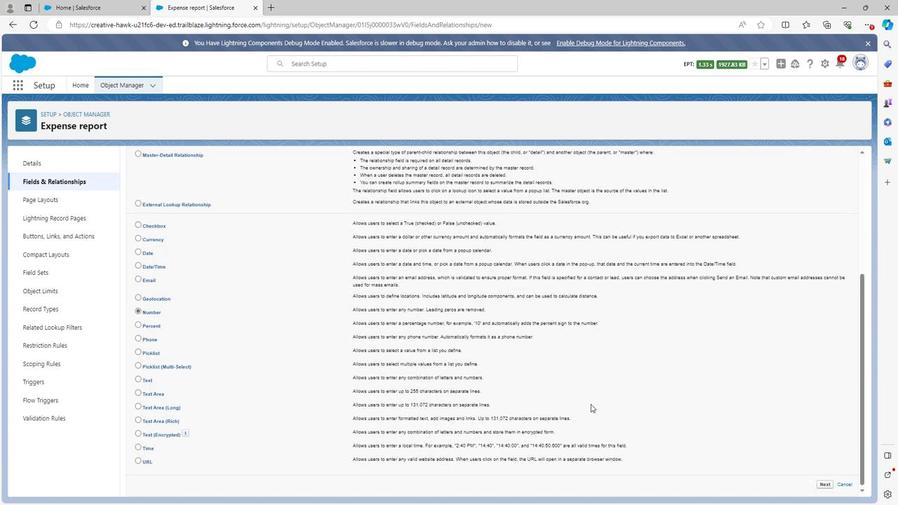 
Action: Mouse scrolled (589, 403) with delta (0, 0)
Screenshot: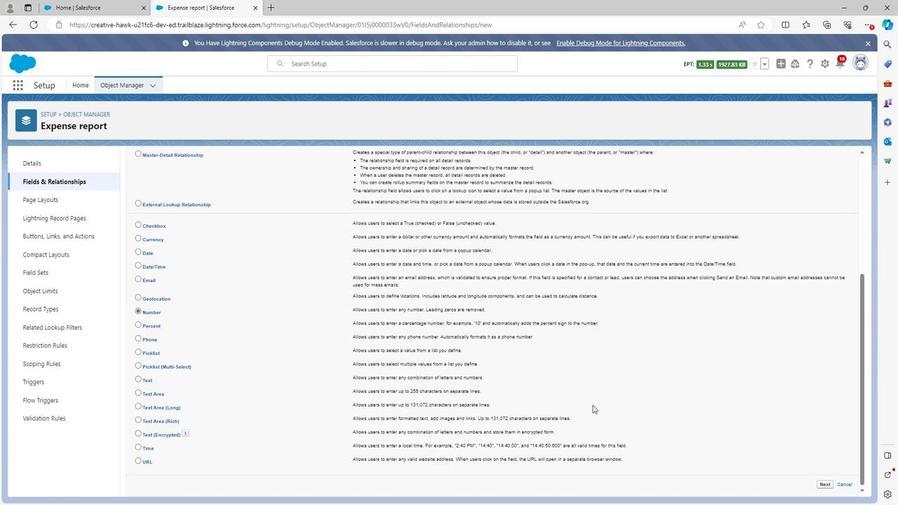 
Action: Mouse moved to (822, 481)
Screenshot: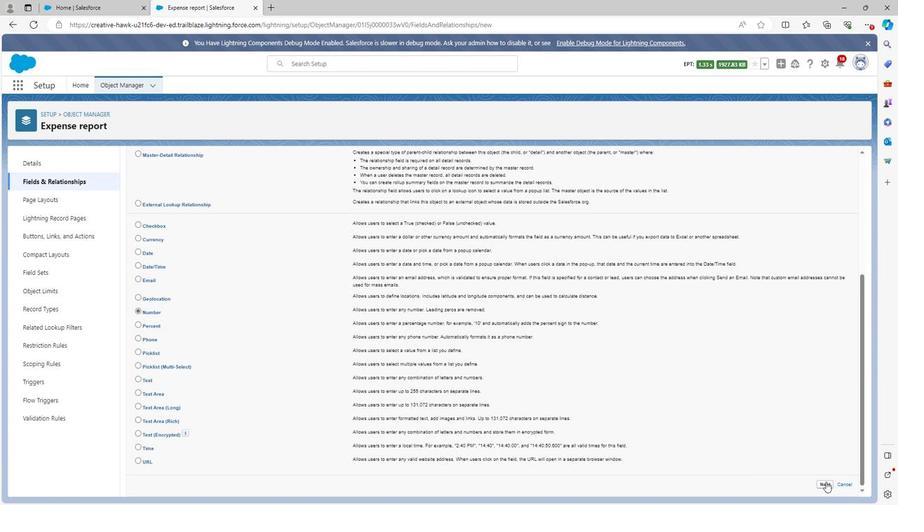 
Action: Mouse pressed left at (822, 481)
Screenshot: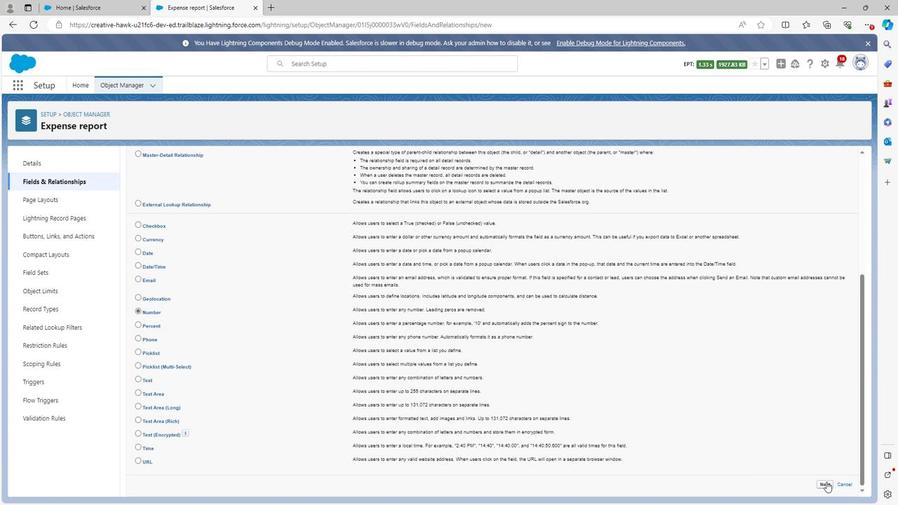 
Action: Mouse moved to (311, 224)
Screenshot: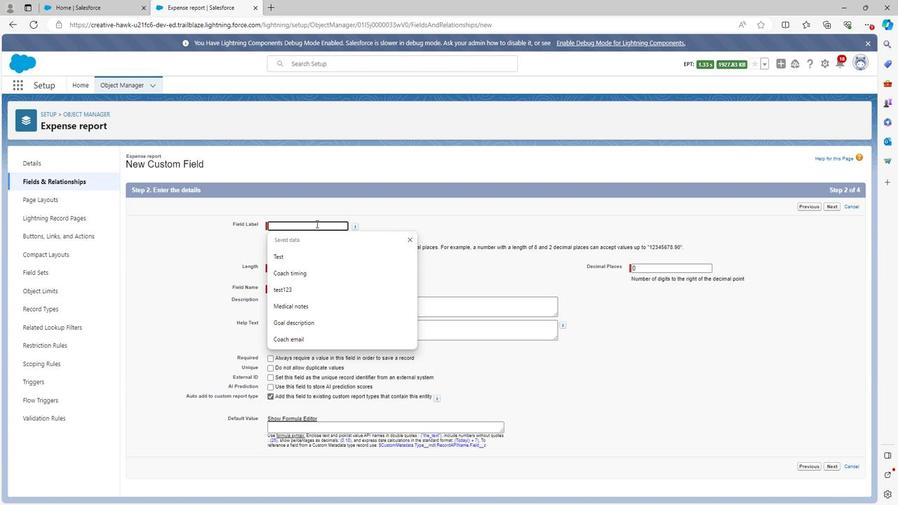 
Action: Mouse pressed left at (311, 224)
Screenshot: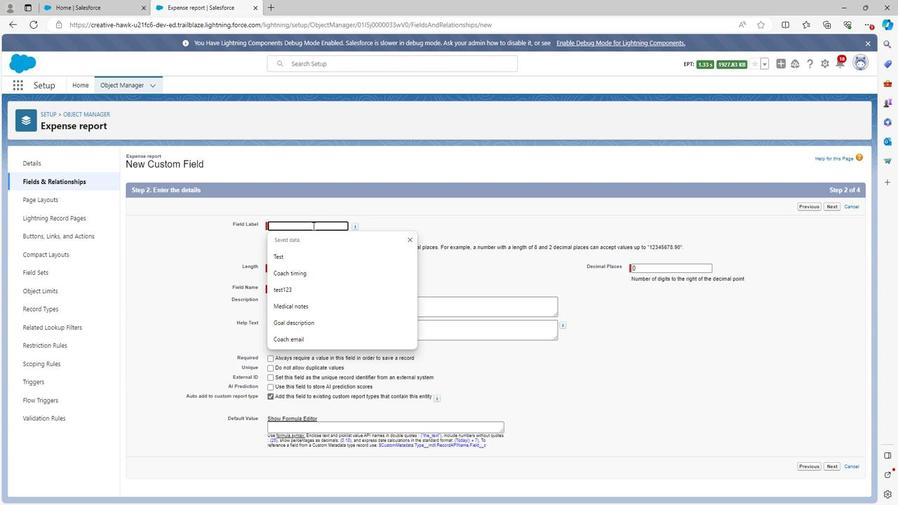 
Action: Key pressed <Key.shift>Total<Key.space>amount
Screenshot: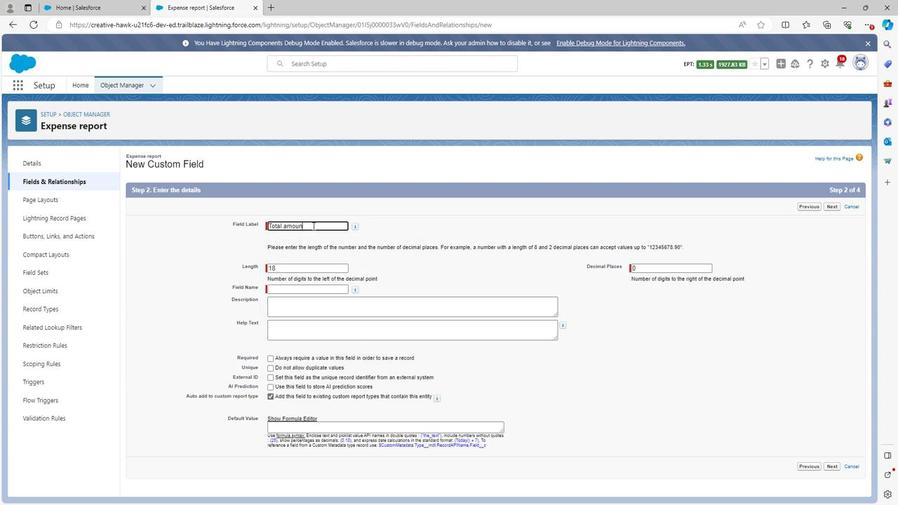 
Action: Mouse moved to (379, 231)
Screenshot: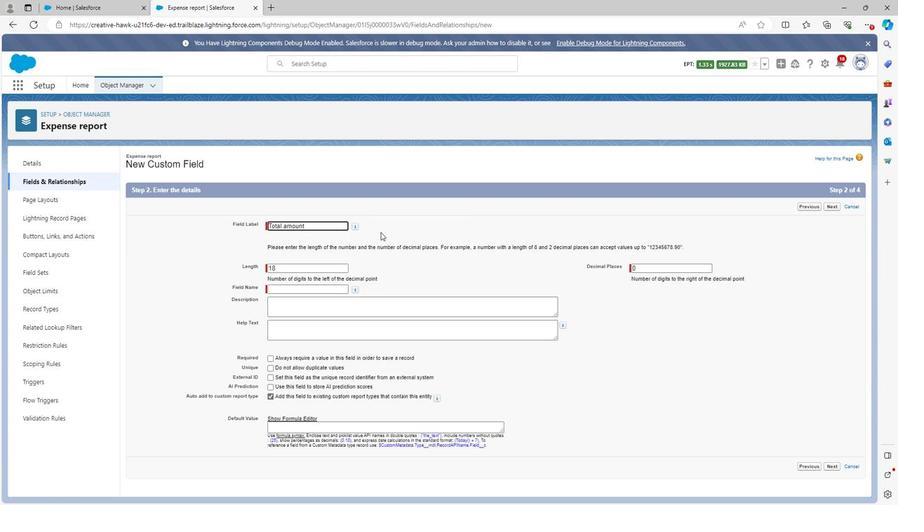
Action: Mouse pressed left at (379, 231)
Screenshot: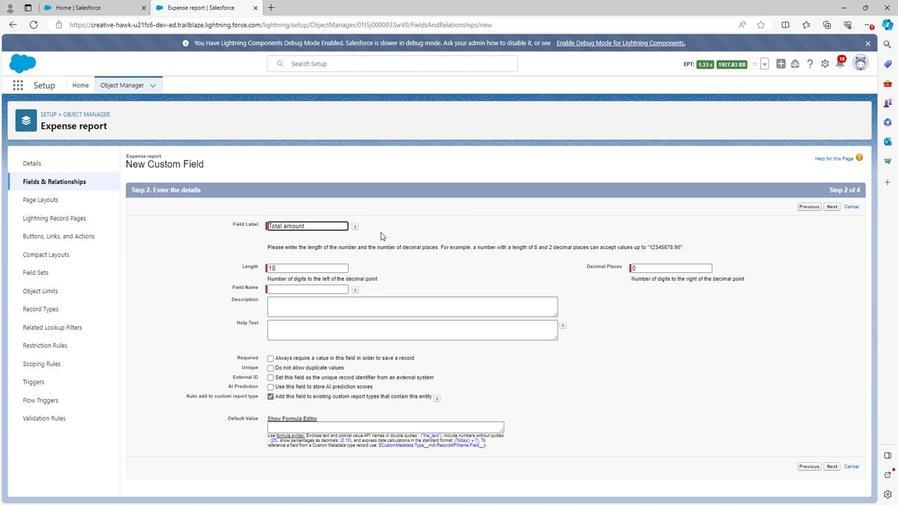 
Action: Mouse moved to (327, 302)
Screenshot: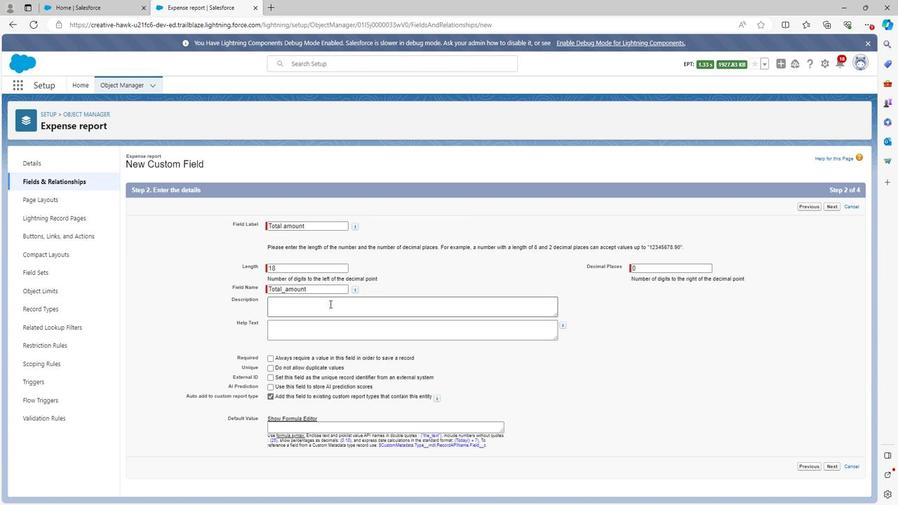 
Action: Mouse pressed left at (327, 302)
Screenshot: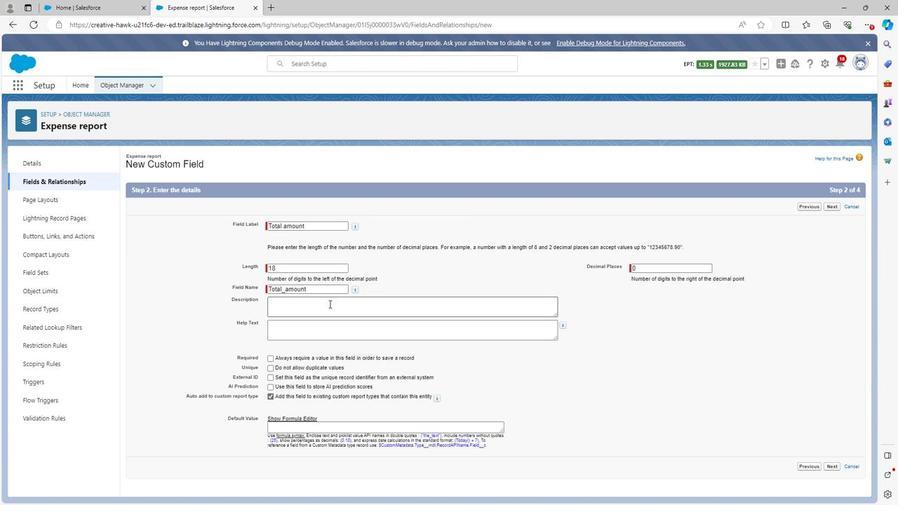 
Action: Key pressed <Key.shift><Key.shift><Key.shift><Key.shift><Key.shift>Total<Key.space>amount<Key.space>field<Key.space>is<Key.space>used<Key.space>to<Key.space>mention<Key.space>the<Key.space>total<Key.space>amount<Key.space>in<Key.space>the<Key.space>report
Screenshot: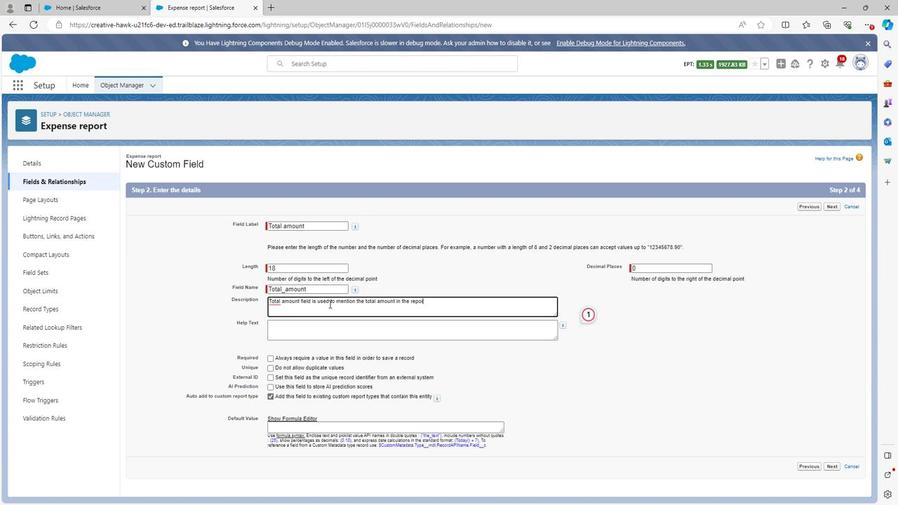 
Action: Mouse moved to (826, 465)
Screenshot: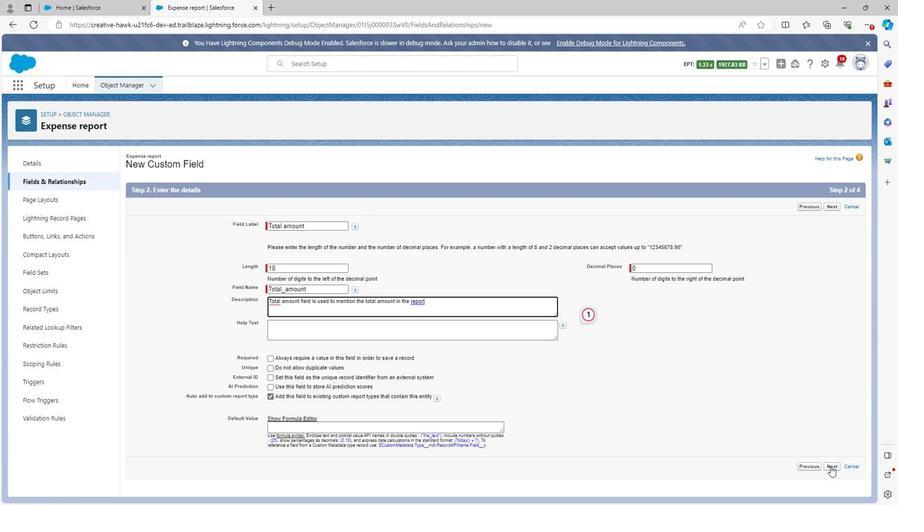 
Action: Mouse pressed left at (826, 465)
Screenshot: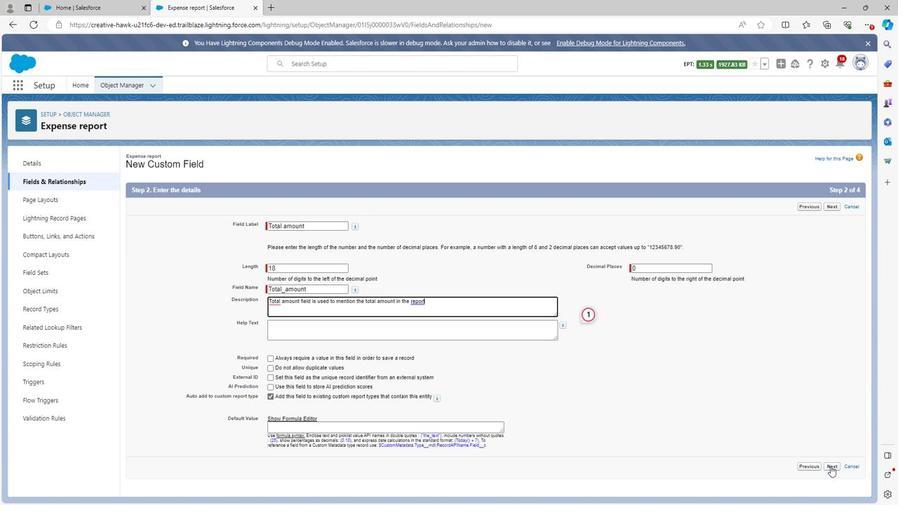 
Action: Mouse moved to (619, 287)
Screenshot: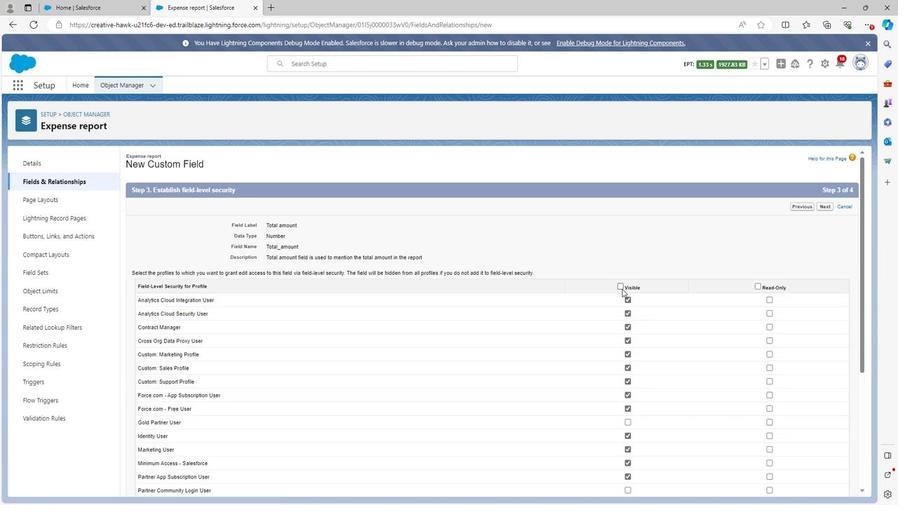 
Action: Mouse pressed left at (619, 287)
Screenshot: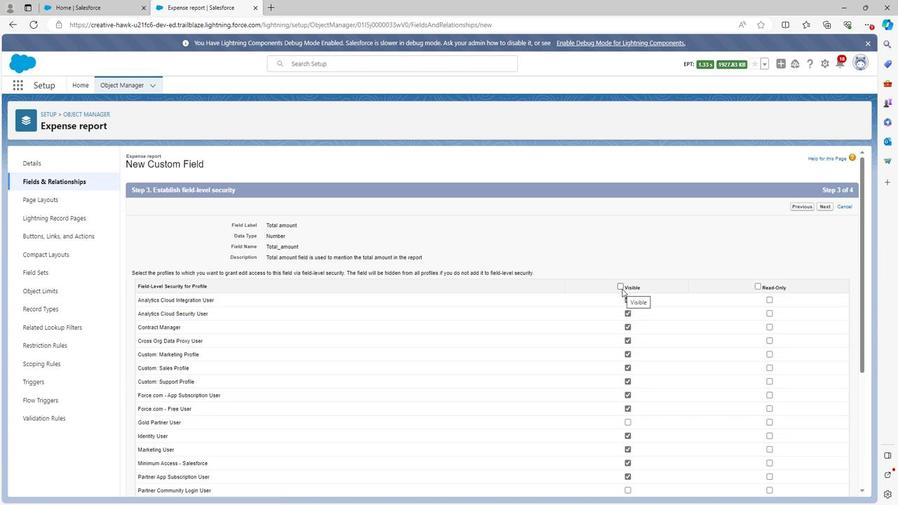 
Action: Mouse moved to (753, 284)
Screenshot: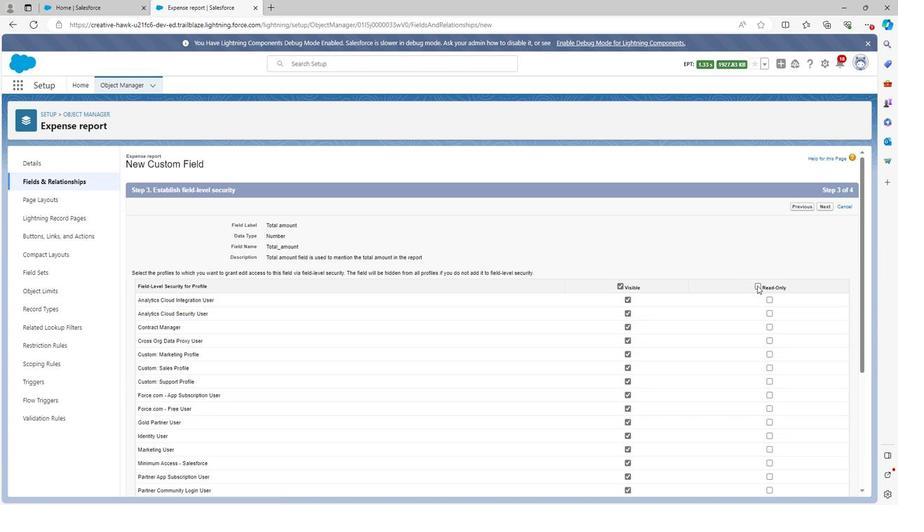 
Action: Mouse pressed left at (753, 284)
Screenshot: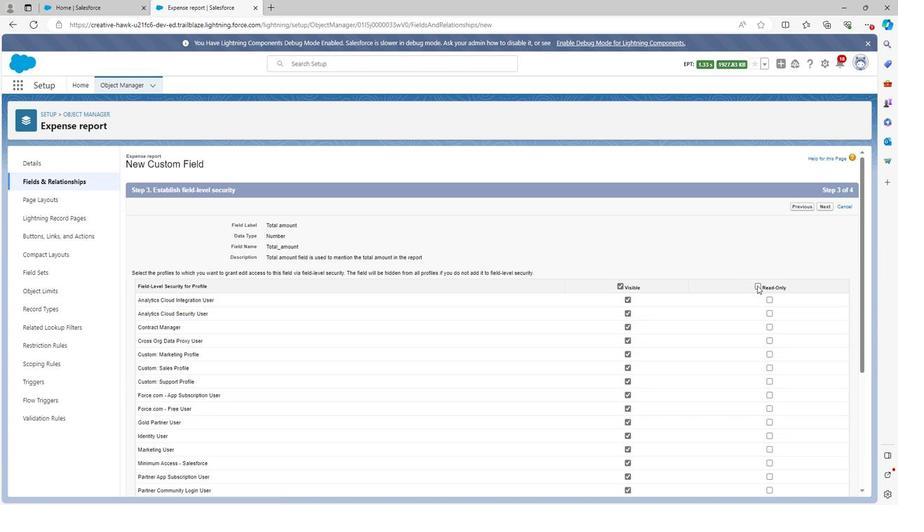 
Action: Mouse moved to (700, 333)
Screenshot: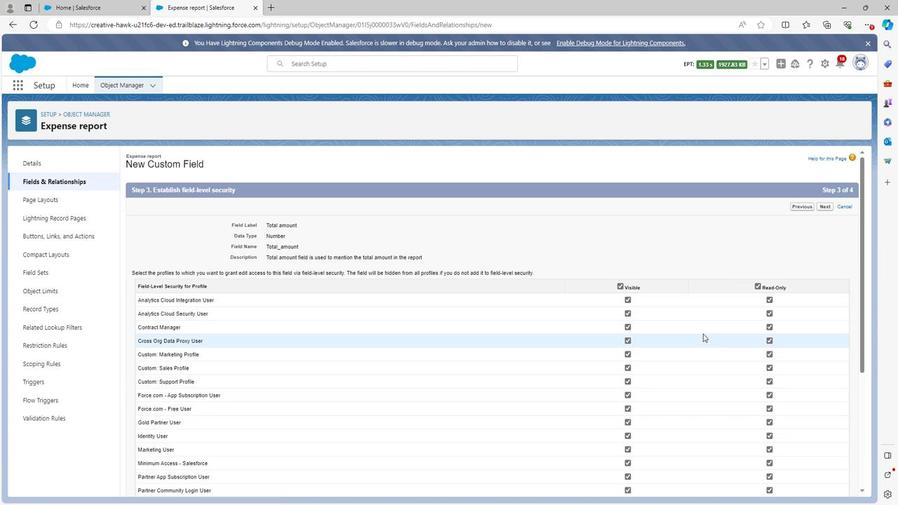 
Action: Mouse scrolled (700, 332) with delta (0, 0)
Screenshot: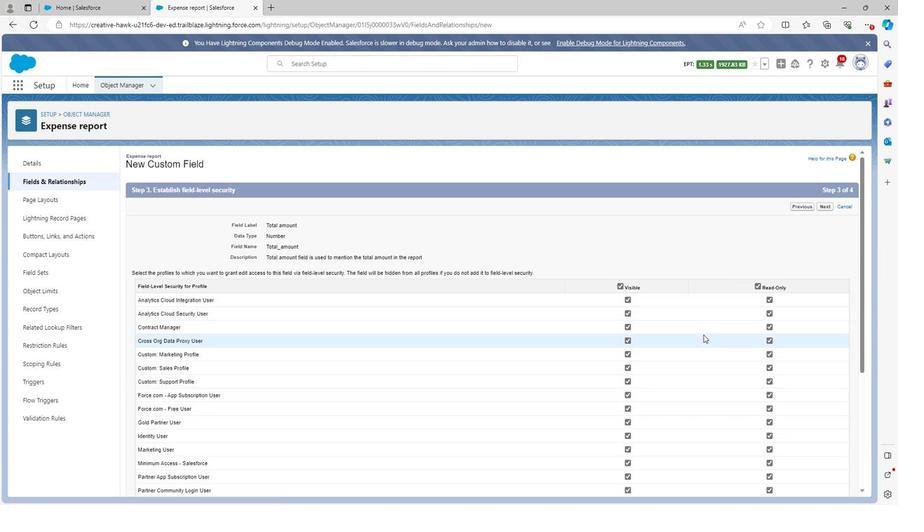 
Action: Mouse scrolled (700, 332) with delta (0, 0)
Screenshot: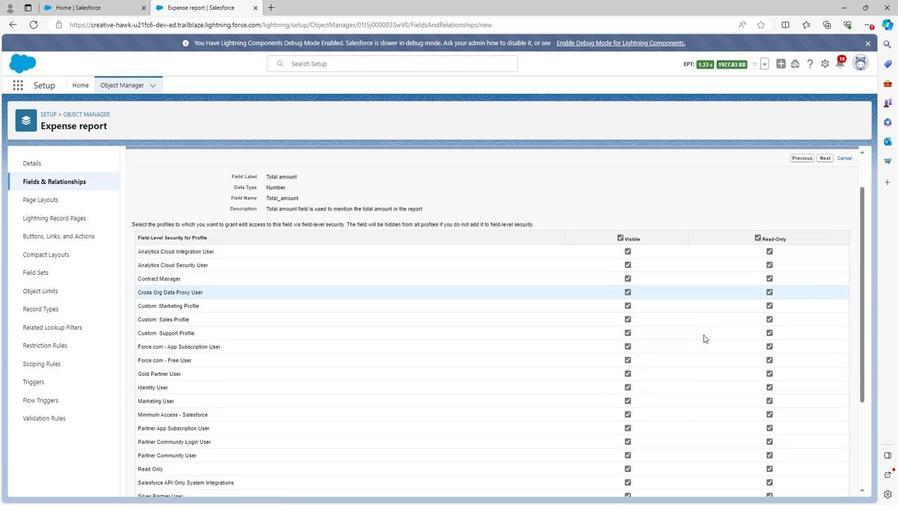 
Action: Mouse scrolled (700, 332) with delta (0, 0)
Screenshot: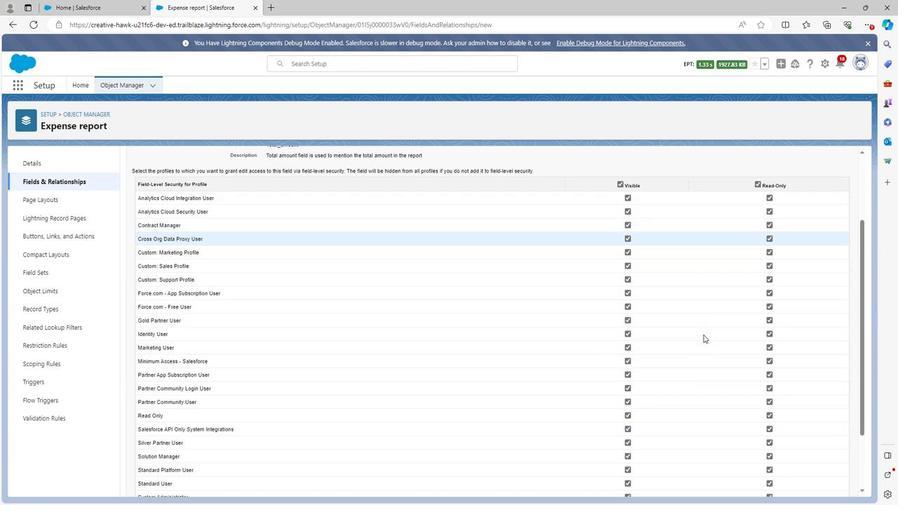 
Action: Mouse moved to (701, 337)
Screenshot: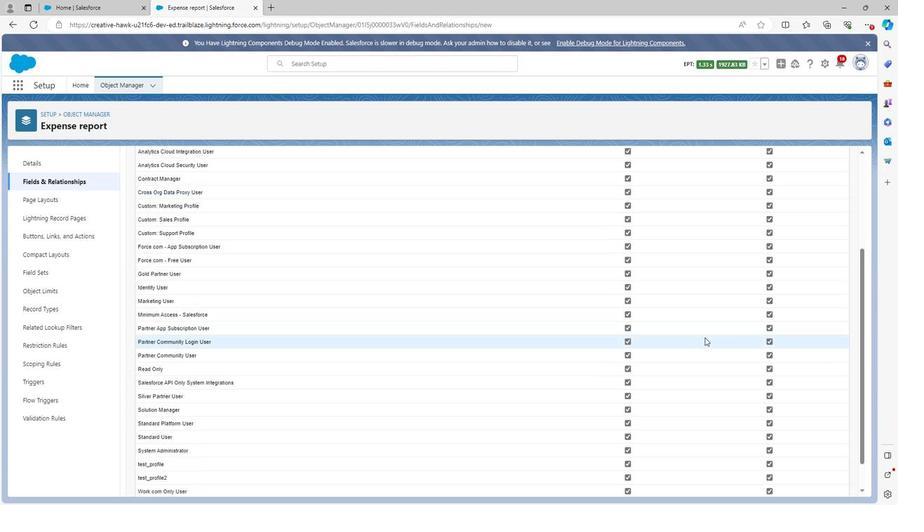 
Action: Mouse scrolled (701, 336) with delta (0, 0)
Screenshot: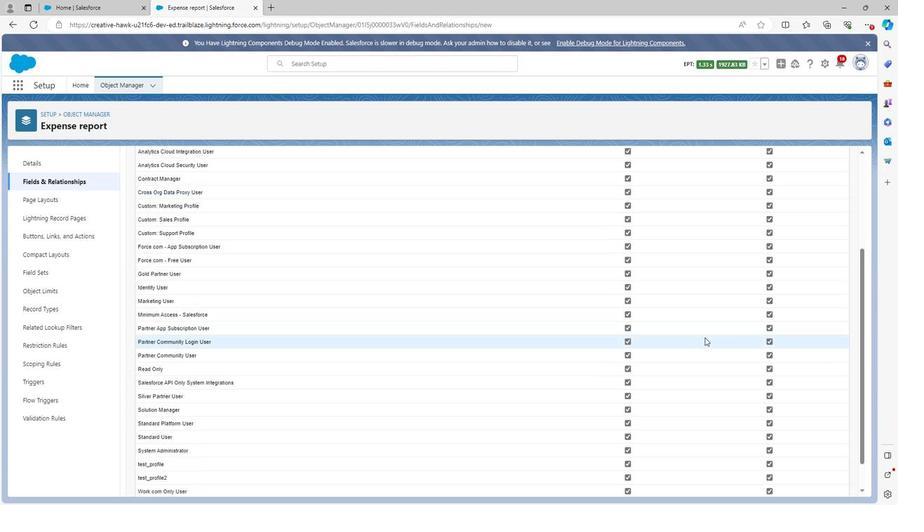 
Action: Mouse moved to (703, 339)
Screenshot: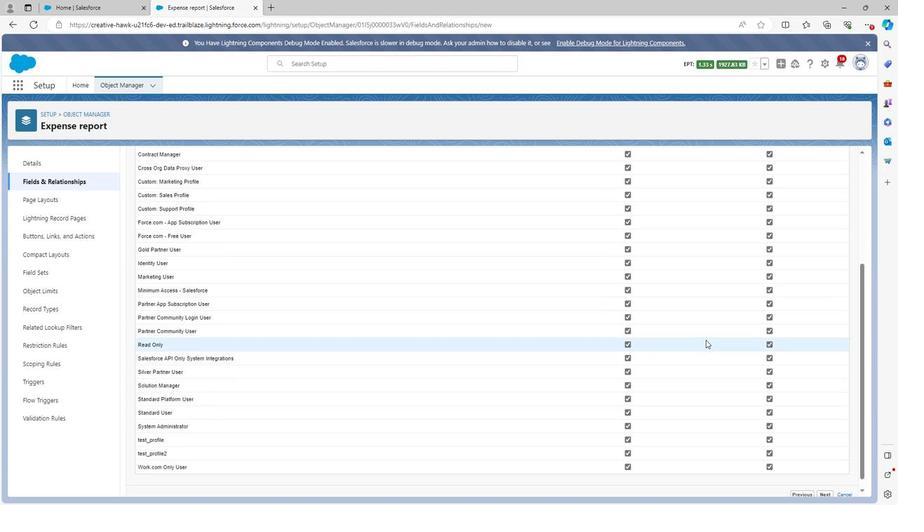
Action: Mouse scrolled (703, 339) with delta (0, 0)
Screenshot: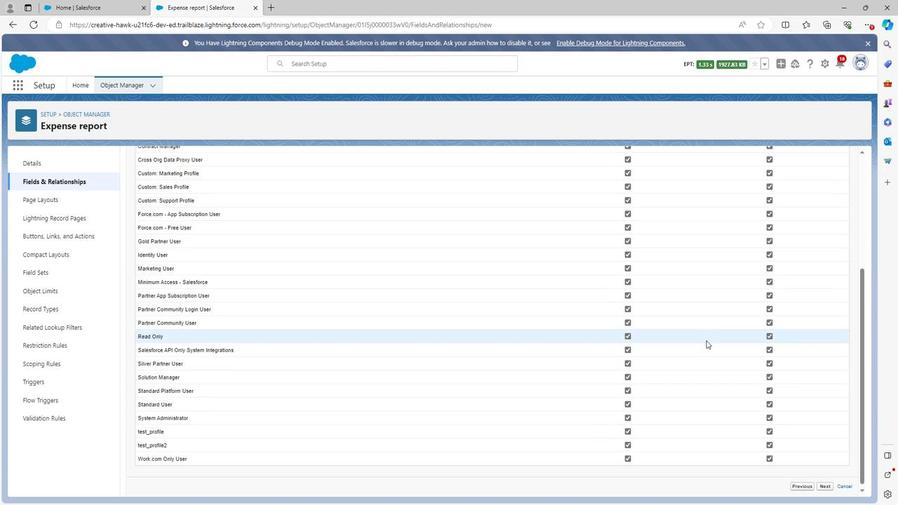 
Action: Mouse moved to (820, 483)
Screenshot: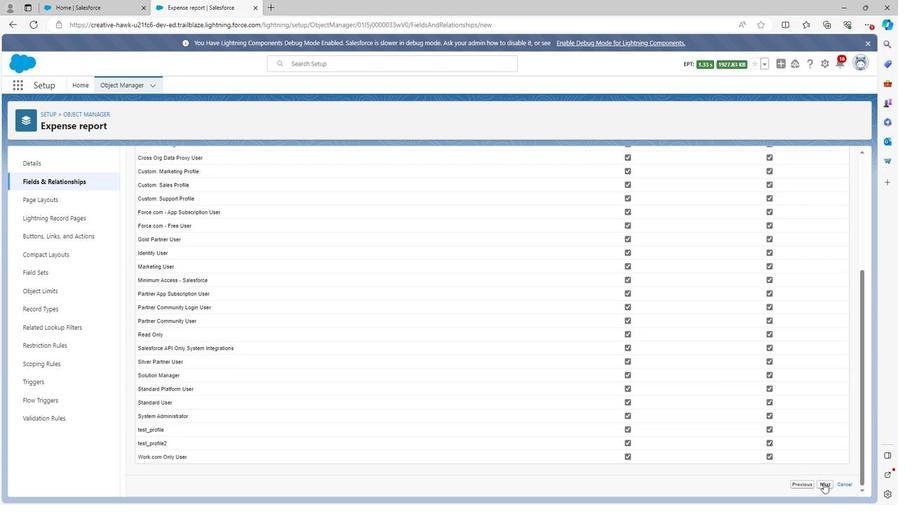
Action: Mouse pressed left at (820, 483)
Screenshot: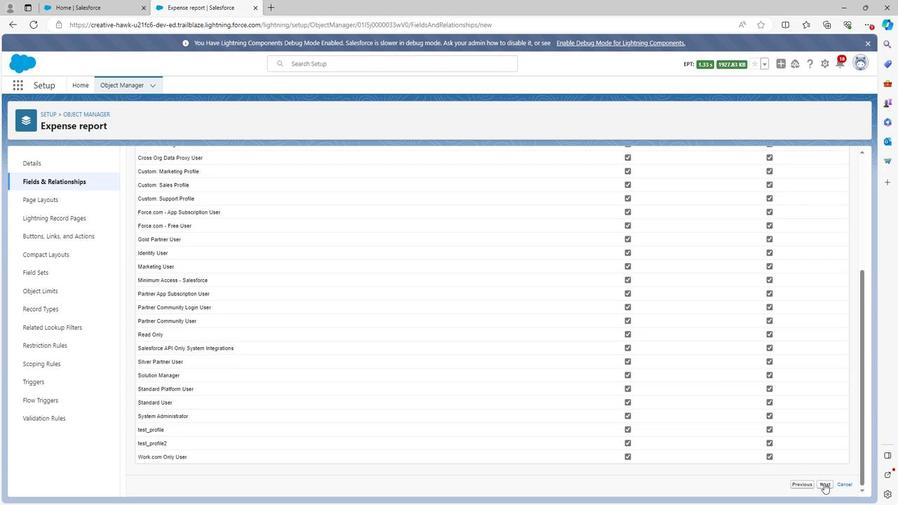 
Action: Mouse moved to (824, 344)
Screenshot: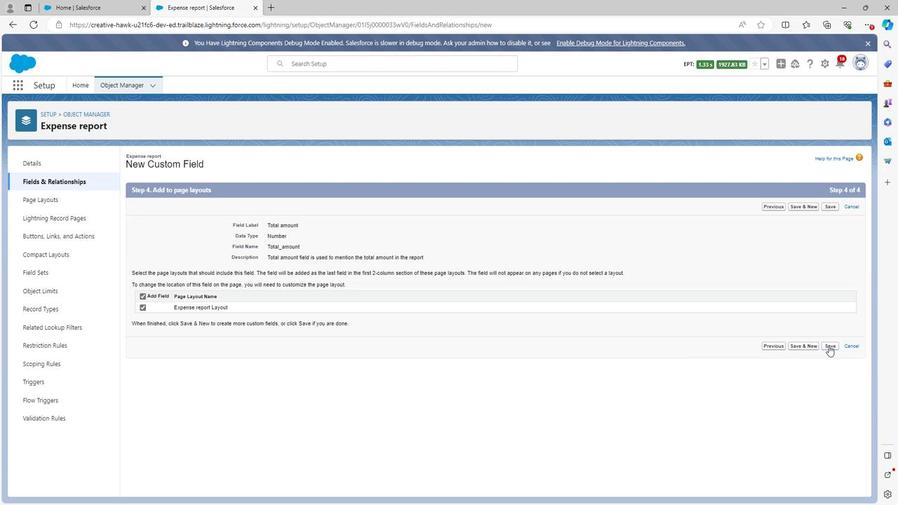 
Action: Mouse pressed left at (824, 344)
Screenshot: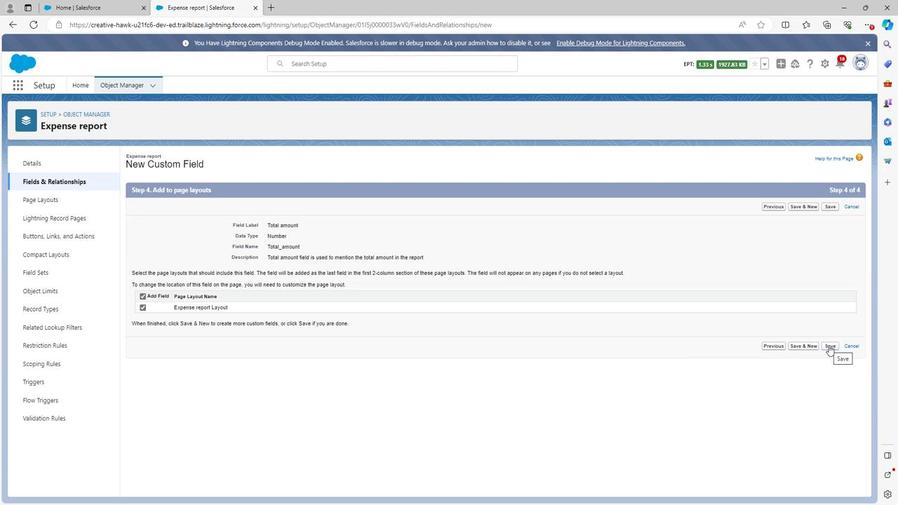 
Action: Mouse moved to (656, 162)
Screenshot: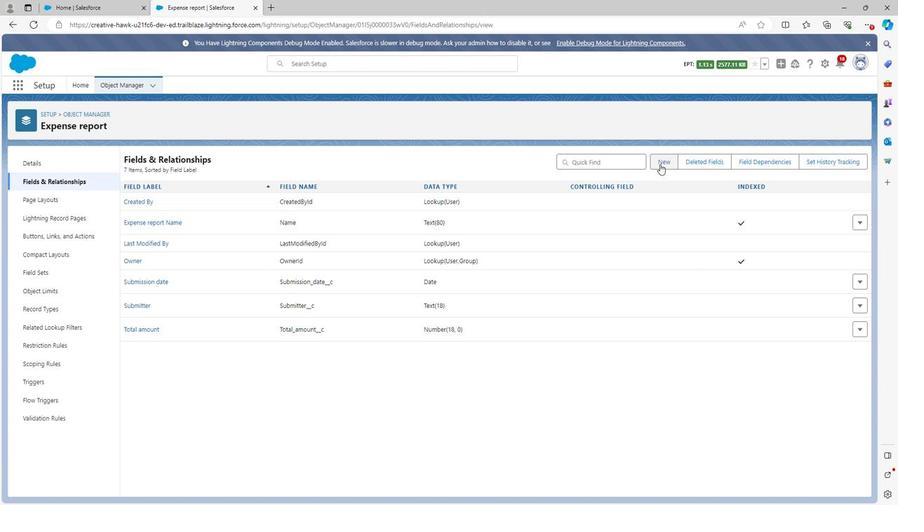 
Action: Mouse pressed left at (656, 162)
Screenshot: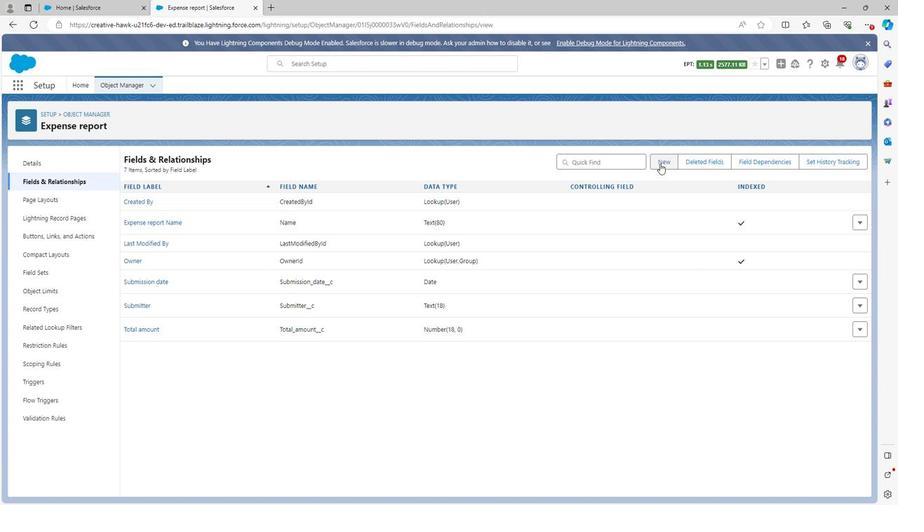 
Action: Mouse moved to (137, 382)
Screenshot: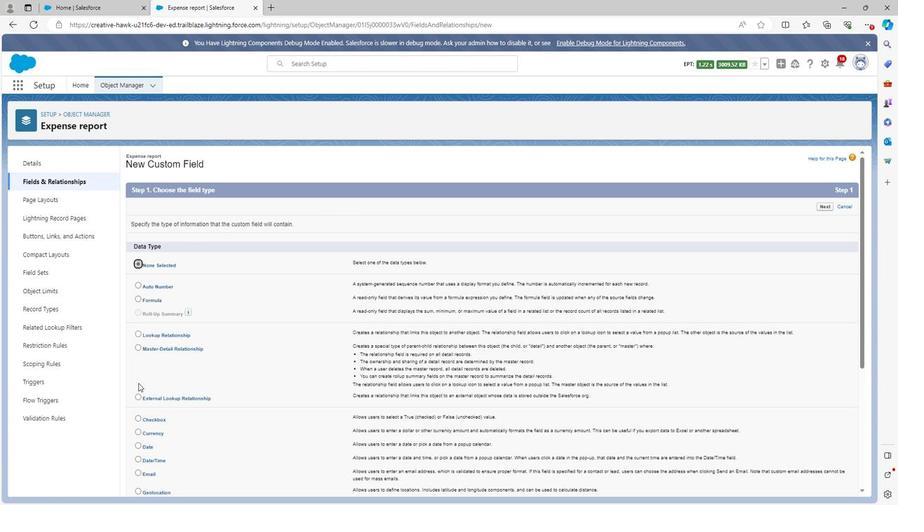 
Action: Mouse scrolled (137, 382) with delta (0, 0)
Screenshot: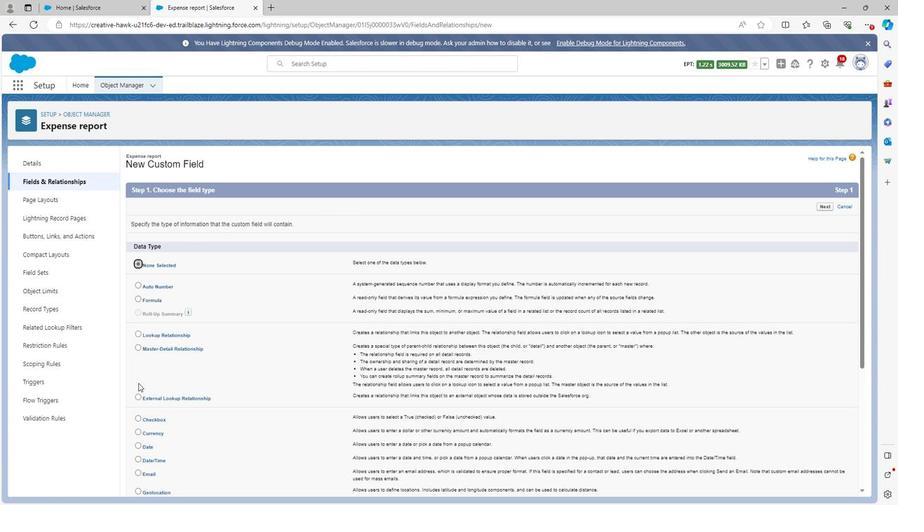 
Action: Mouse scrolled (137, 382) with delta (0, 0)
Screenshot: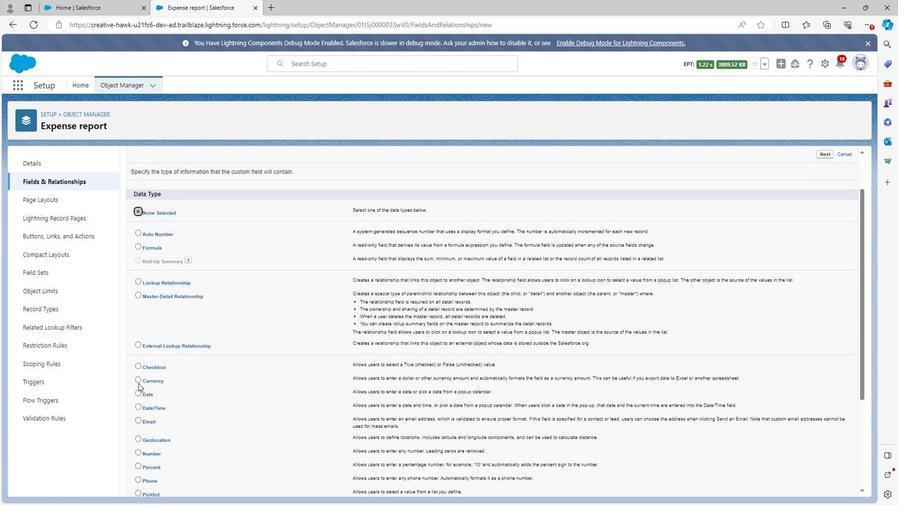 
Action: Mouse scrolled (137, 382) with delta (0, 0)
Screenshot: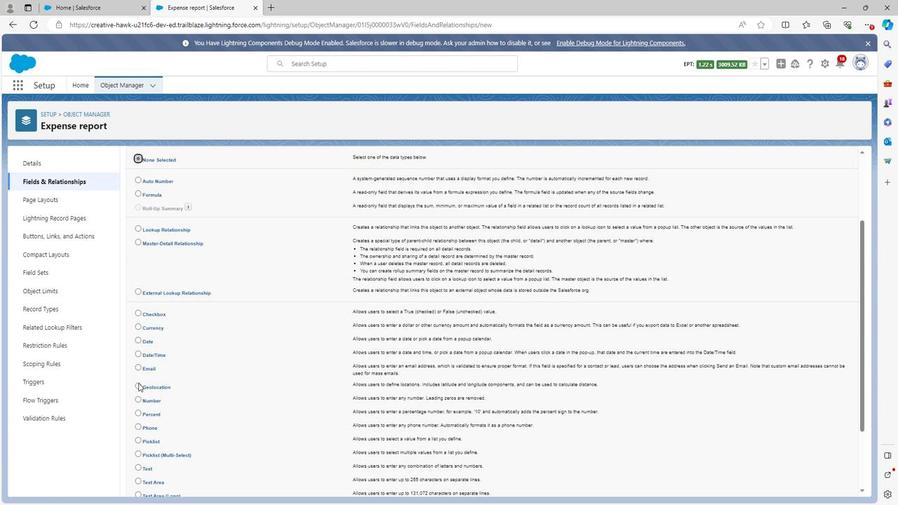 
Action: Mouse moved to (137, 412)
Screenshot: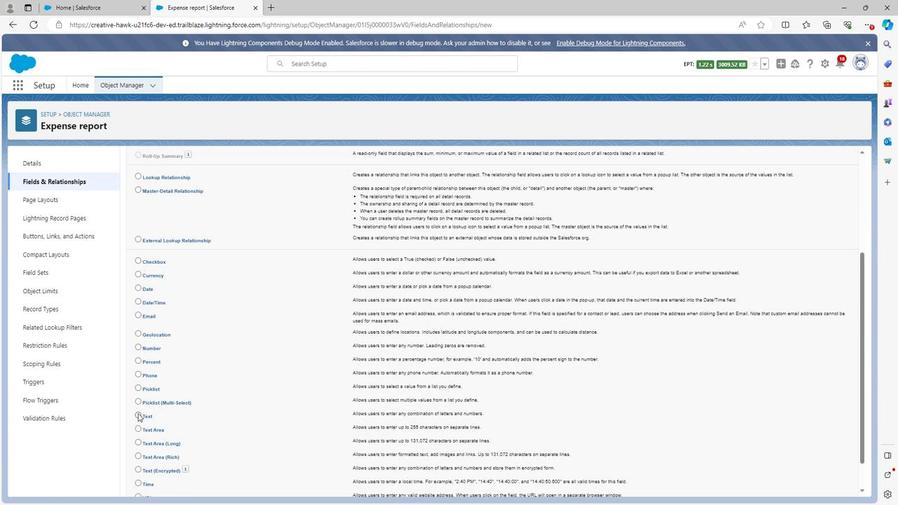 
Action: Mouse pressed left at (137, 412)
Screenshot: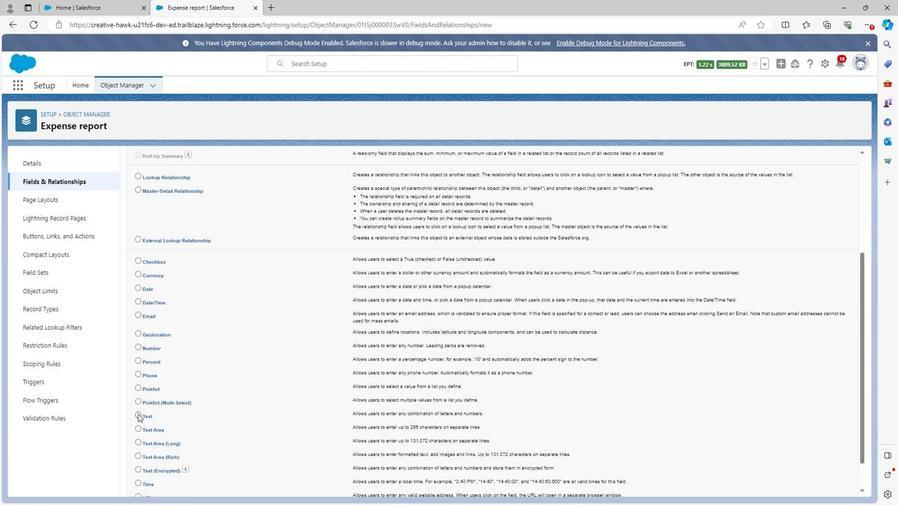 
Action: Mouse moved to (332, 407)
Screenshot: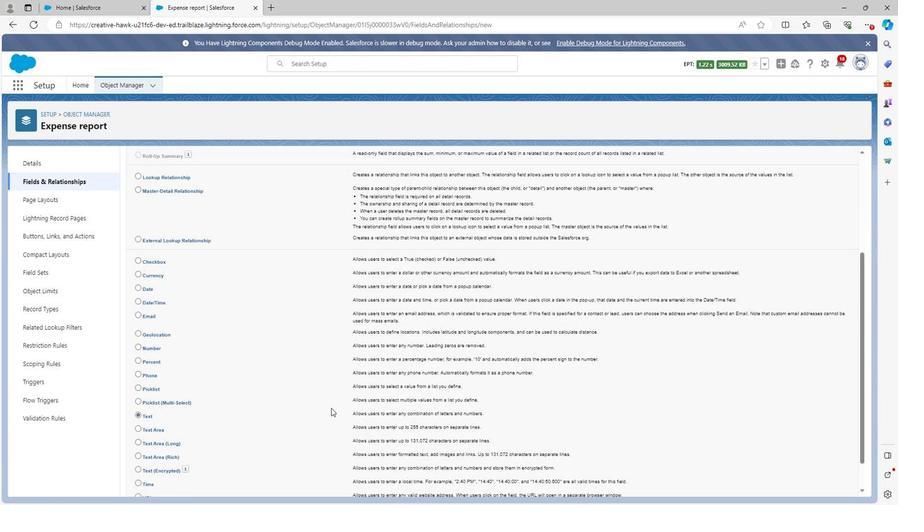 
Action: Mouse scrolled (332, 406) with delta (0, 0)
Screenshot: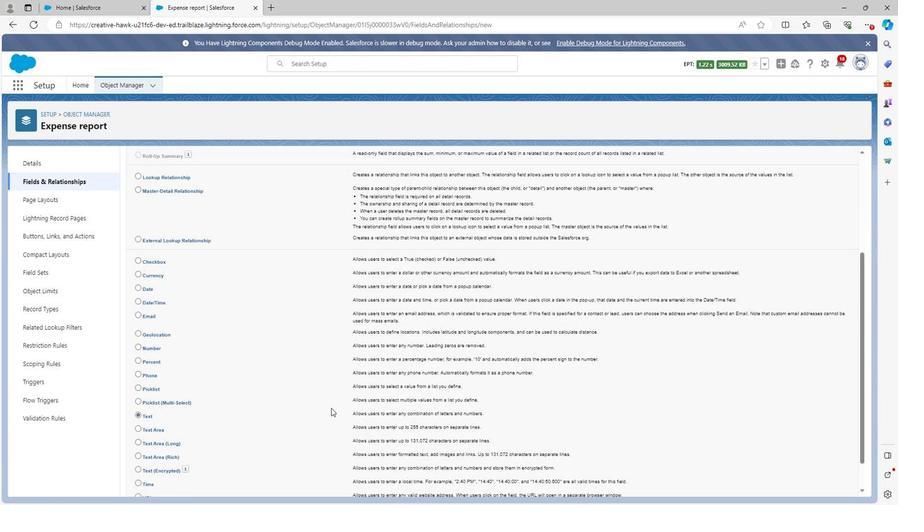 
Action: Mouse moved to (363, 404)
Screenshot: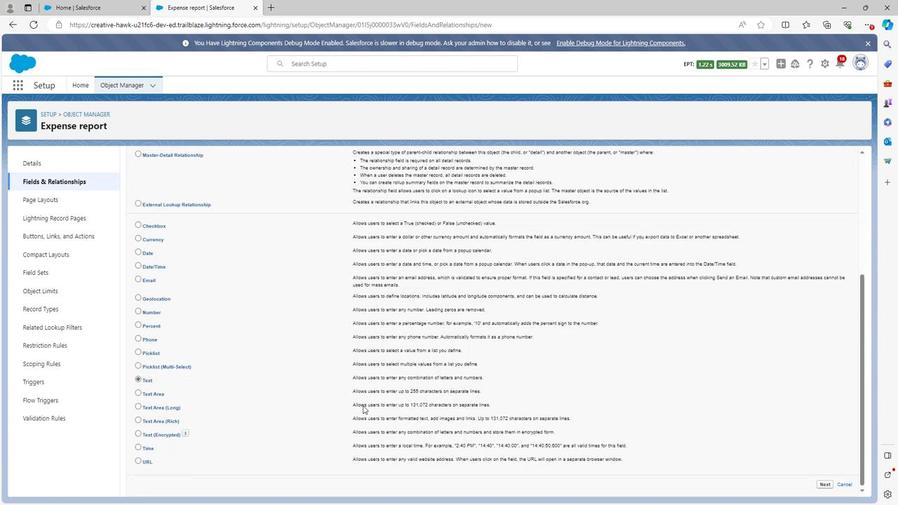 
Action: Mouse scrolled (363, 404) with delta (0, 0)
Screenshot: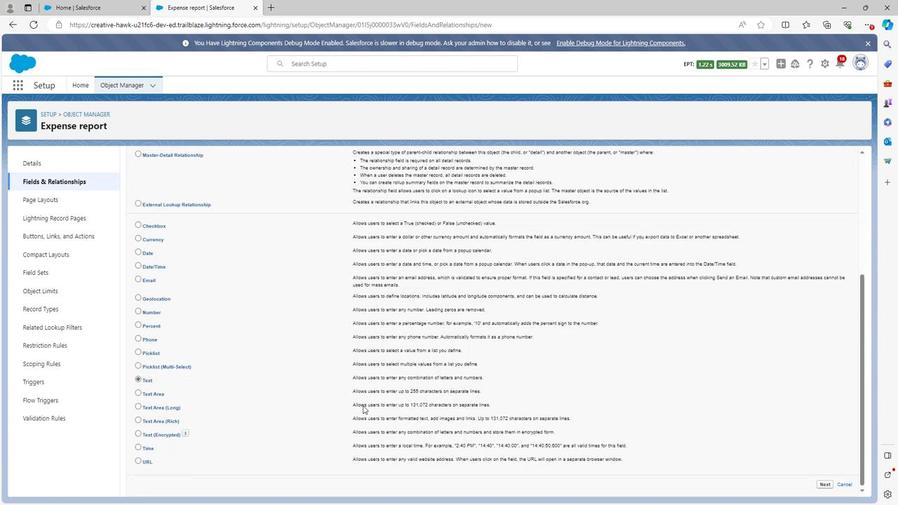 
Action: Mouse moved to (365, 404)
Screenshot: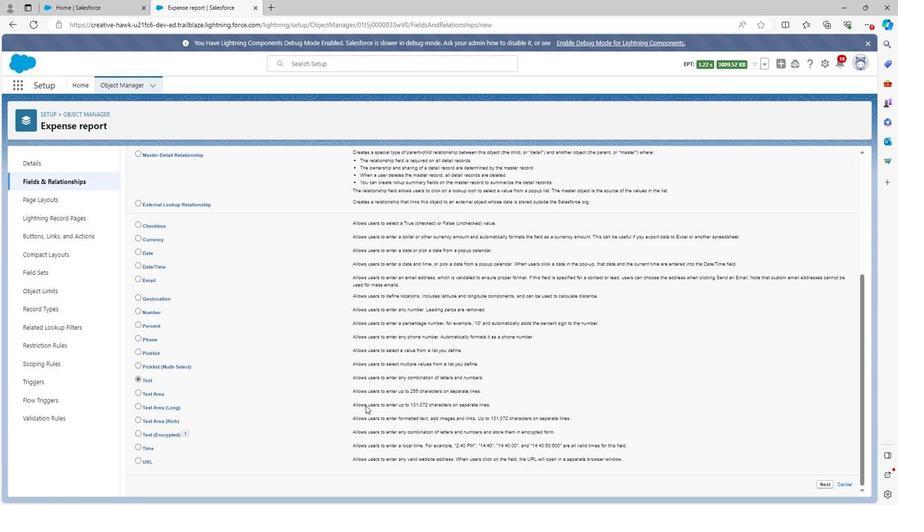 
Action: Mouse scrolled (365, 404) with delta (0, 0)
Screenshot: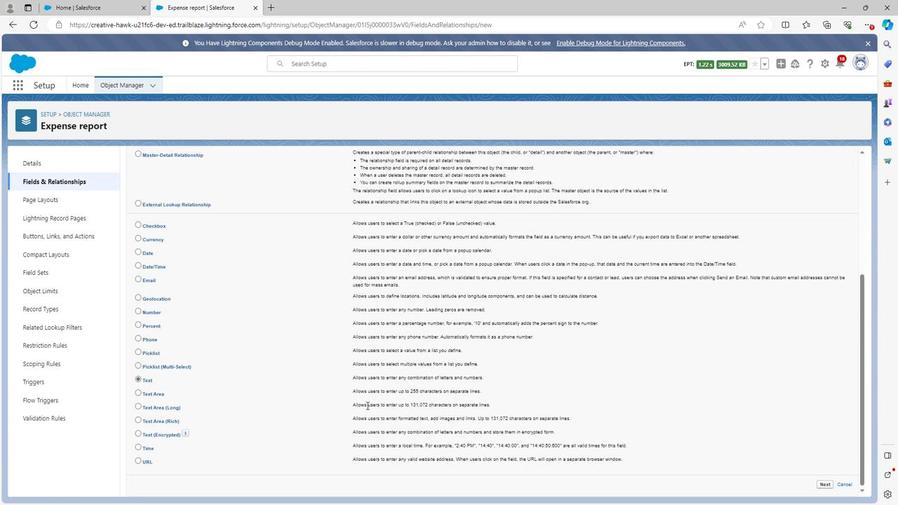 
Action: Mouse moved to (817, 482)
Screenshot: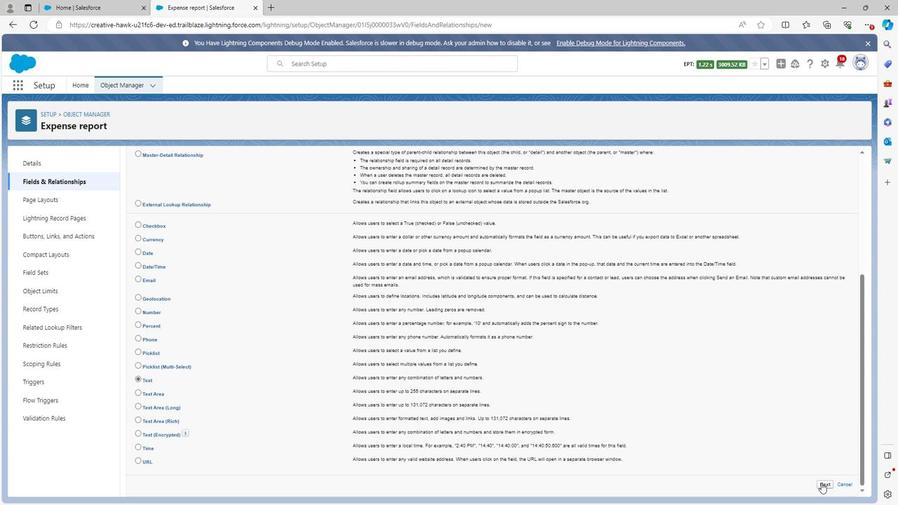 
Action: Mouse pressed left at (817, 482)
Screenshot: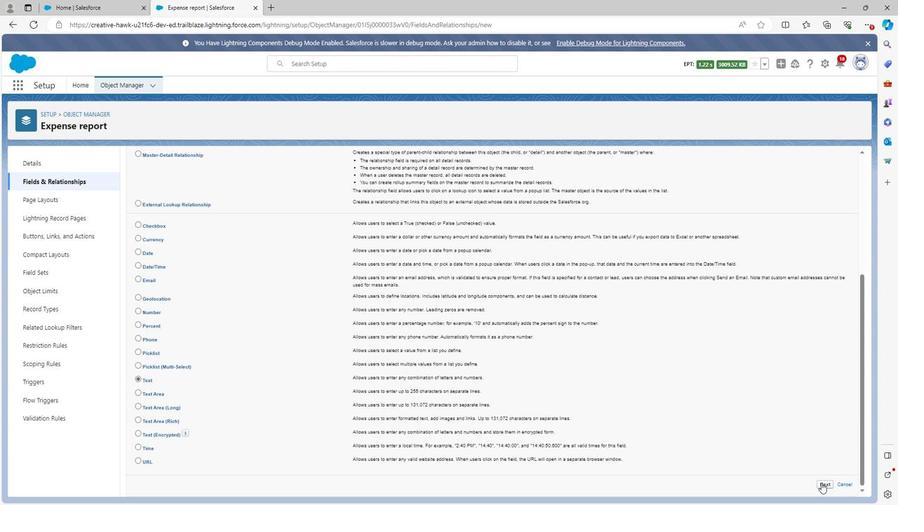 
Action: Mouse moved to (308, 222)
Screenshot: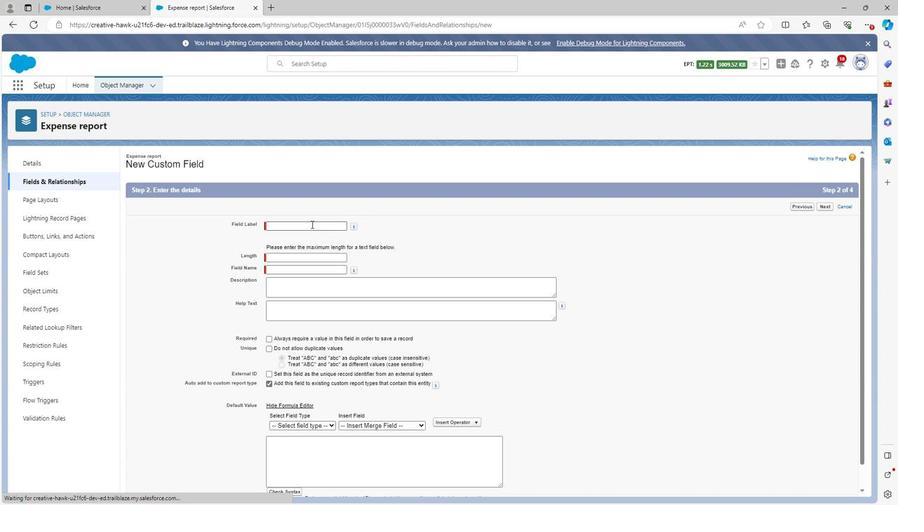 
Action: Key pressed <Key.shift><Key.shift><Key.shift><Key.shift><Key.shift><Key.shift><Key.shift><Key.shift><Key.shift><Key.shift><Key.shift><Key.shift><Key.shift><Key.shift>Approver
Screenshot: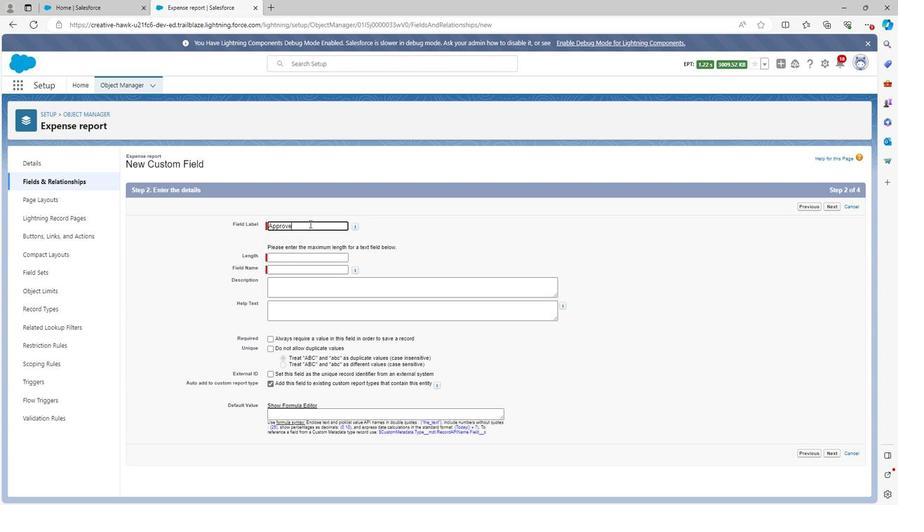 
Action: Mouse moved to (424, 253)
Screenshot: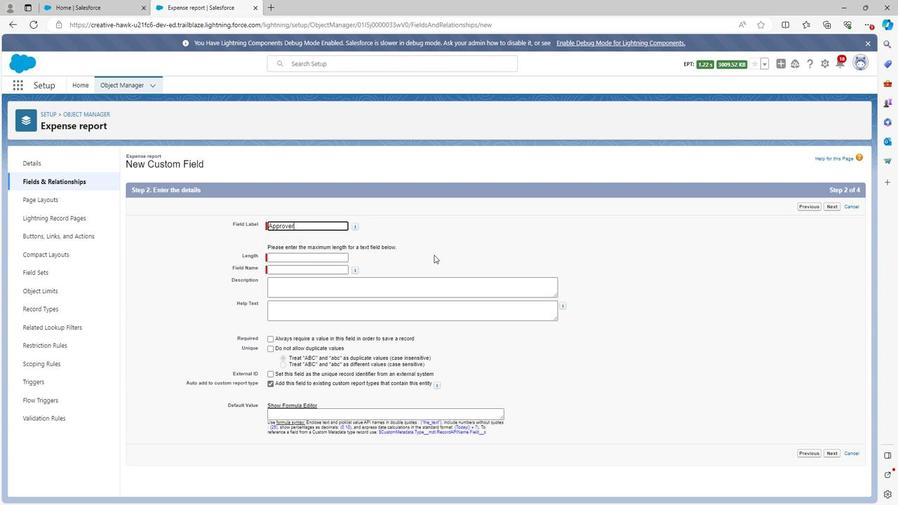 
Action: Mouse pressed left at (424, 253)
Screenshot: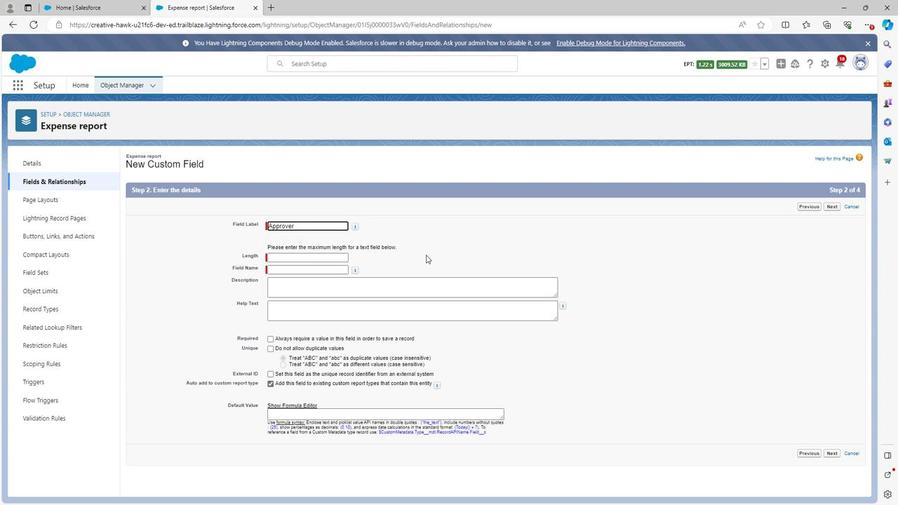 
Action: Mouse moved to (306, 255)
Screenshot: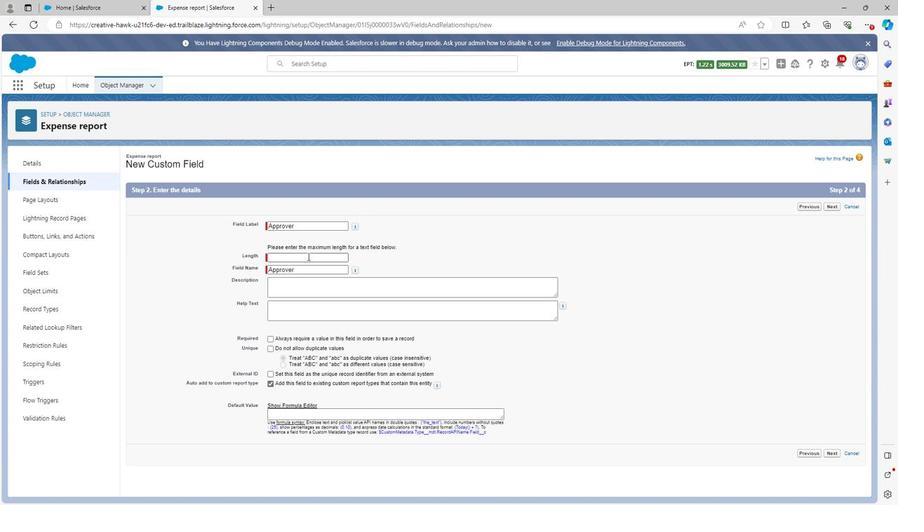 
Action: Mouse pressed left at (306, 255)
Screenshot: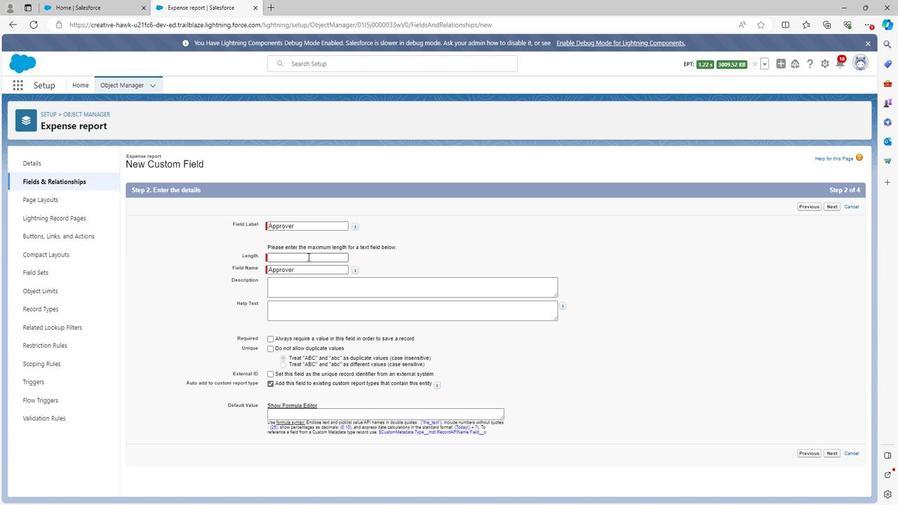 
Action: Key pressed 1
Screenshot: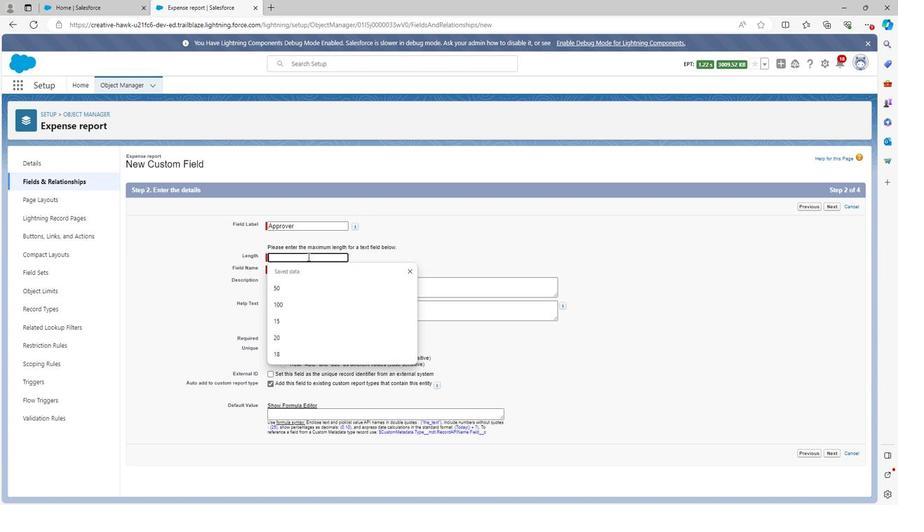 
Action: Mouse moved to (306, 256)
Screenshot: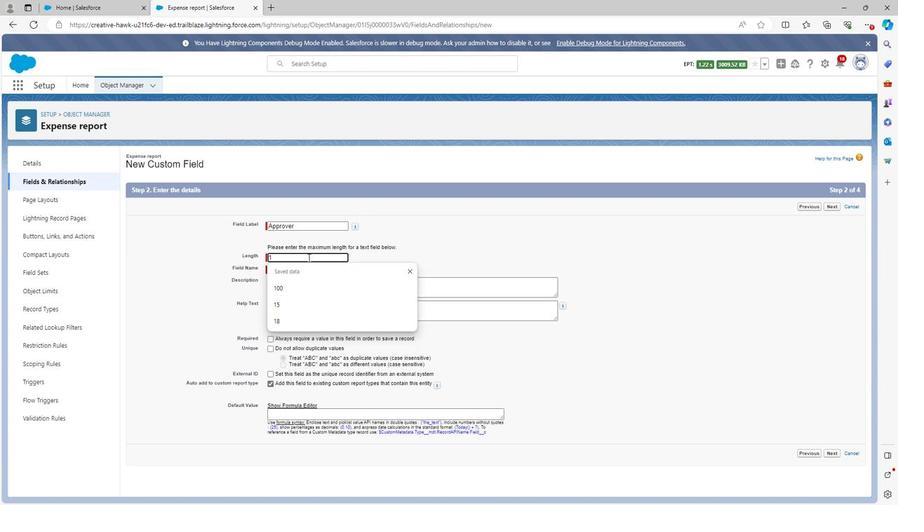 
Action: Key pressed 8
Screenshot: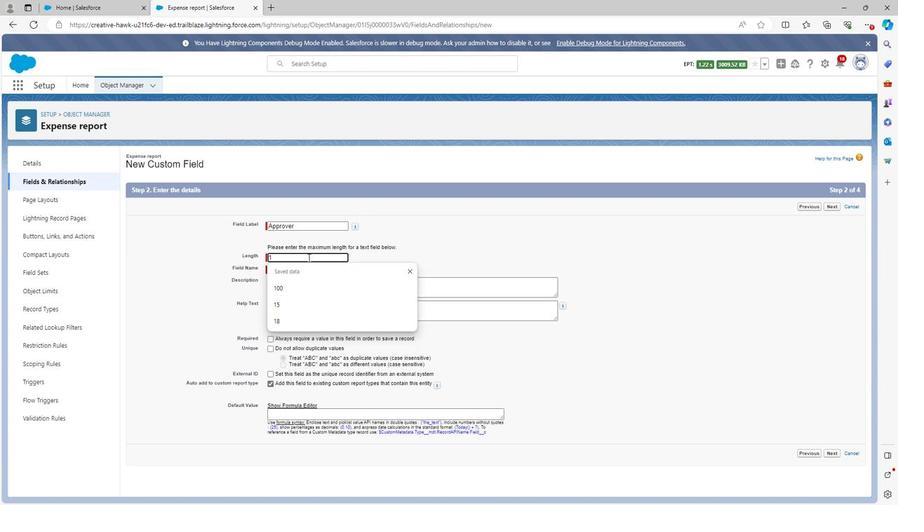 
Action: Mouse moved to (327, 283)
Screenshot: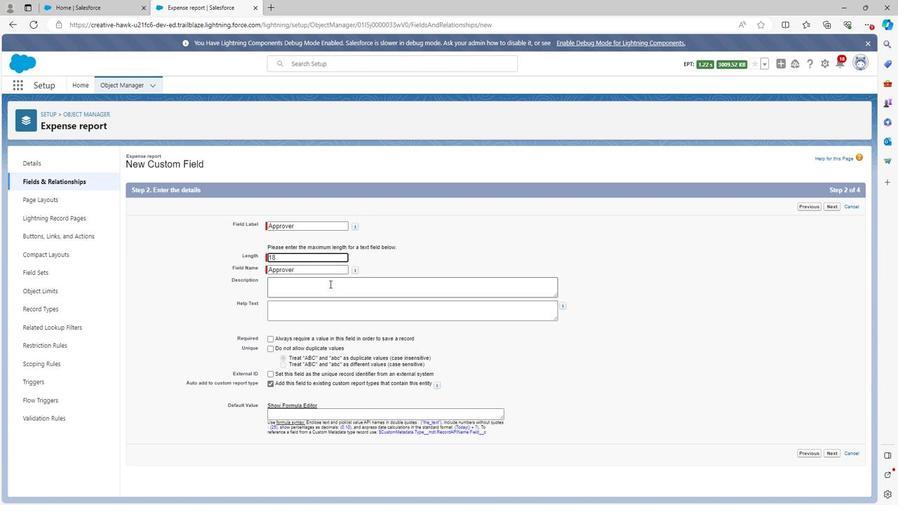 
Action: Mouse pressed left at (327, 283)
Screenshot: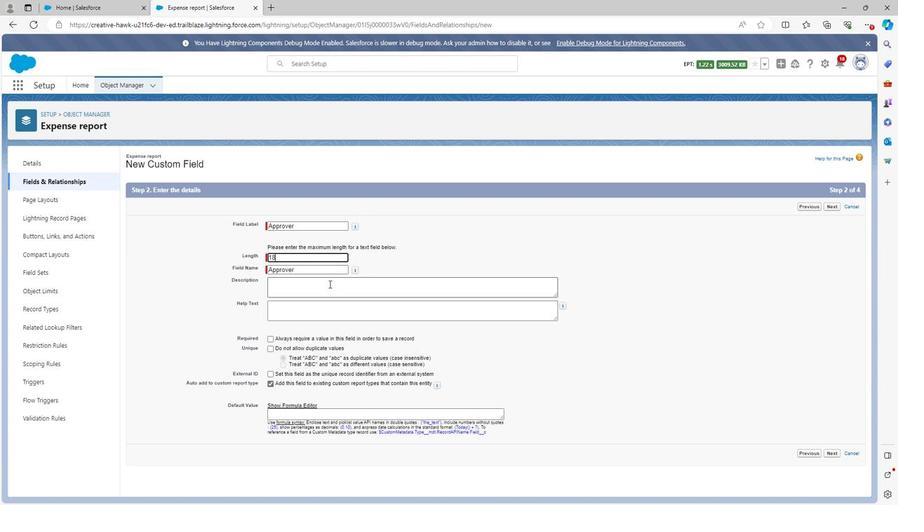 
Action: Key pressed <Key.shift>Approver<Key.space>field<Key.space>is<Key.space>the<Key.space>field<Key.space>of<Key.backspace><Key.backspace>through<Key.space>which<Key.space>show<Key.space>the<Key.space>approver
Screenshot: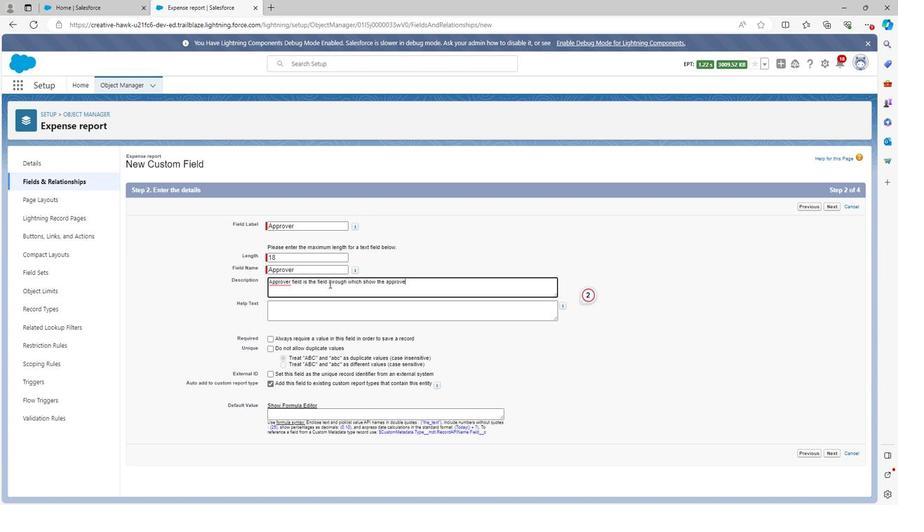 
Action: Mouse moved to (828, 451)
Screenshot: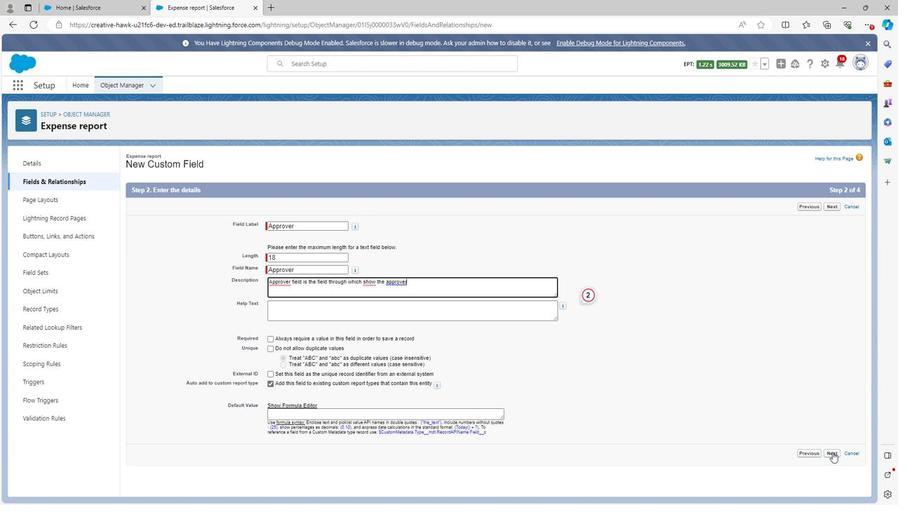 
Action: Mouse pressed left at (828, 451)
Screenshot: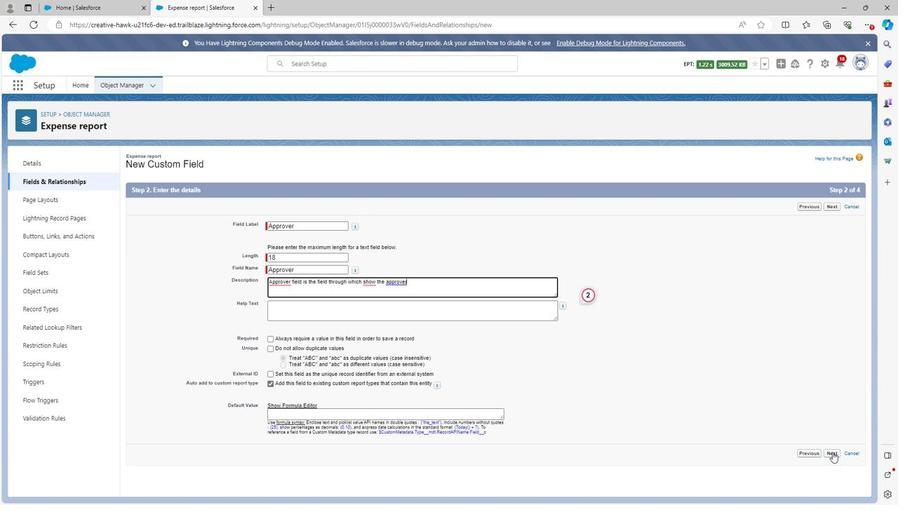 
Action: Mouse moved to (617, 285)
Screenshot: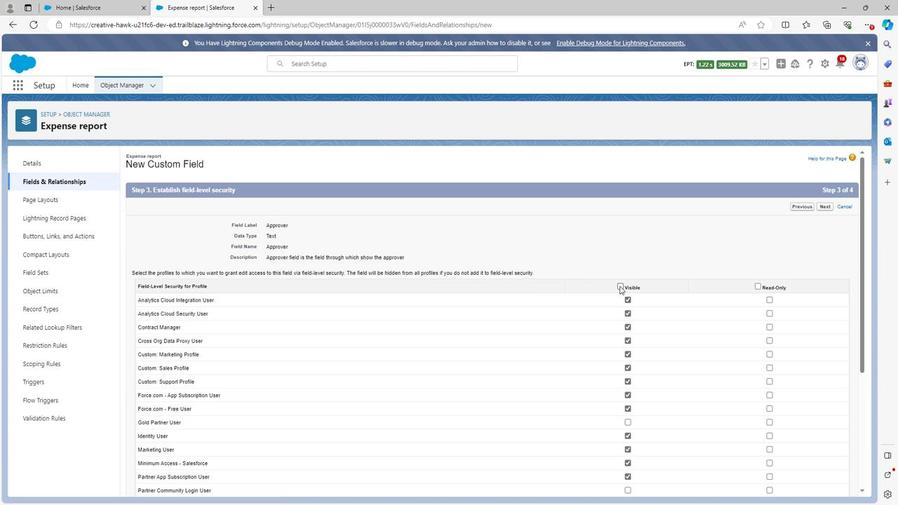 
Action: Mouse pressed left at (617, 285)
Screenshot: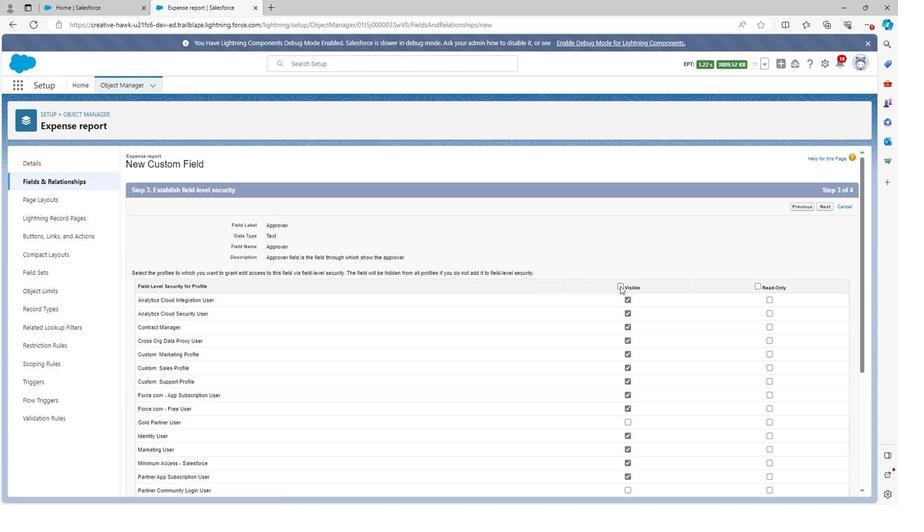 
Action: Mouse moved to (752, 285)
Screenshot: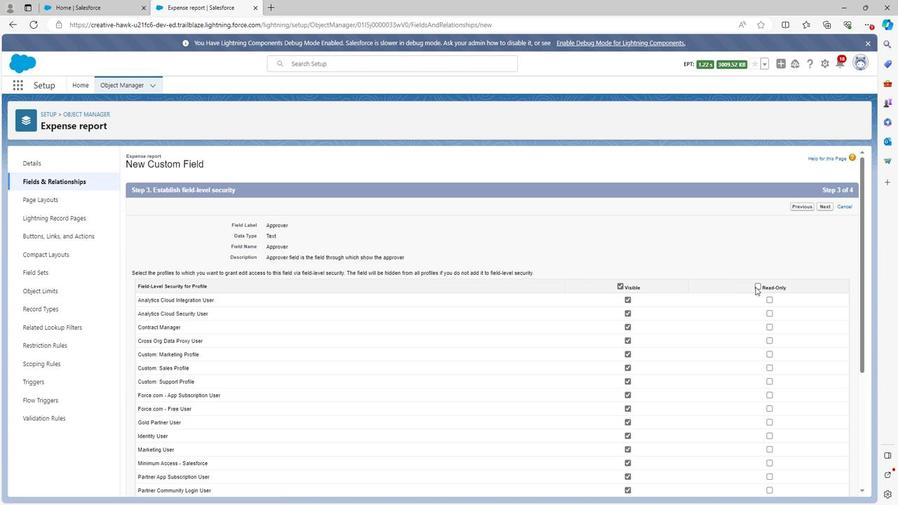 
Action: Mouse pressed left at (752, 285)
Screenshot: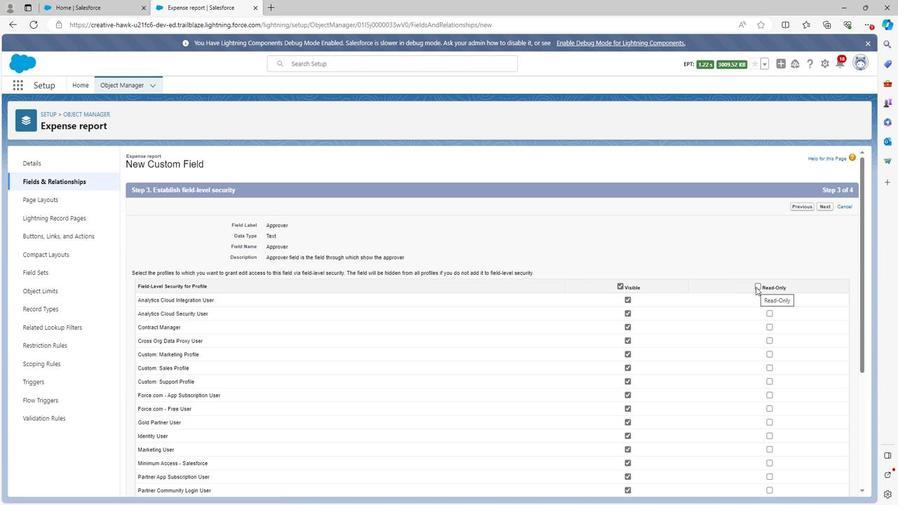
Action: Mouse moved to (728, 291)
Screenshot: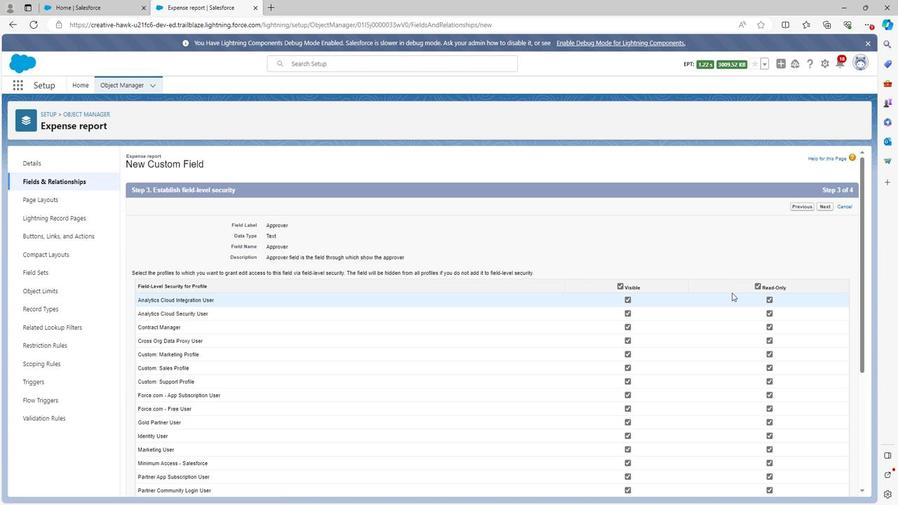 
Action: Mouse scrolled (728, 291) with delta (0, 0)
Screenshot: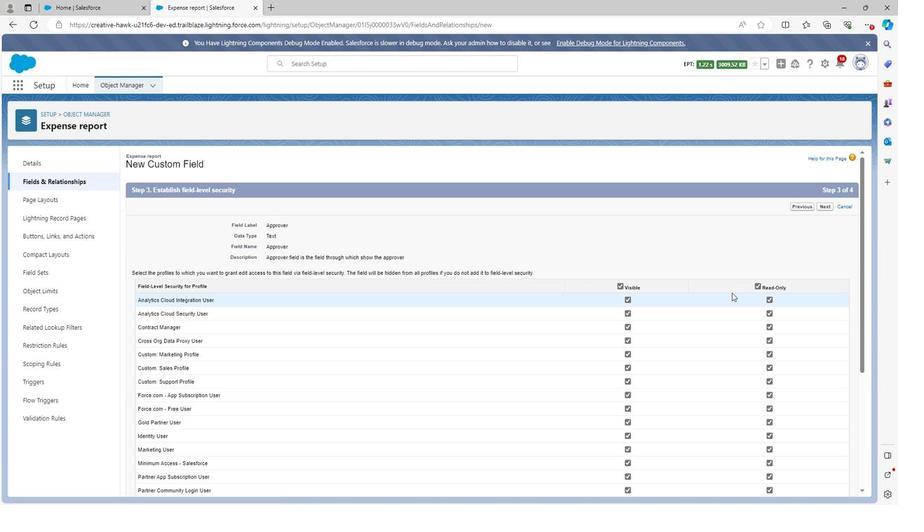 
Action: Mouse scrolled (728, 291) with delta (0, 0)
Screenshot: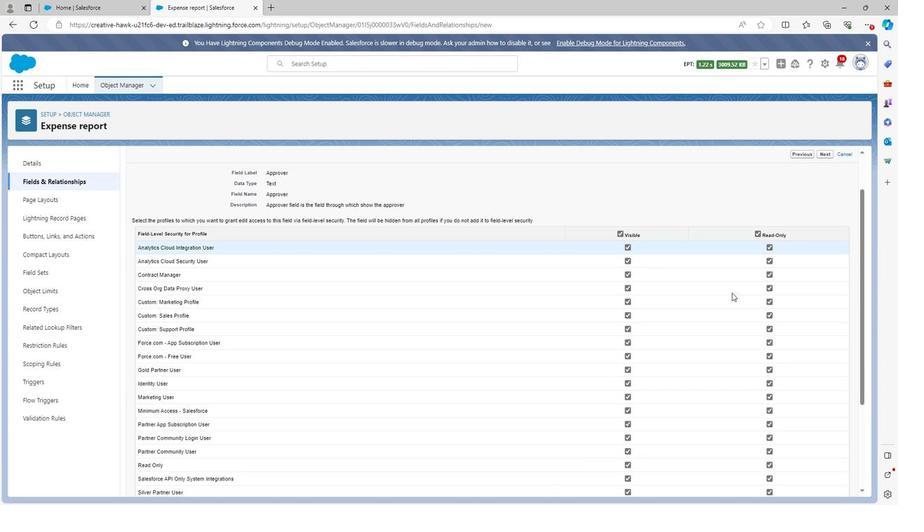 
Action: Mouse scrolled (728, 291) with delta (0, 0)
Screenshot: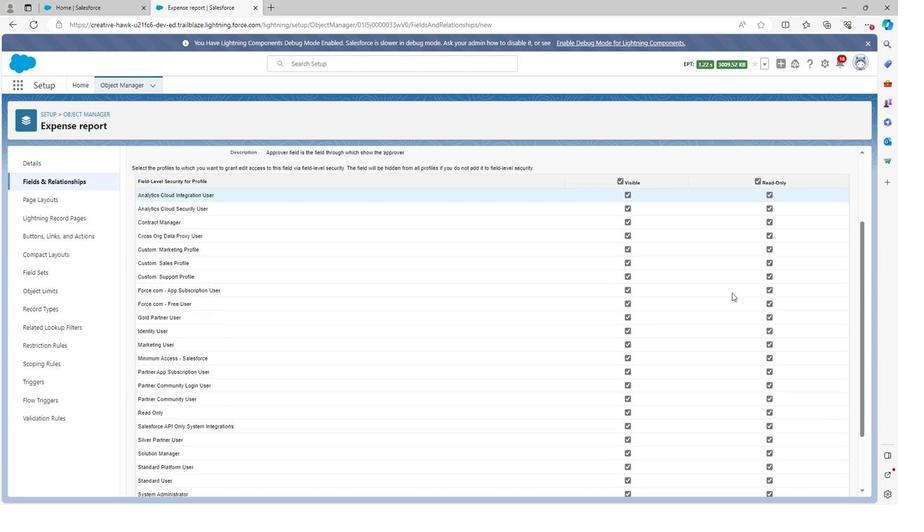 
Action: Mouse scrolled (728, 291) with delta (0, 0)
Screenshot: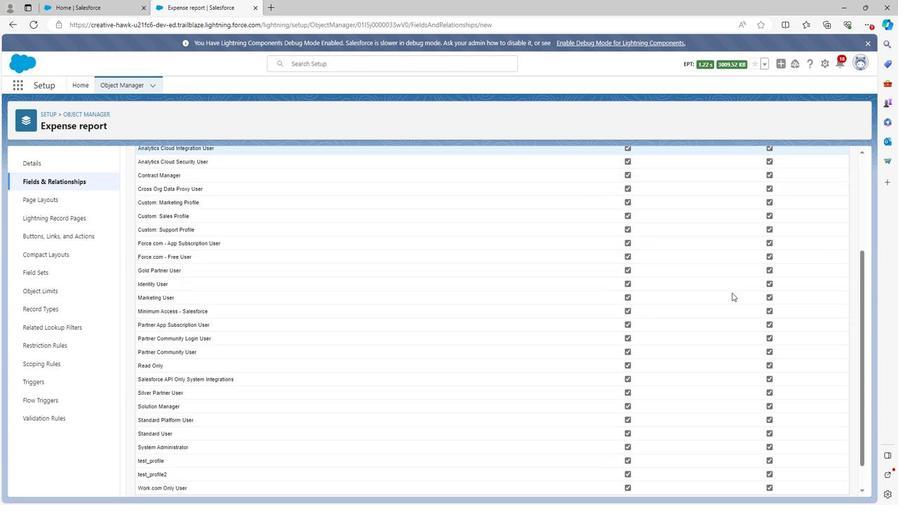 
Action: Mouse scrolled (728, 291) with delta (0, 0)
Screenshot: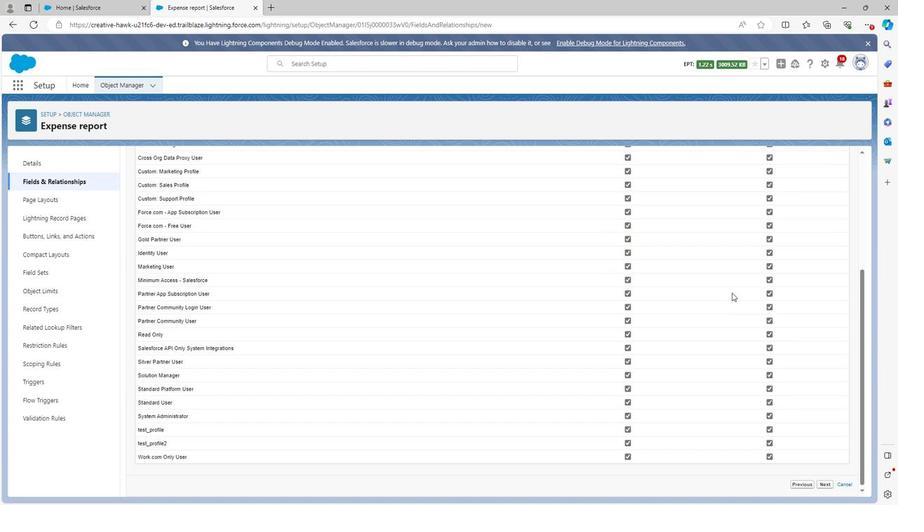 
Action: Mouse moved to (819, 482)
Screenshot: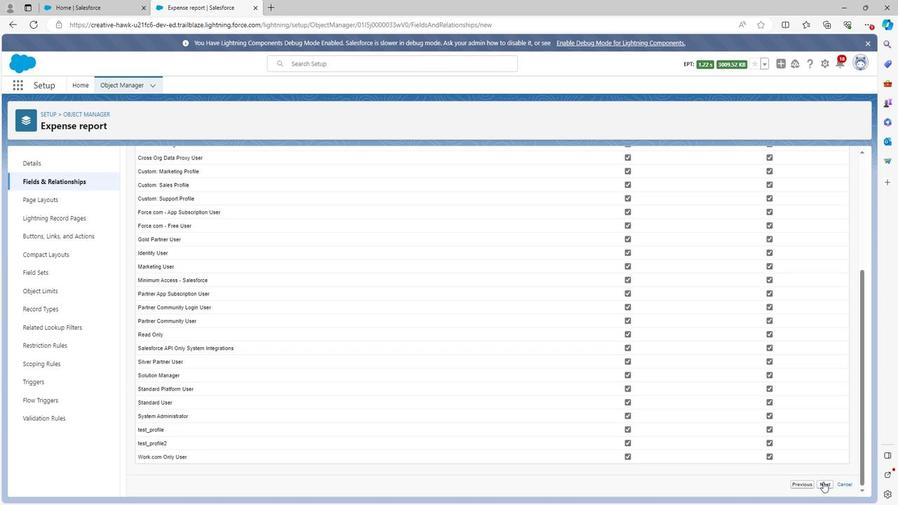 
Action: Mouse pressed left at (819, 482)
Screenshot: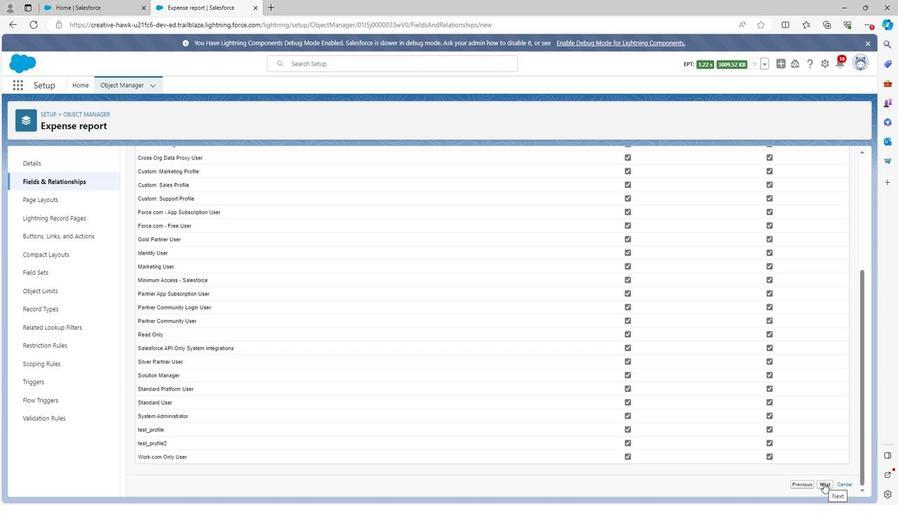 
Action: Mouse moved to (825, 343)
Screenshot: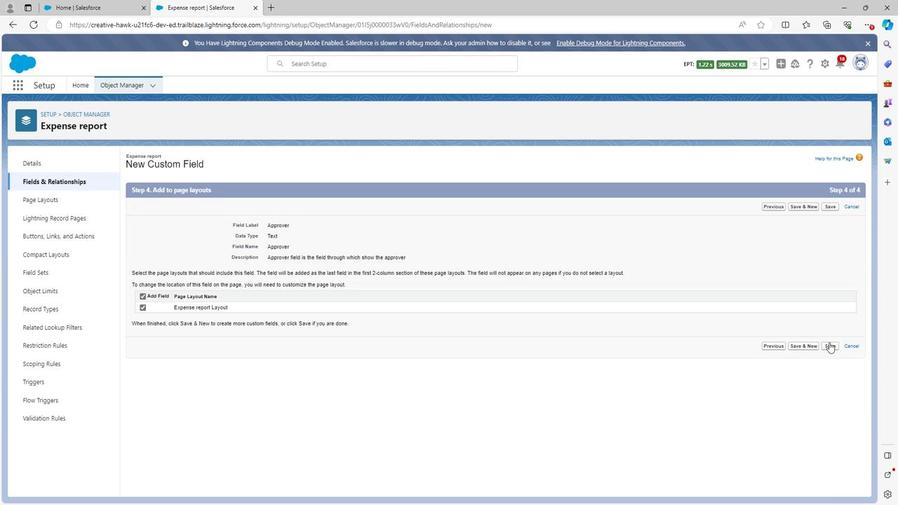 
Action: Mouse pressed left at (825, 343)
Screenshot: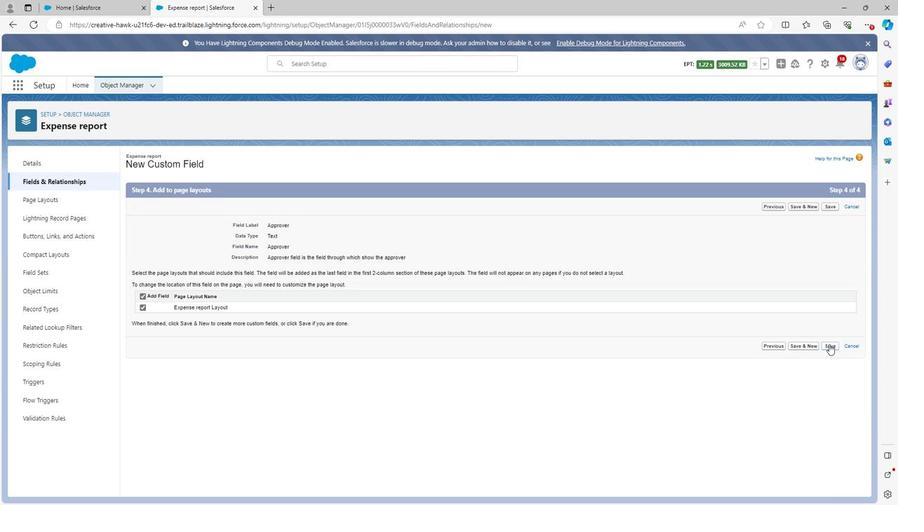 
Action: Mouse moved to (78, 113)
Screenshot: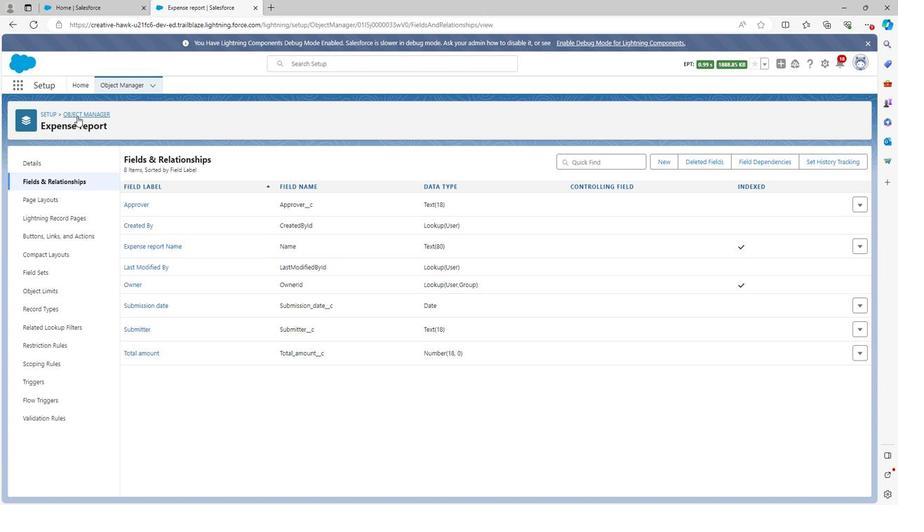 
Action: Mouse pressed left at (78, 113)
Screenshot: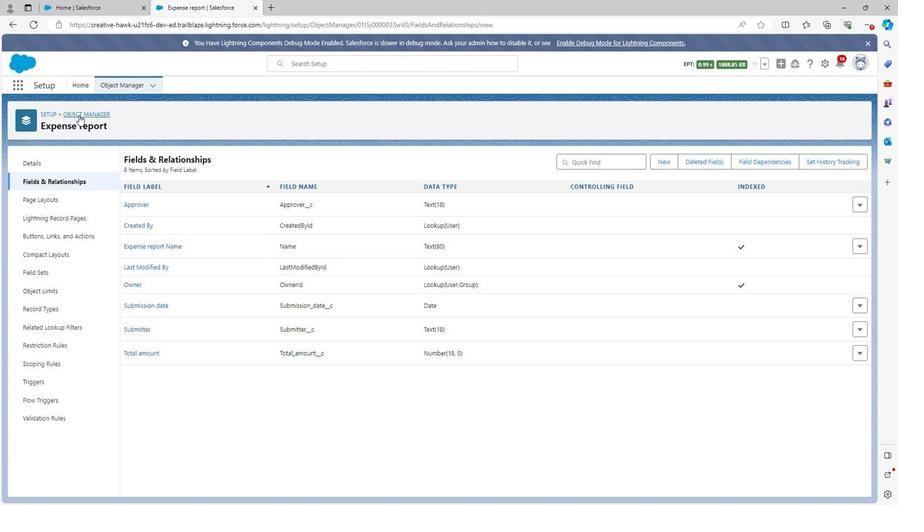 
Action: Mouse moved to (42, 367)
Screenshot: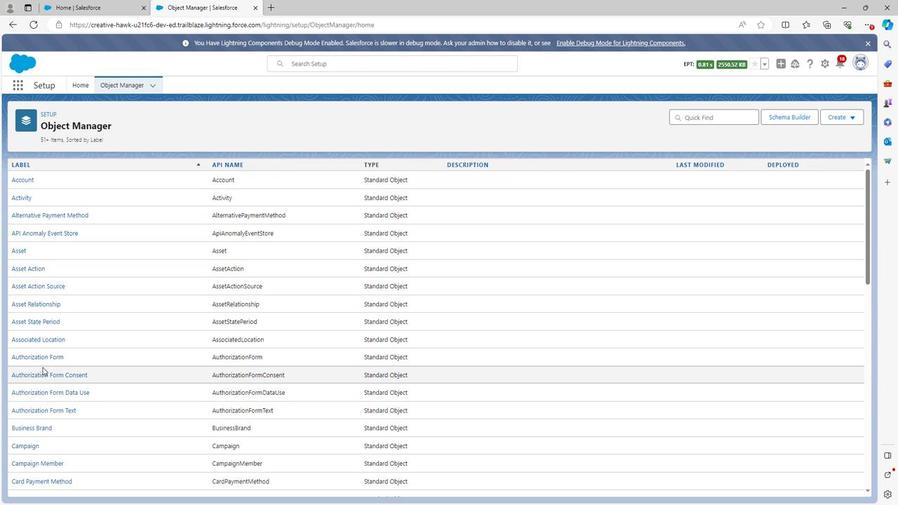 
Action: Mouse scrolled (42, 366) with delta (0, 0)
Screenshot: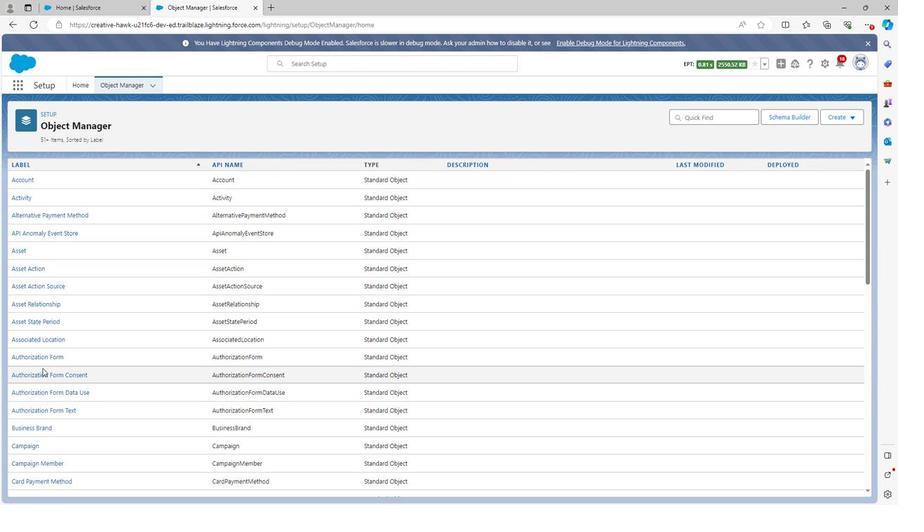 
Action: Mouse scrolled (42, 366) with delta (0, 0)
Screenshot: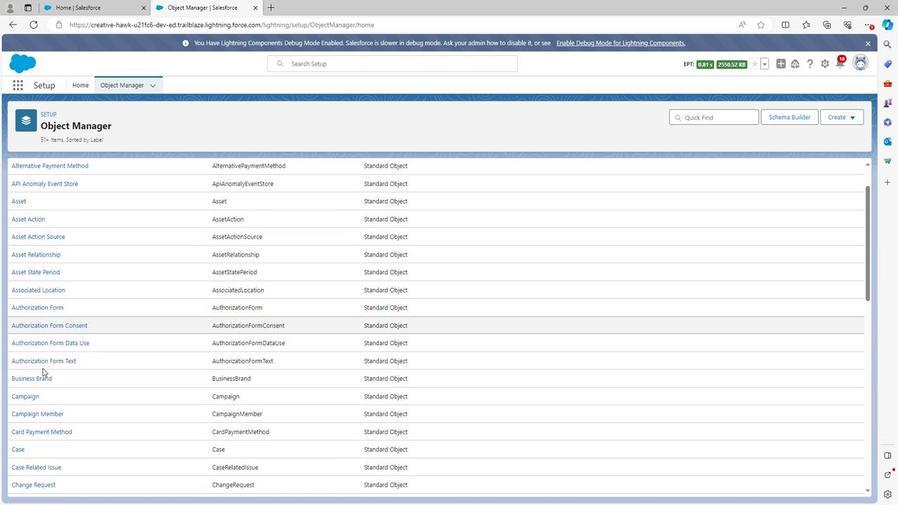 
Action: Mouse scrolled (42, 366) with delta (0, 0)
Screenshot: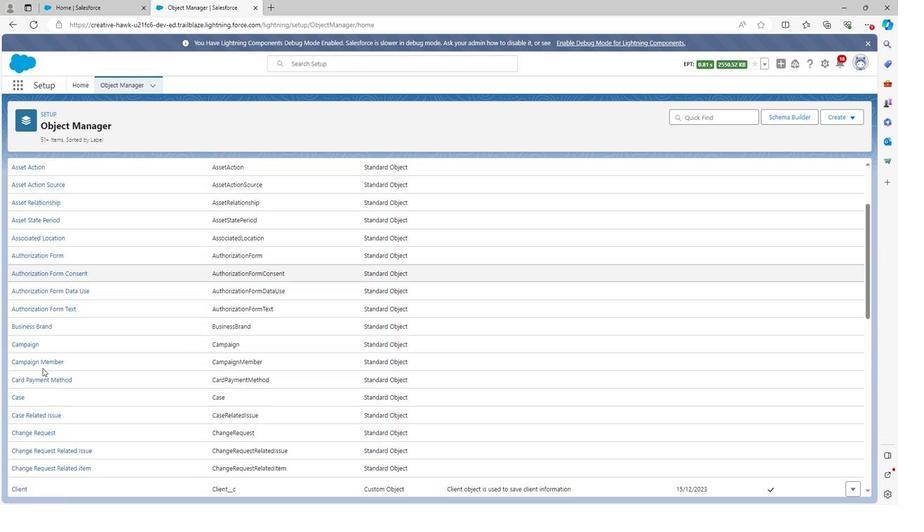 
Action: Mouse moved to (42, 367)
Screenshot: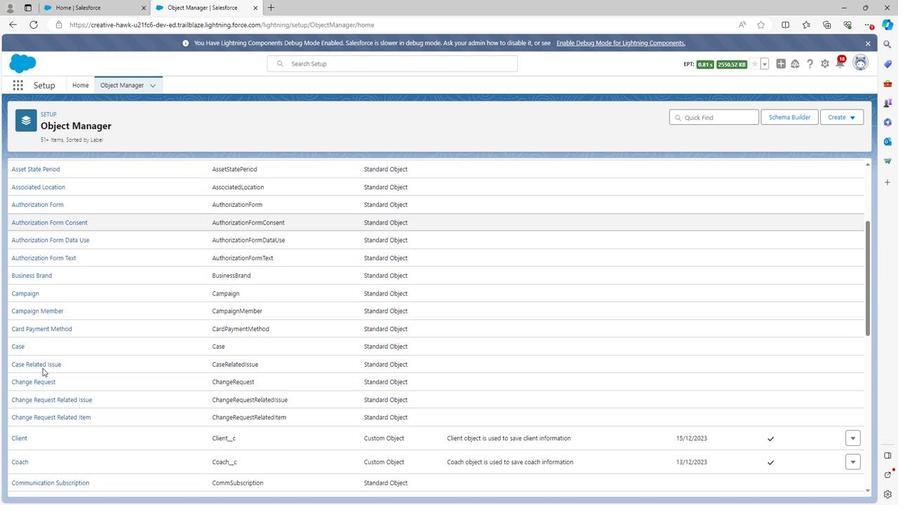 
Action: Mouse scrolled (42, 366) with delta (0, 0)
Screenshot: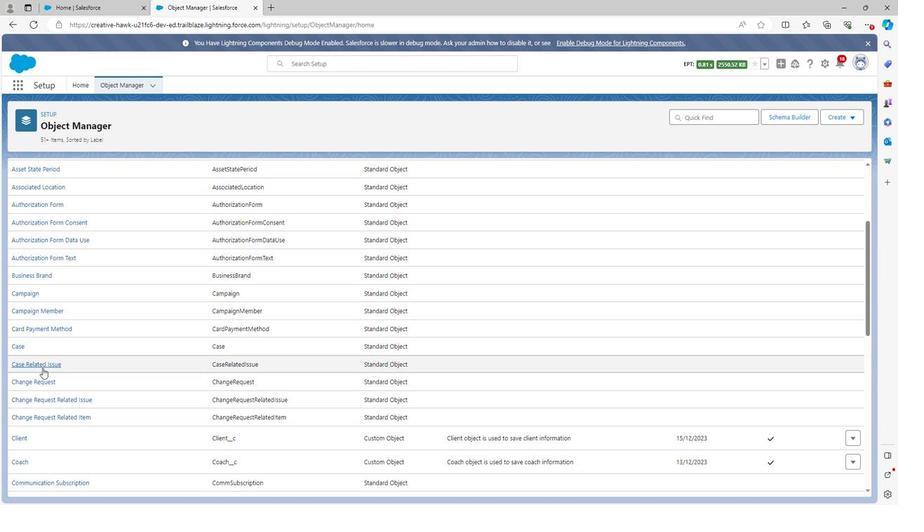 
Action: Mouse scrolled (42, 366) with delta (0, 0)
Screenshot: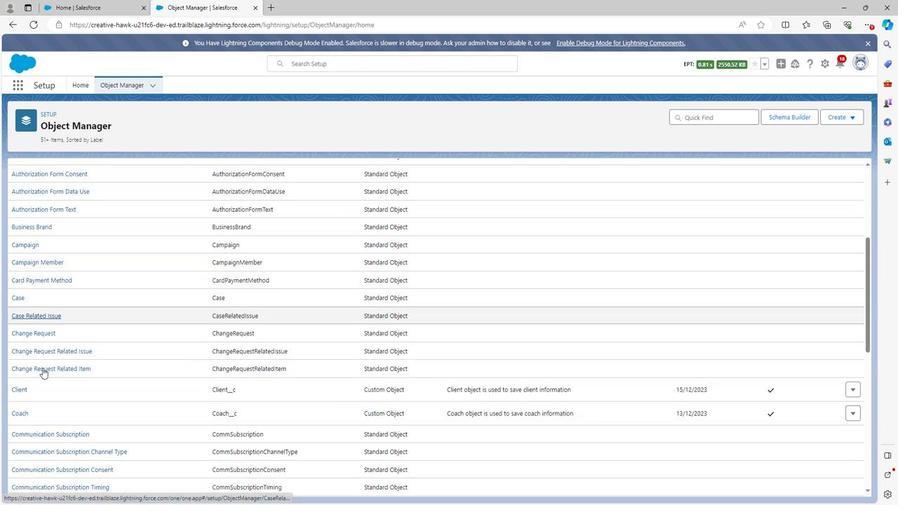 
Action: Mouse scrolled (42, 366) with delta (0, 0)
Screenshot: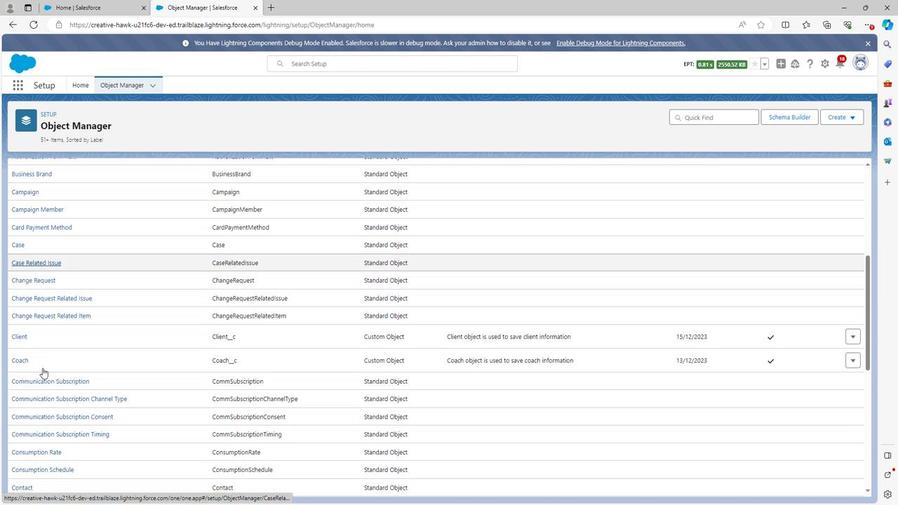 
Action: Mouse scrolled (42, 366) with delta (0, 0)
Screenshot: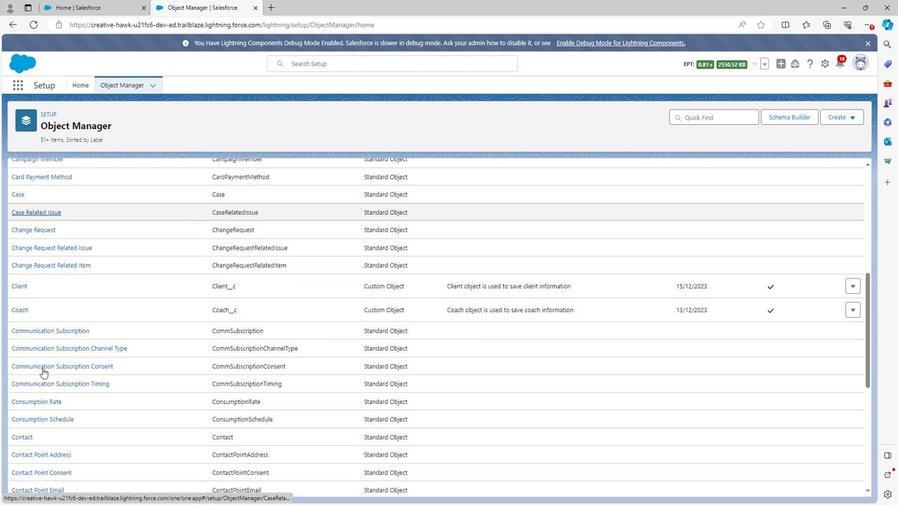 
Action: Mouse scrolled (42, 366) with delta (0, 0)
Screenshot: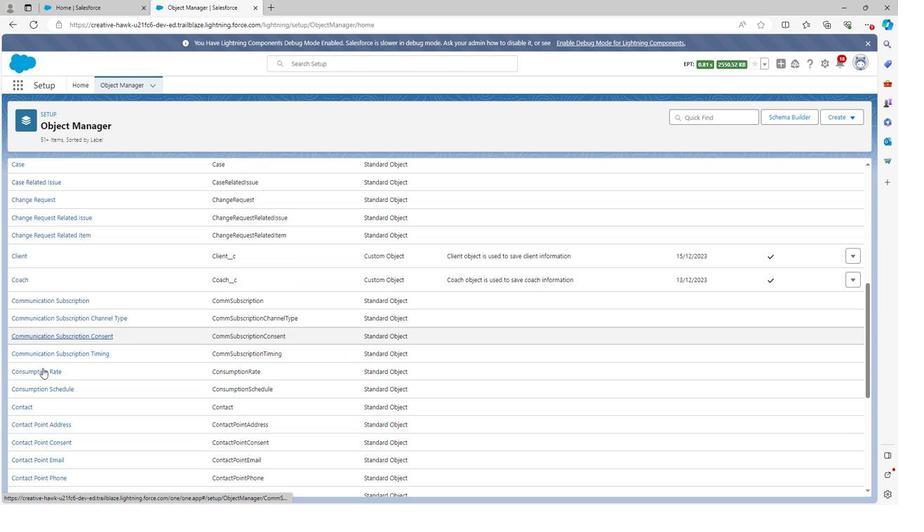 
Action: Mouse scrolled (42, 366) with delta (0, 0)
Screenshot: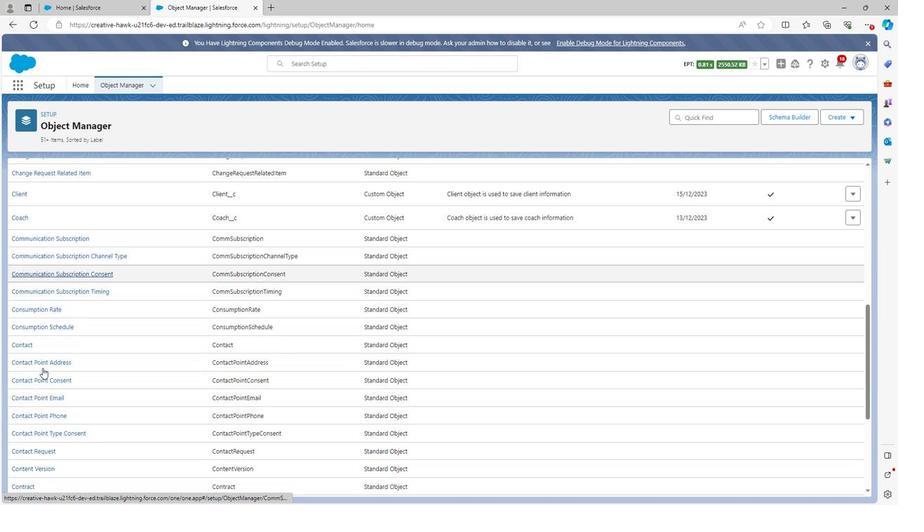 
Action: Mouse scrolled (42, 366) with delta (0, 0)
Screenshot: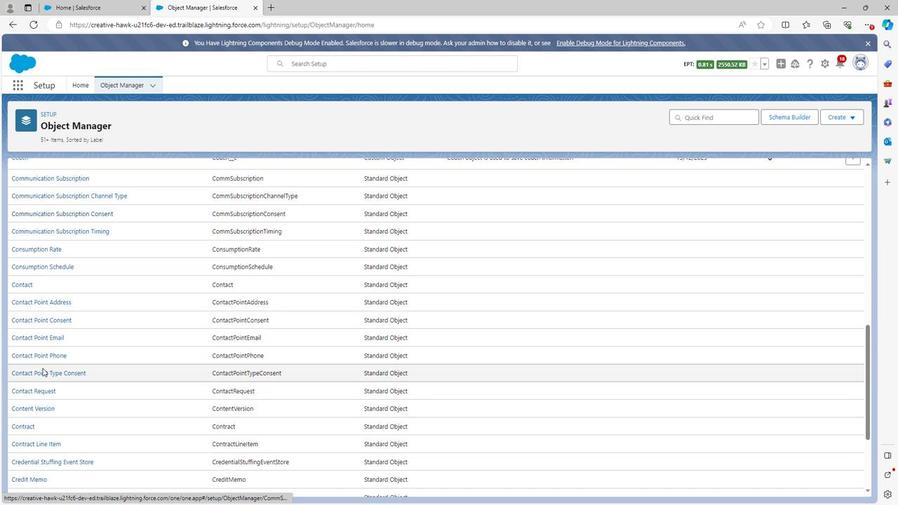 
Action: Mouse scrolled (42, 366) with delta (0, 0)
Screenshot: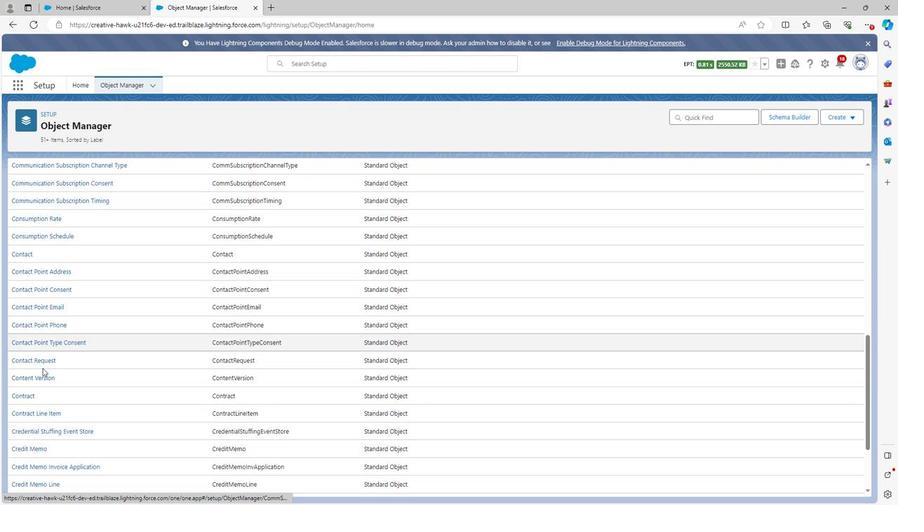 
Action: Mouse scrolled (42, 366) with delta (0, 0)
Screenshot: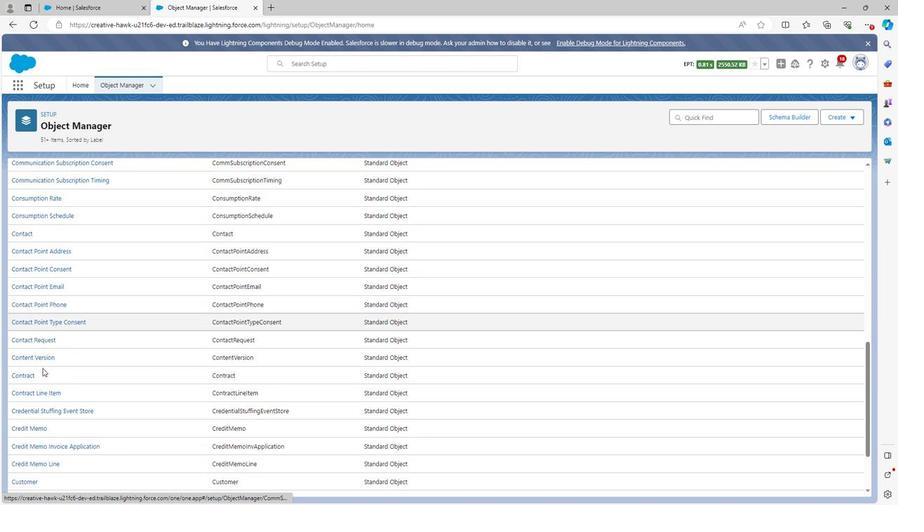 
Action: Mouse scrolled (42, 366) with delta (0, 0)
Screenshot: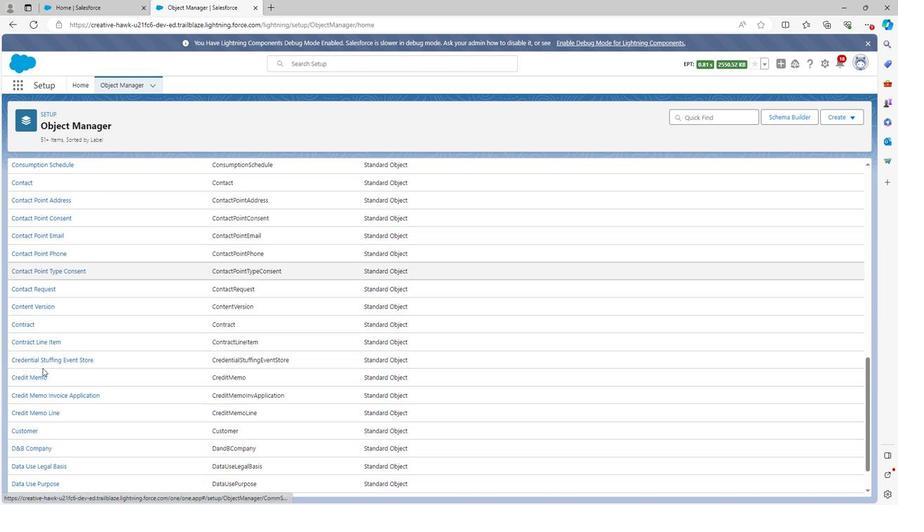 
Action: Mouse scrolled (42, 366) with delta (0, 0)
Screenshot: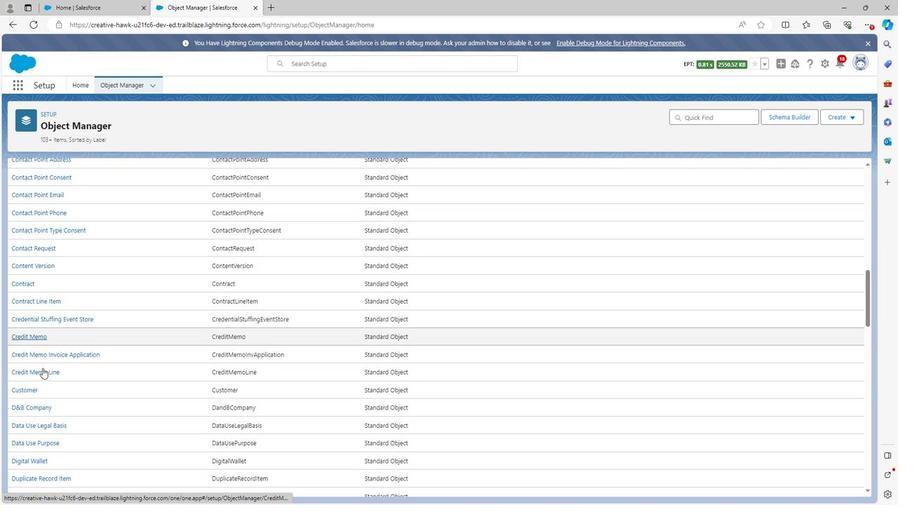 
Action: Mouse moved to (42, 367)
Screenshot: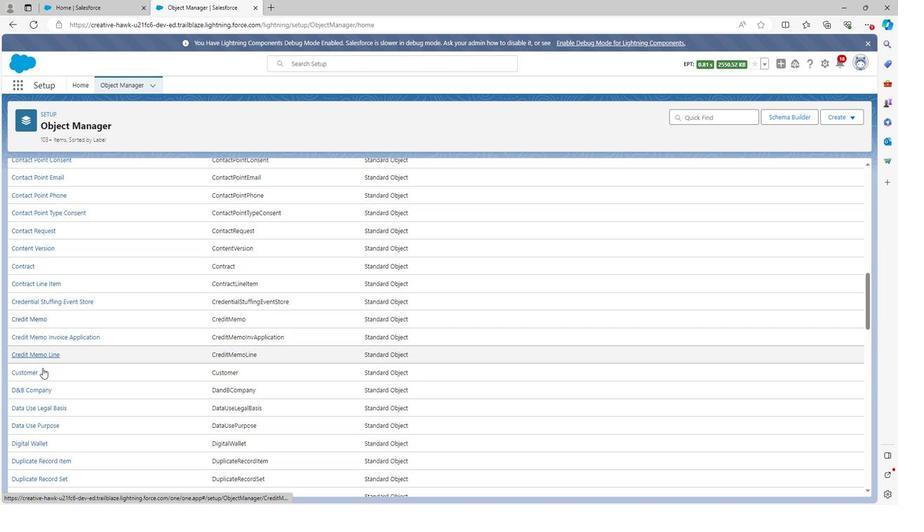 
Action: Mouse scrolled (42, 366) with delta (0, 0)
Screenshot: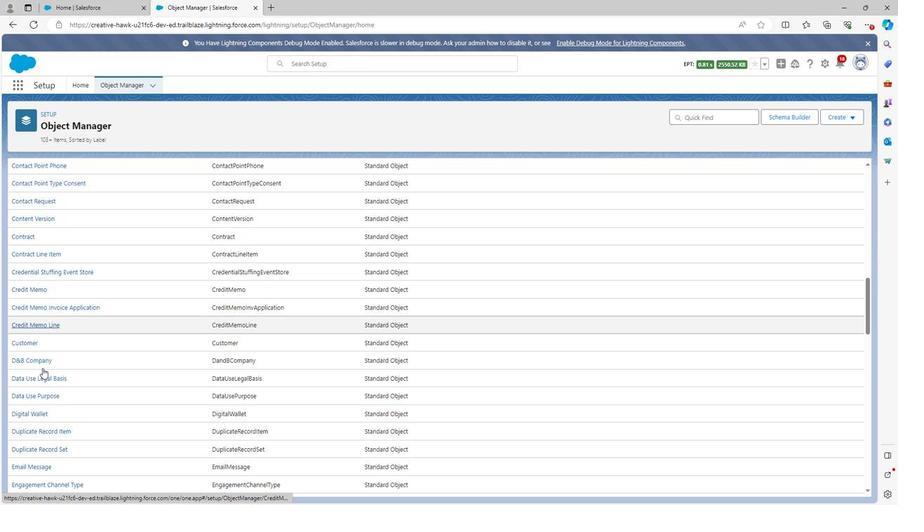 
Action: Mouse scrolled (42, 366) with delta (0, 0)
Screenshot: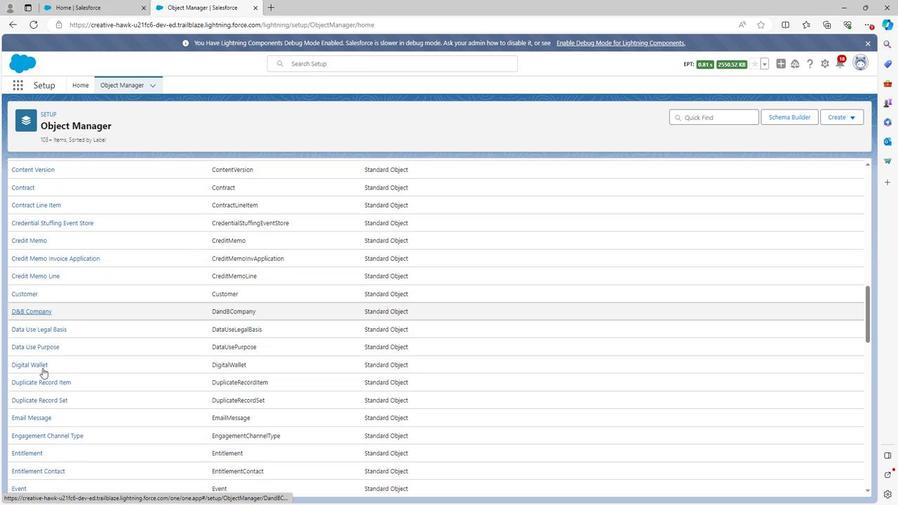 
Action: Mouse scrolled (42, 366) with delta (0, 0)
Screenshot: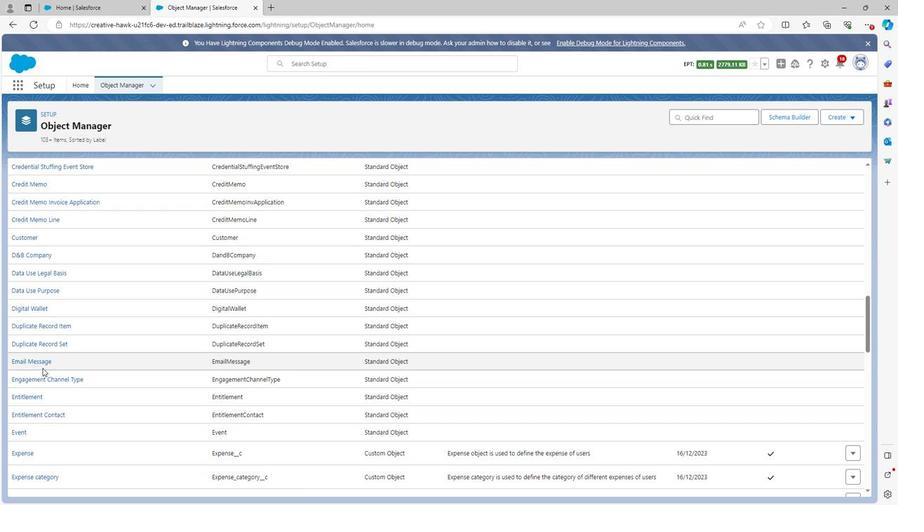 
Action: Mouse scrolled (42, 366) with delta (0, 0)
Screenshot: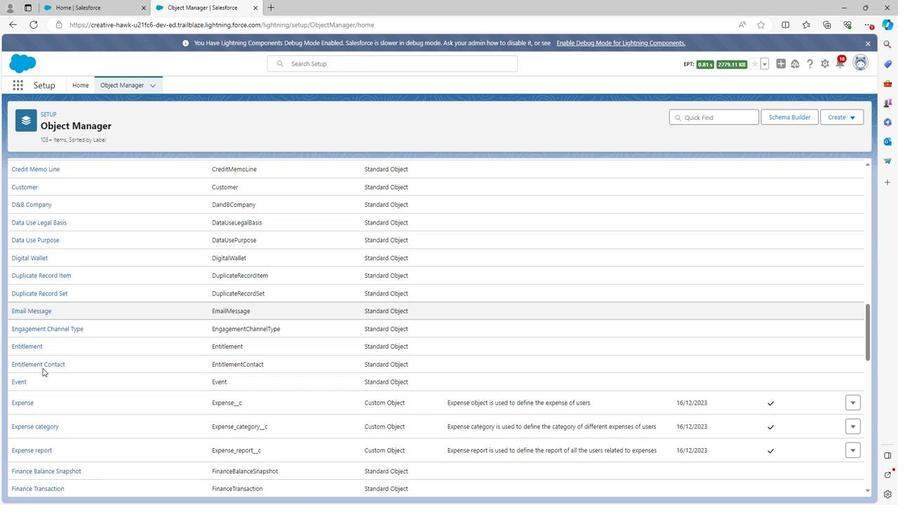 
Action: Mouse moved to (33, 398)
Screenshot: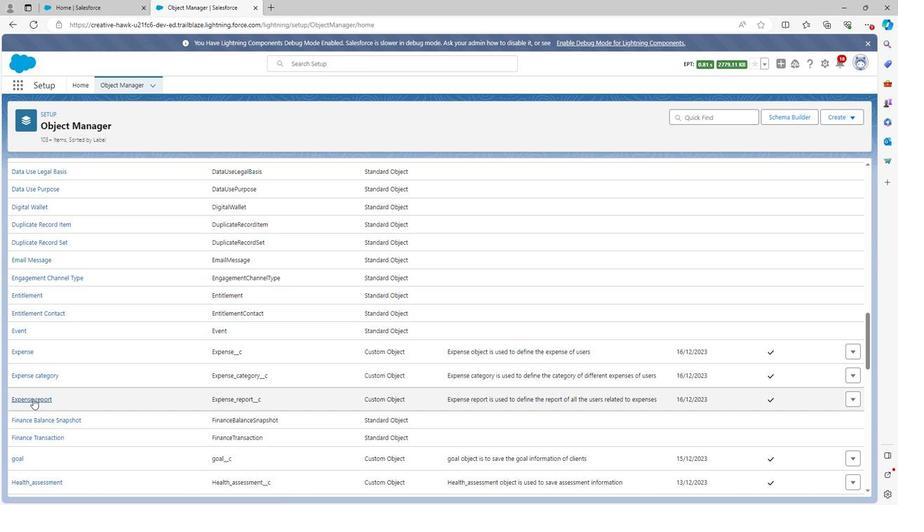 
Action: Mouse pressed left at (33, 398)
Screenshot: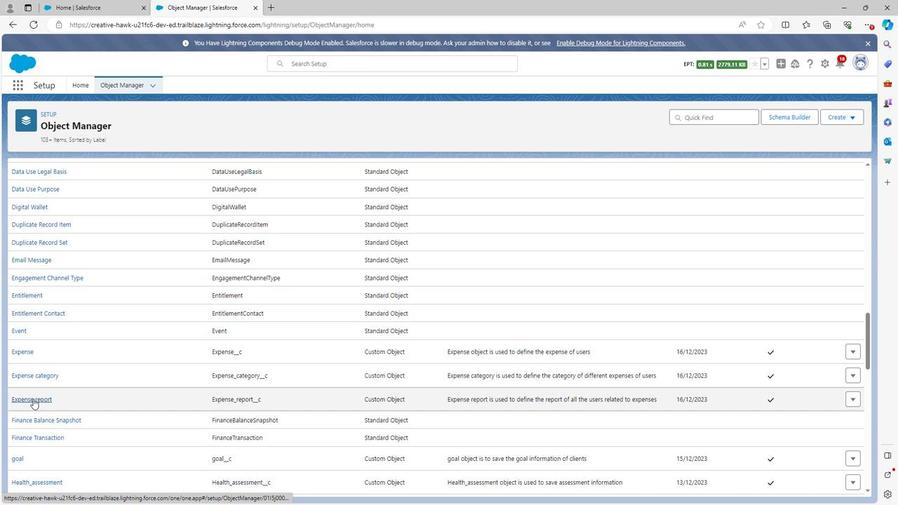 
Action: Mouse moved to (72, 179)
Screenshot: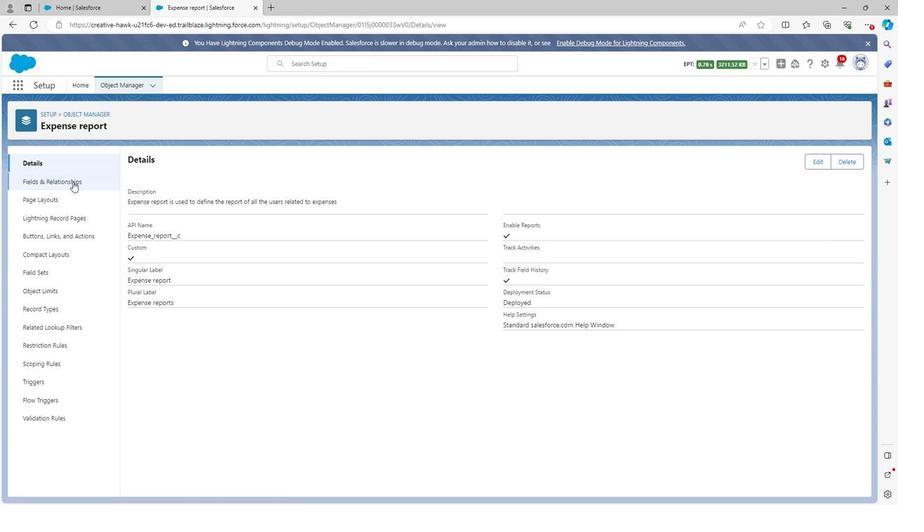 
Action: Mouse pressed left at (72, 179)
Screenshot: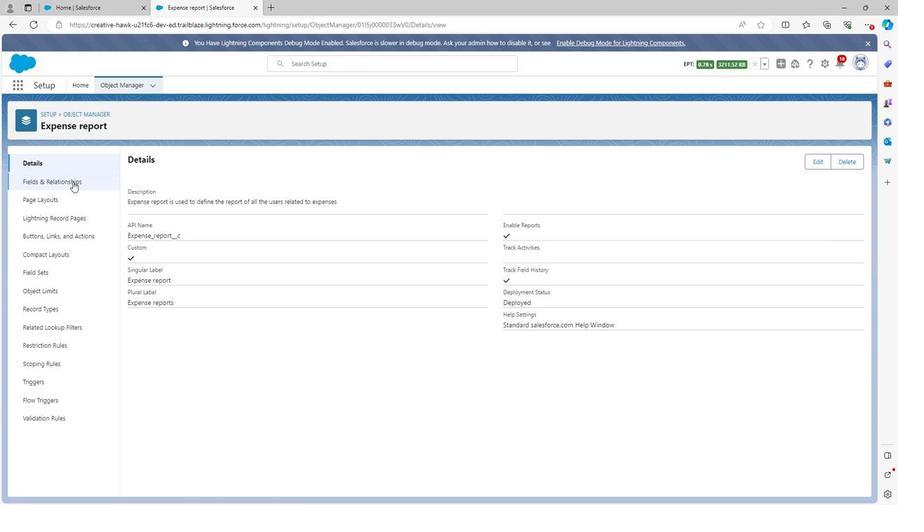 
Action: Mouse moved to (320, 368)
Screenshot: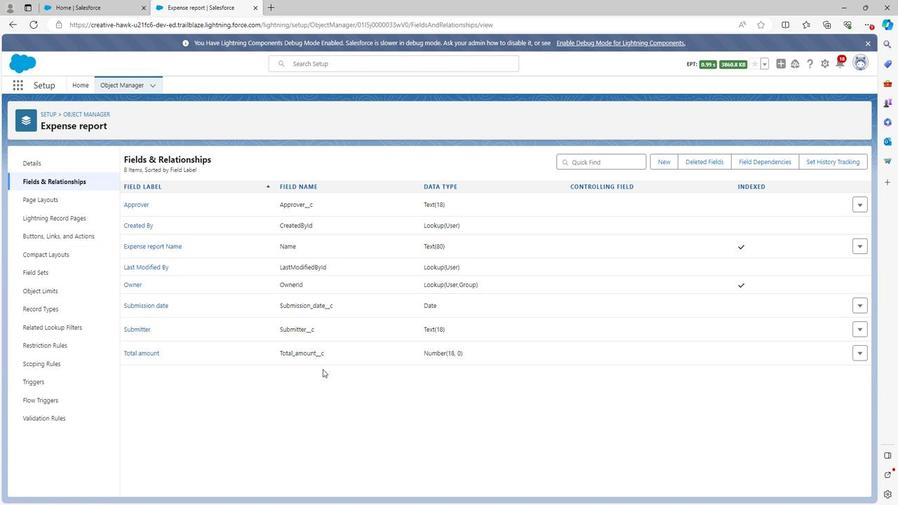 
